 Task: Select Grocery. Add to cart, from Albertsons for 4287 Palmer Road, Westerville, Ohio 43081, Cell Number 614-742-1053, following items : Organic Celery (16 oz) - 2, Red Onion (each) - 5, Yellow Hot House Bell Peppers (1 ct) - 1, Value Corner Reduced Fat Milk (1 gal) - 2, Kellogg''s Special K Breakfast Cereal Chocolatey Delight (13.2 oz) - 5, Tyson Ribeye Burgers Patties (4 ct) - 2, Large Royal Gala Apples (each) - 1, Signature Select Paper Towels Vari-A-Size (8 ct) - 5, Birds Eye Voila! White Pearl Onions (14.4 oz) - 2, Signature Farms Maverick Mix Tomatoes (1 ct) - 5
Action: Mouse moved to (387, 121)
Screenshot: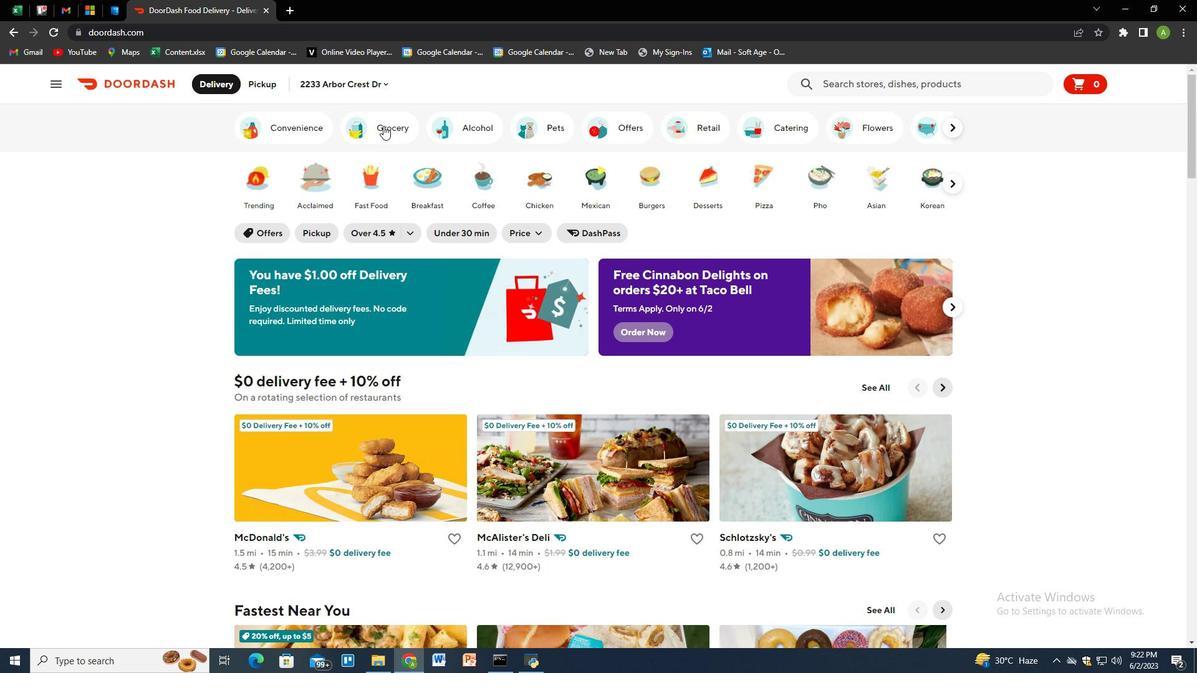 
Action: Mouse pressed left at (387, 121)
Screenshot: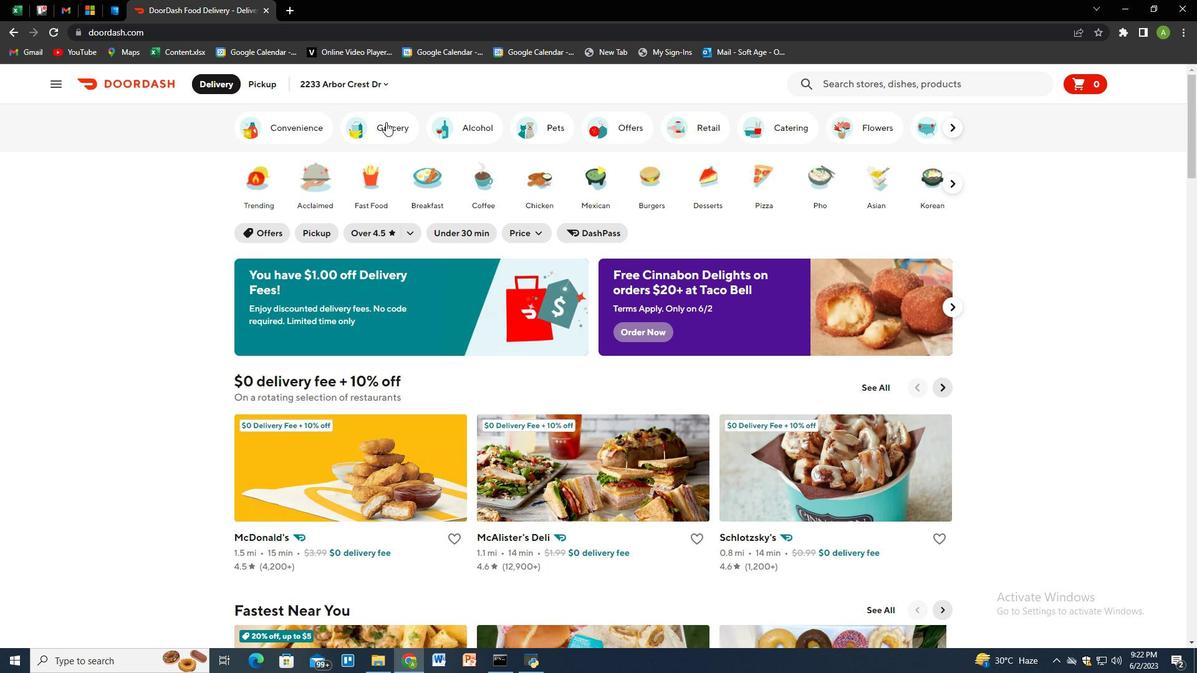 
Action: Mouse moved to (371, 393)
Screenshot: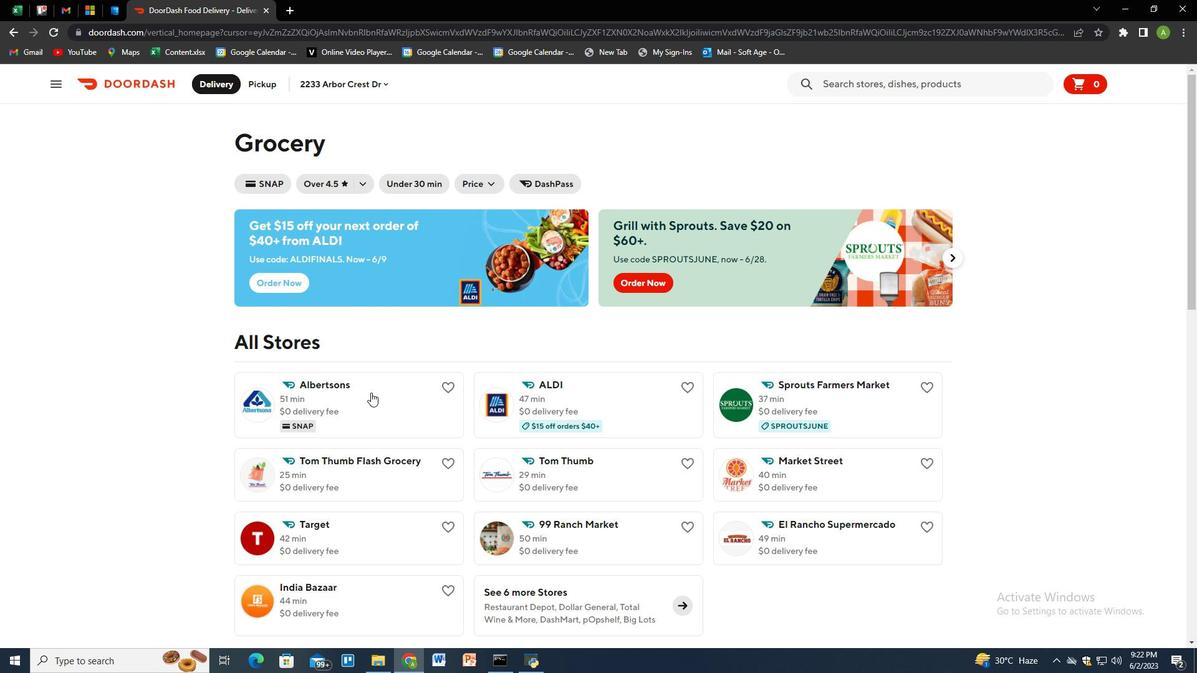 
Action: Mouse pressed left at (371, 393)
Screenshot: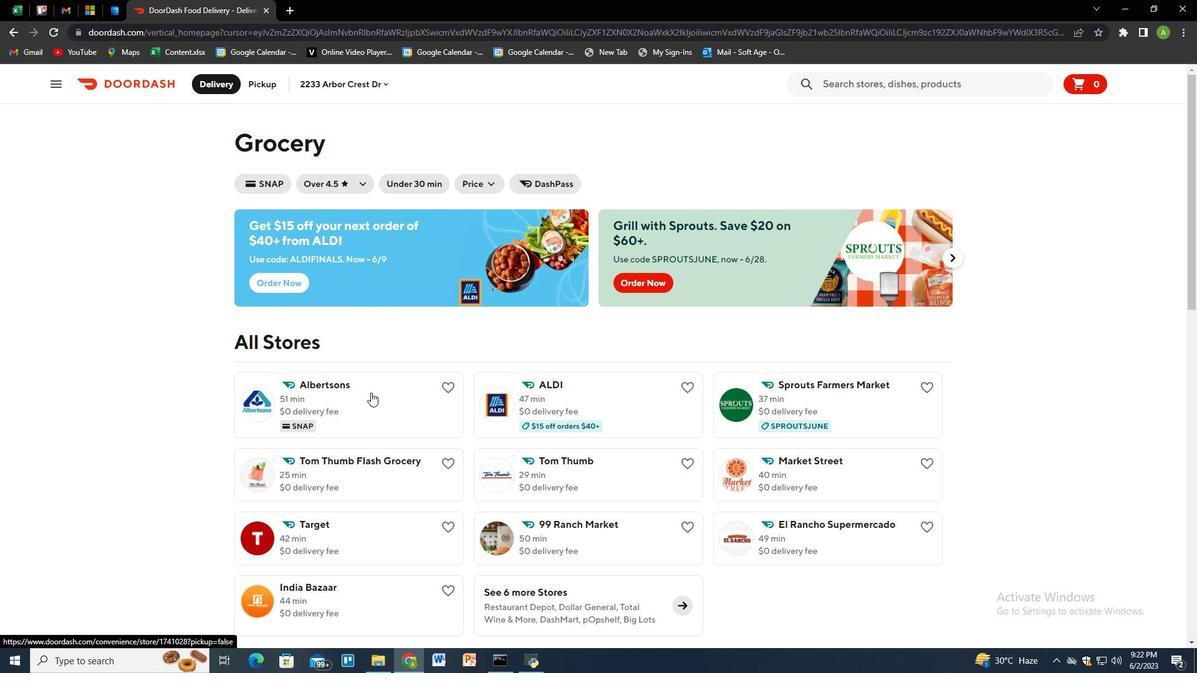 
Action: Mouse moved to (285, 81)
Screenshot: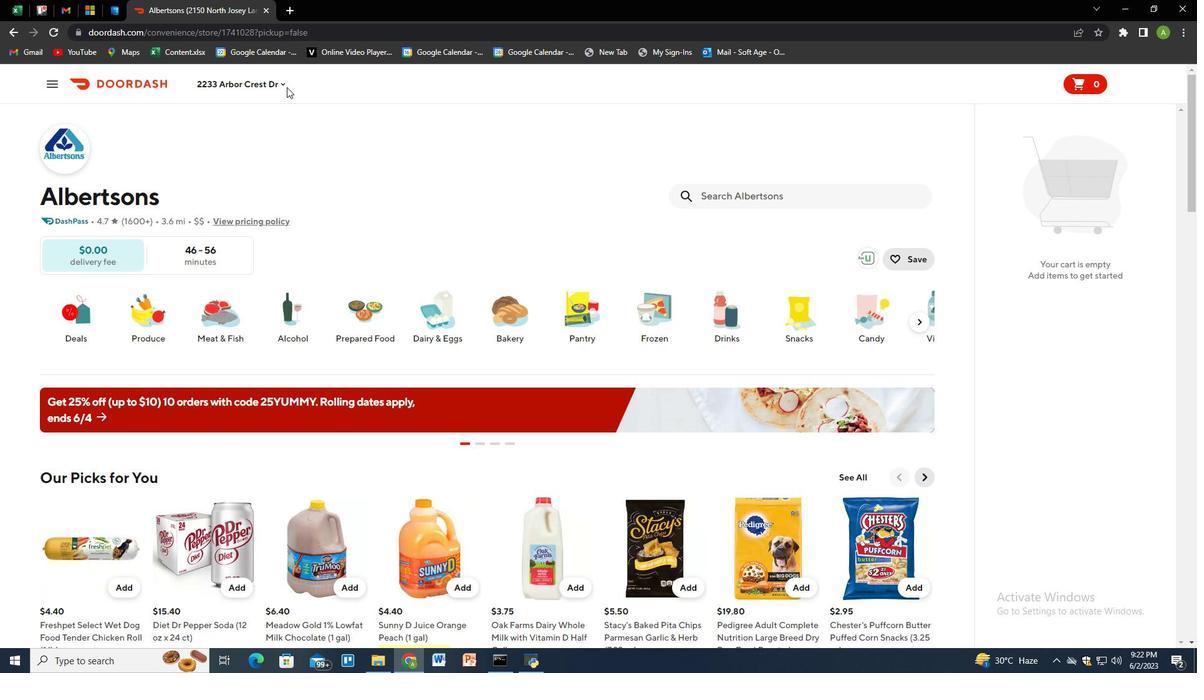 
Action: Mouse pressed left at (285, 81)
Screenshot: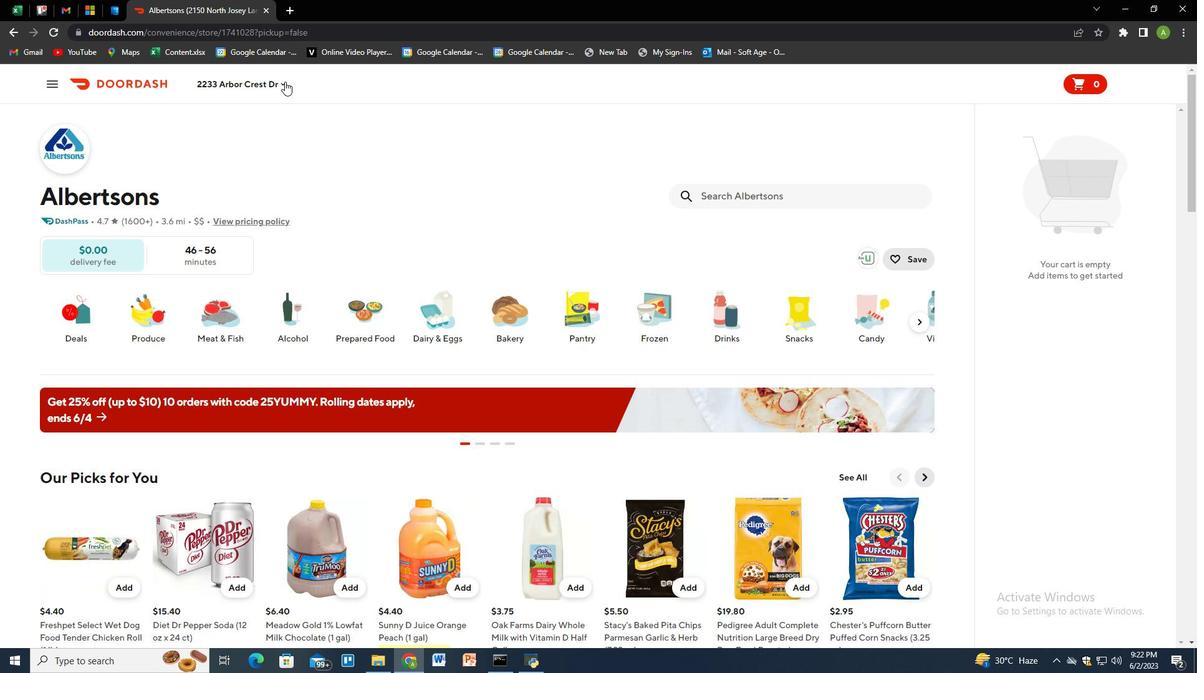 
Action: Mouse moved to (296, 142)
Screenshot: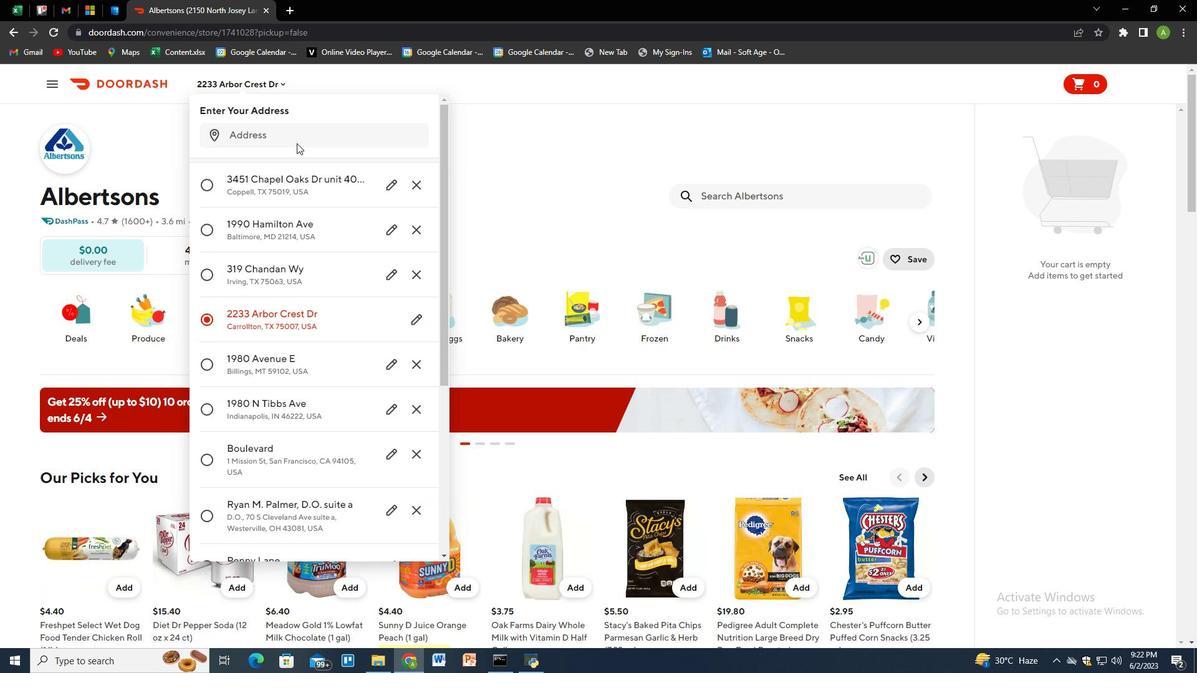 
Action: Mouse pressed left at (296, 142)
Screenshot: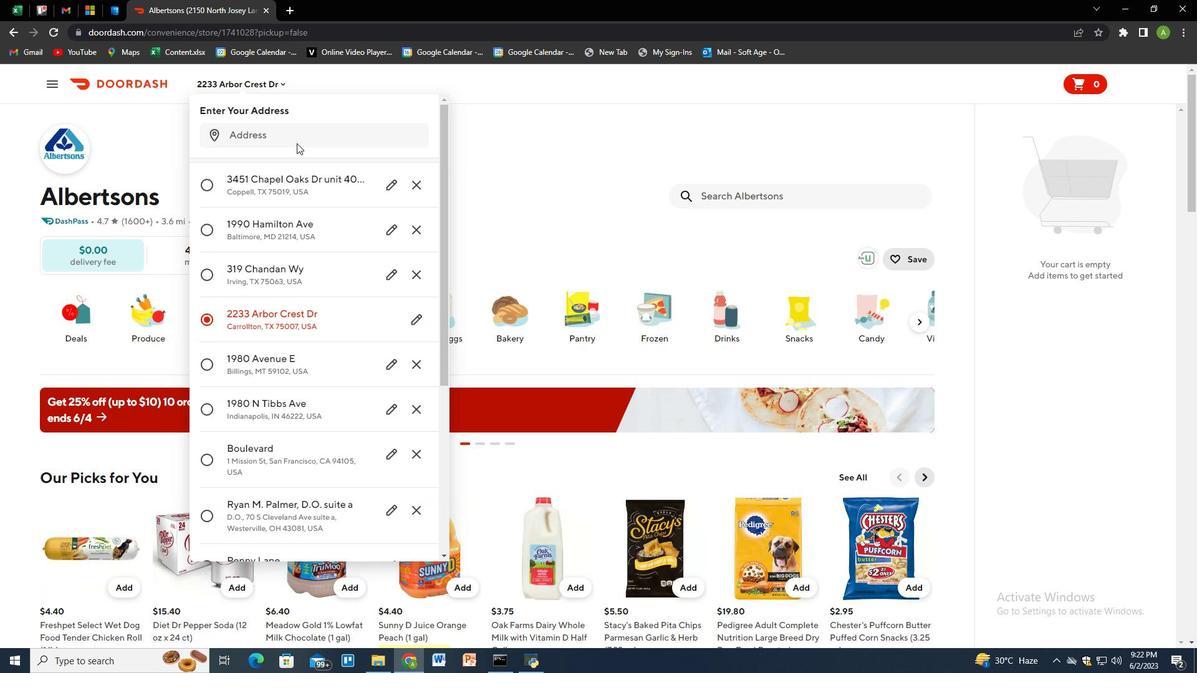 
Action: Mouse moved to (298, 142)
Screenshot: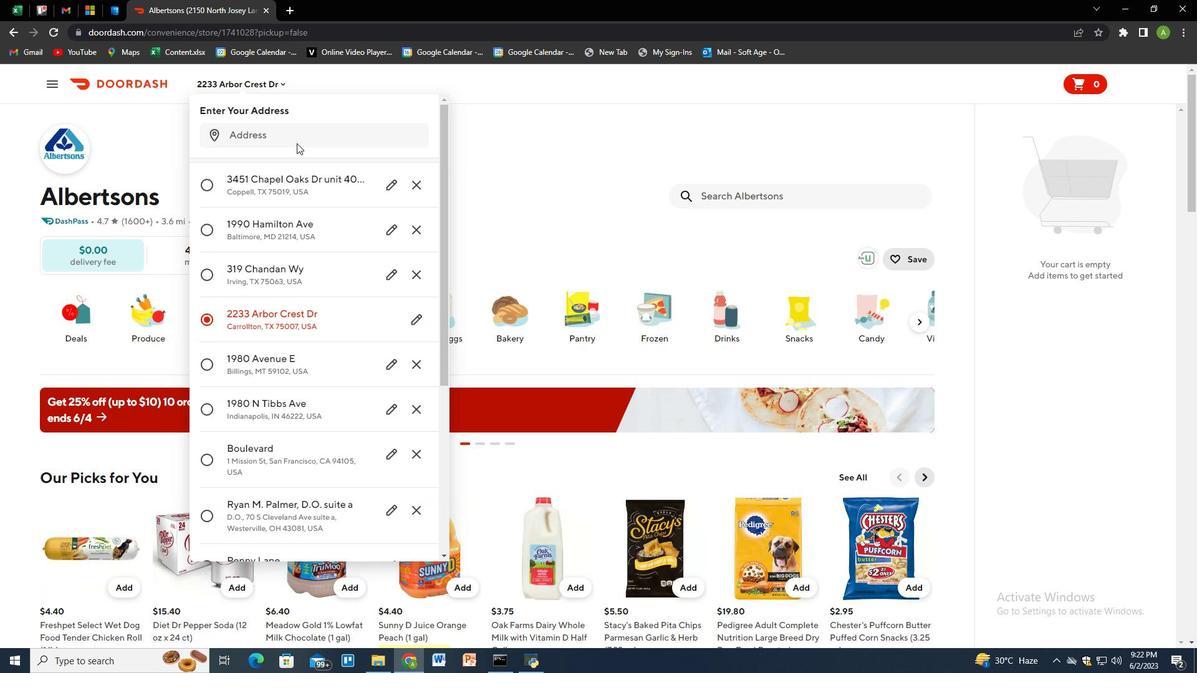 
Action: Key pressed 48<Key.backspace>287<Key.space>palmer<Key.space>road,<Key.space>westerville,<Key.space>ohio<Key.space>4308110<Key.backspace><Key.backspace><Key.enter>
Screenshot: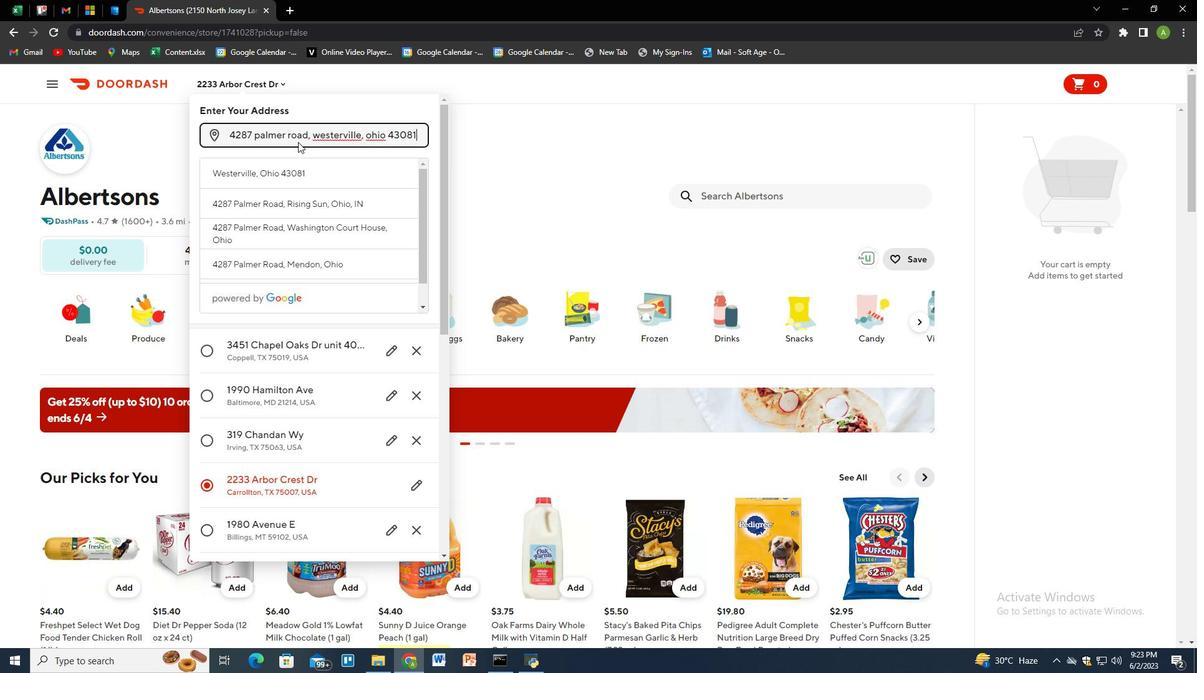 
Action: Mouse moved to (388, 479)
Screenshot: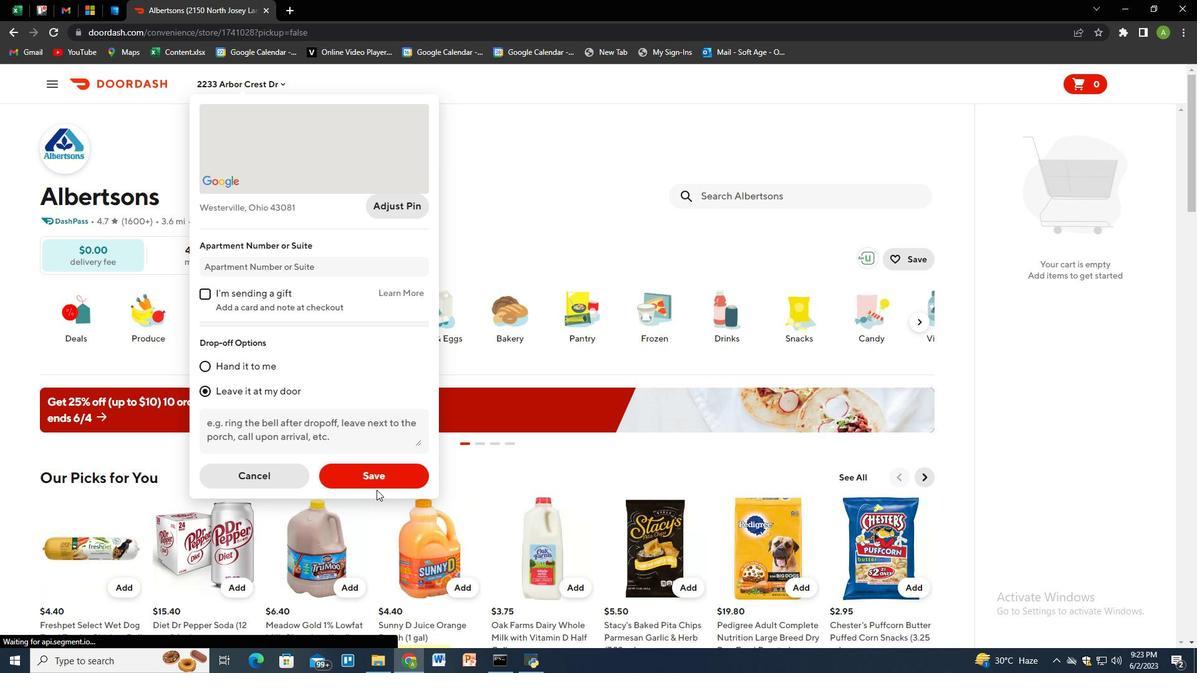
Action: Mouse pressed left at (388, 479)
Screenshot: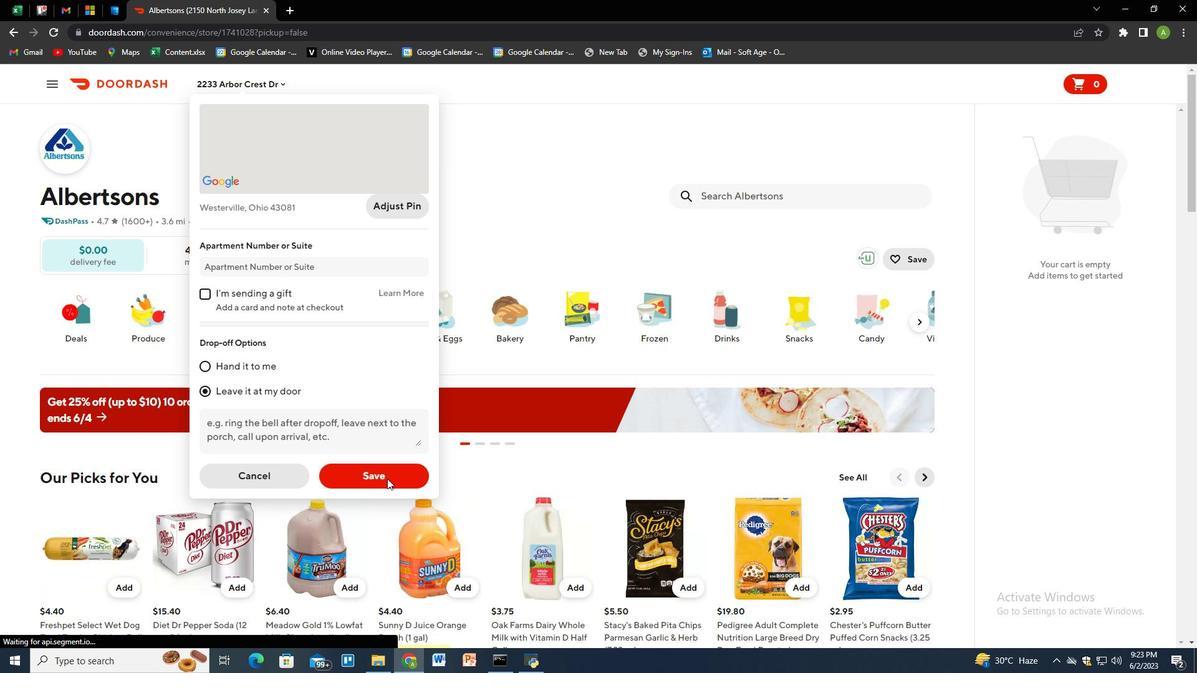 
Action: Mouse moved to (744, 192)
Screenshot: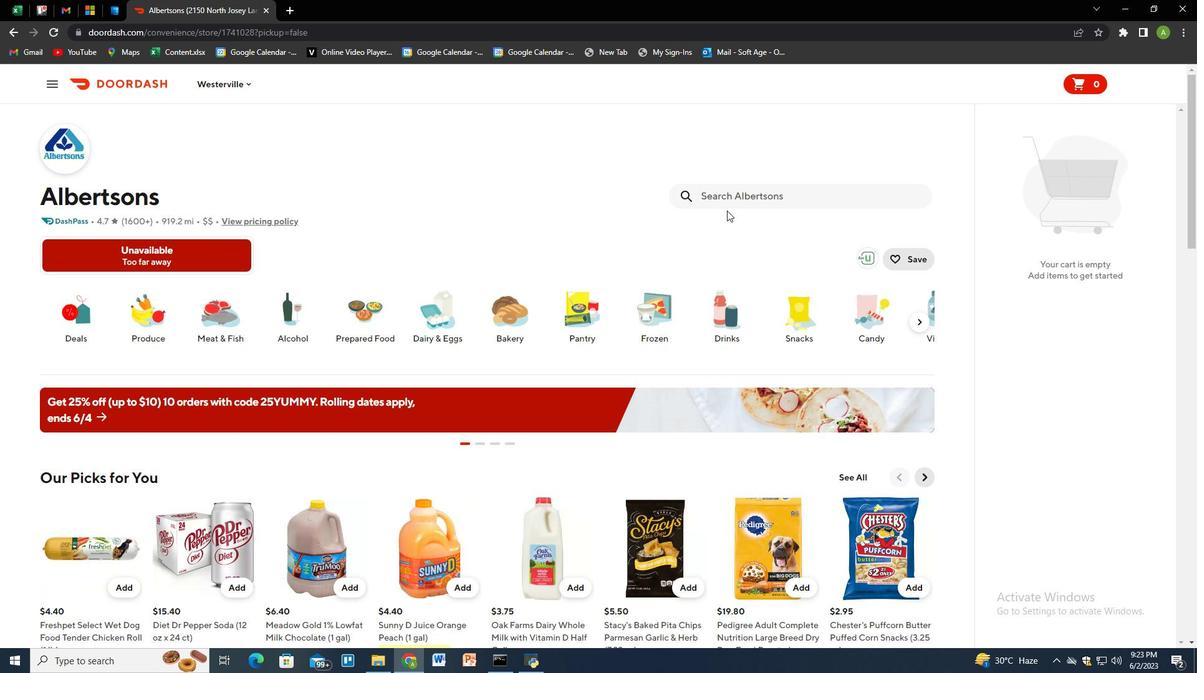 
Action: Mouse pressed left at (744, 192)
Screenshot: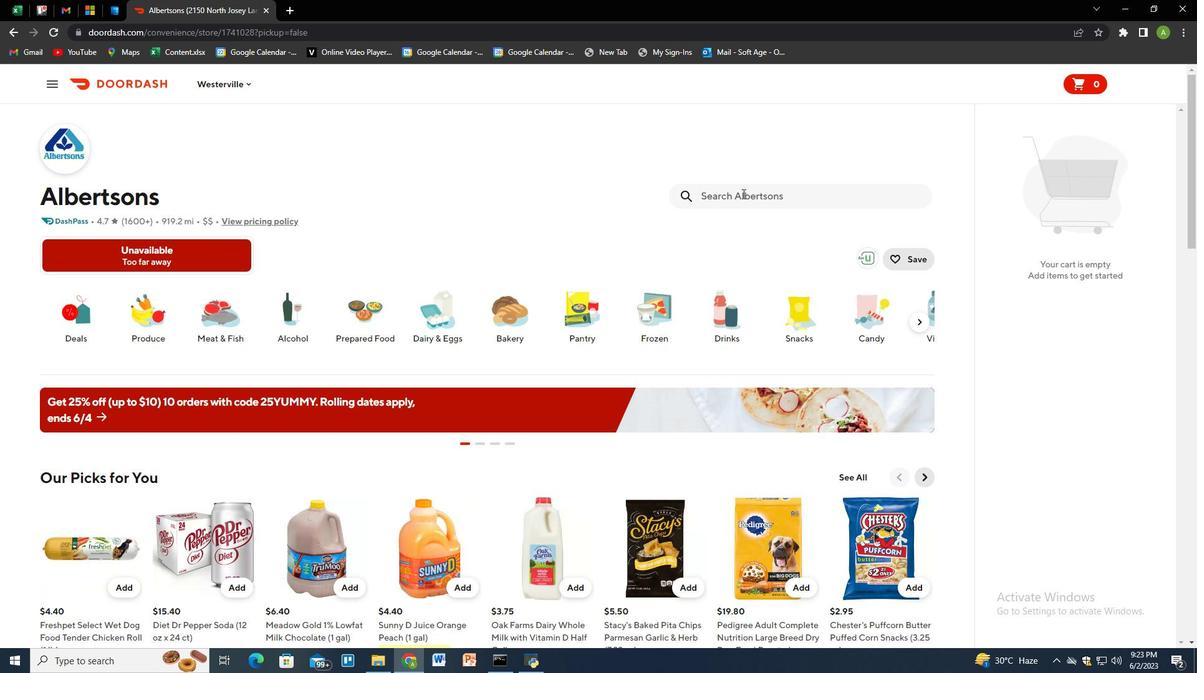 
Action: Key pressed orgnic<Key.left><Key.left><Key.left>a<Key.right><Key.right><Key.right><Key.space>celery<Key.space><Key.shift_r><Key.shift_r><Key.shift_r><Key.shift_r><Key.shift_r><Key.shift_r>(16<Key.space>oz<Key.shift_r>)
Screenshot: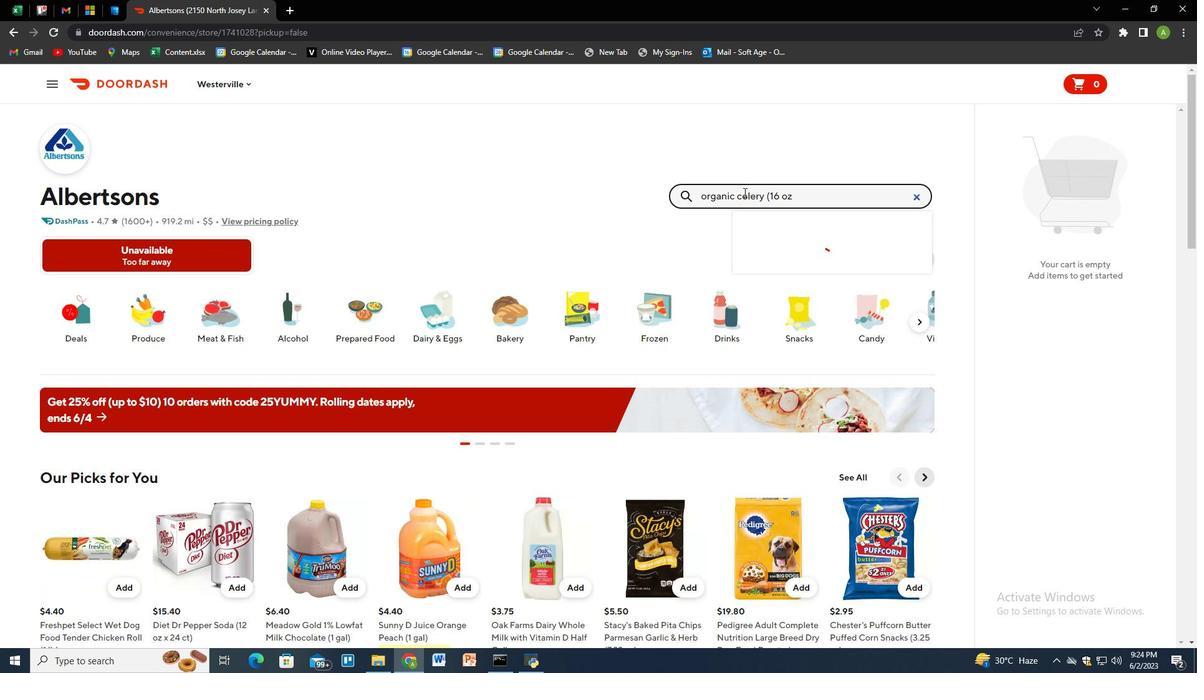 
Action: Mouse moved to (744, 192)
Screenshot: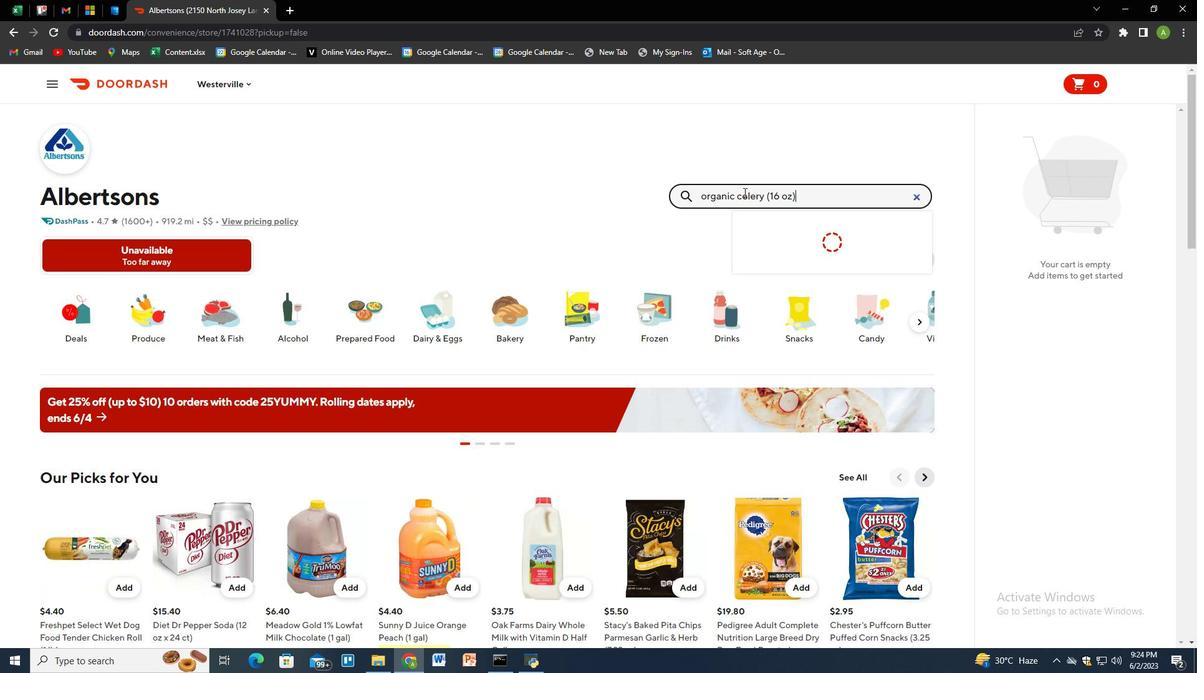 
Action: Key pressed <Key.enter>
Screenshot: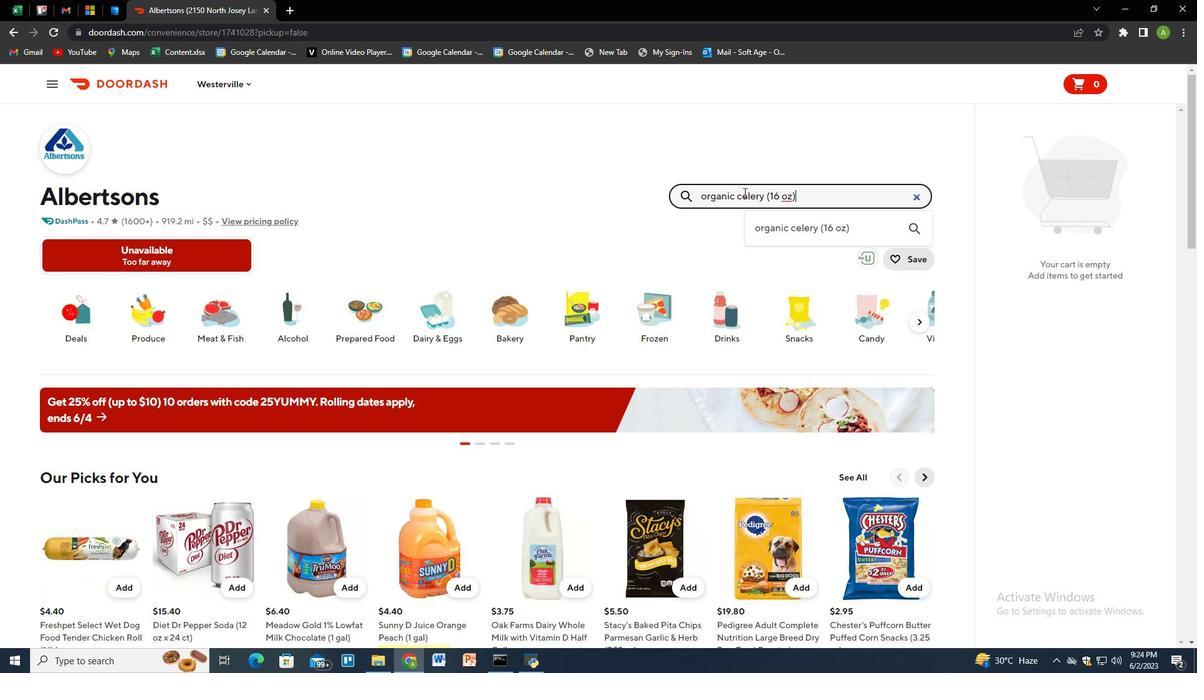 
Action: Mouse moved to (113, 325)
Screenshot: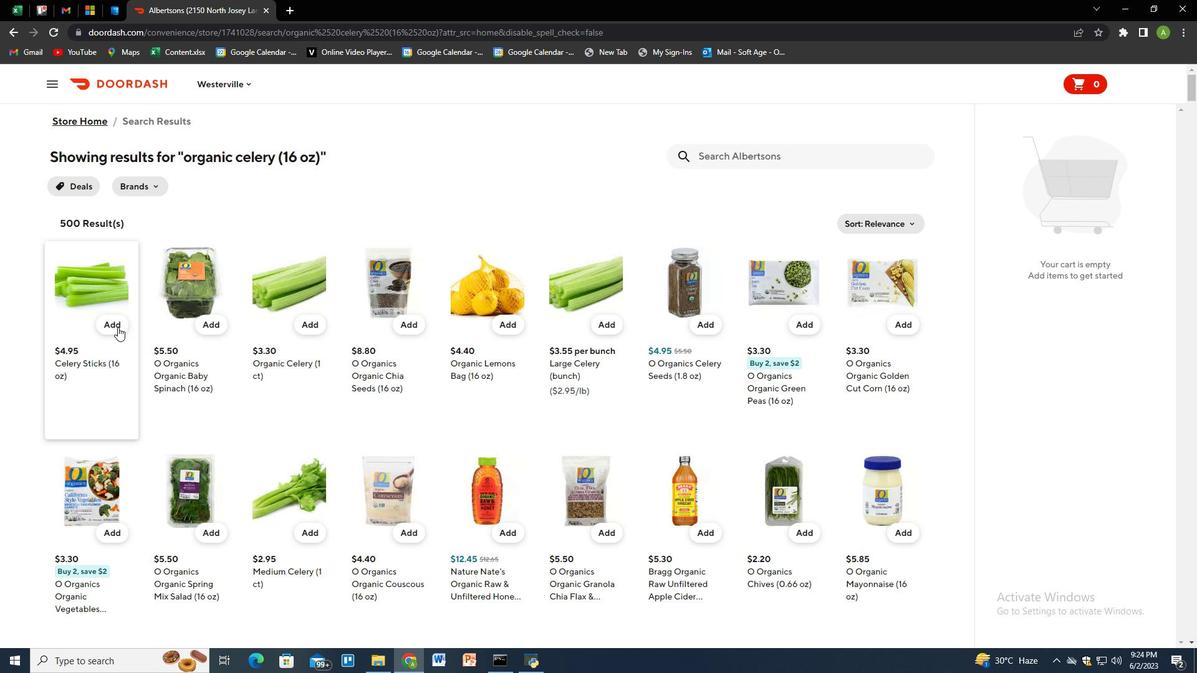 
Action: Mouse pressed left at (113, 325)
Screenshot: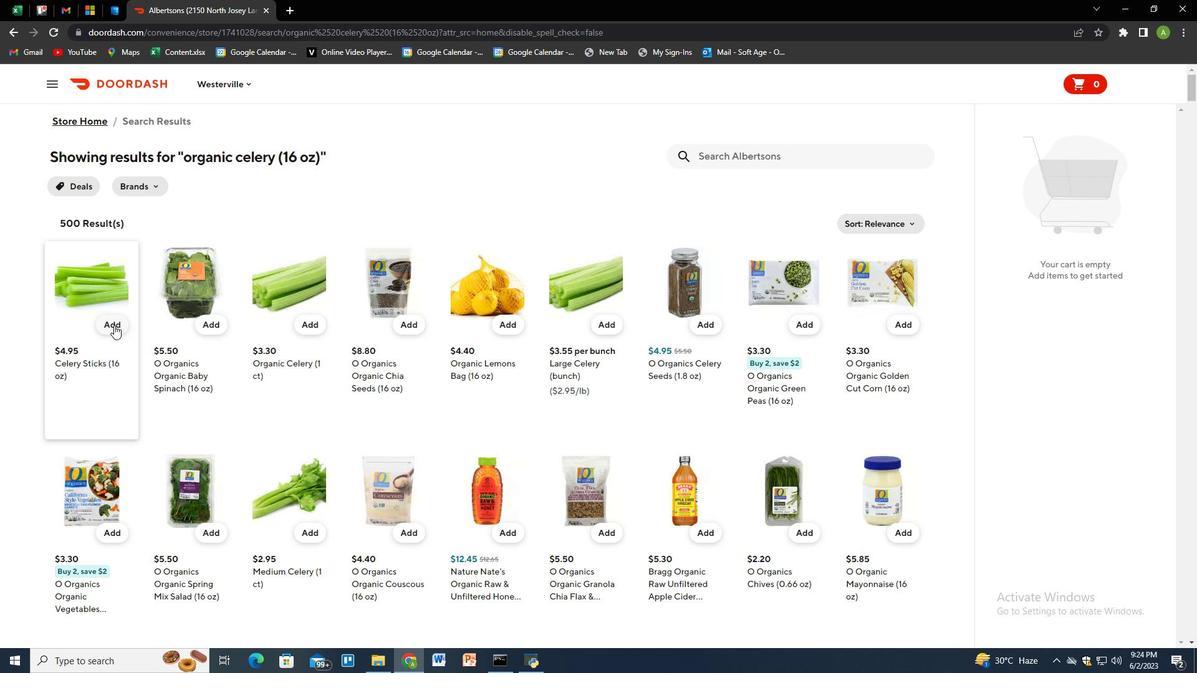 
Action: Mouse moved to (1151, 213)
Screenshot: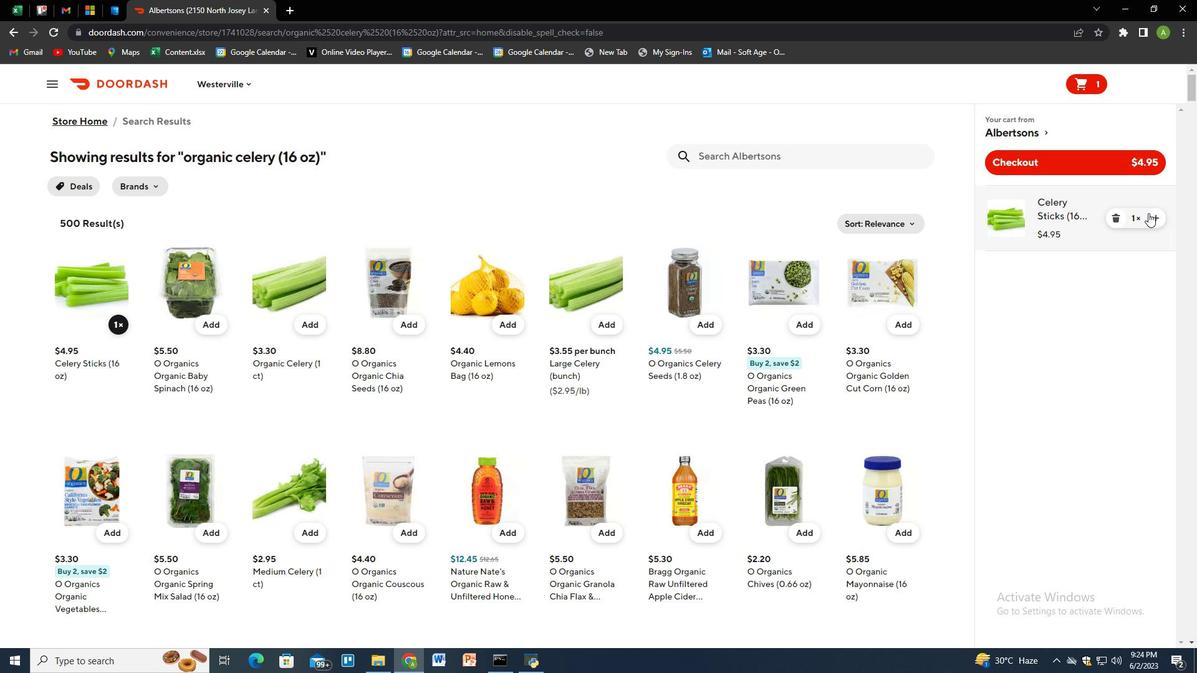 
Action: Mouse pressed left at (1151, 213)
Screenshot: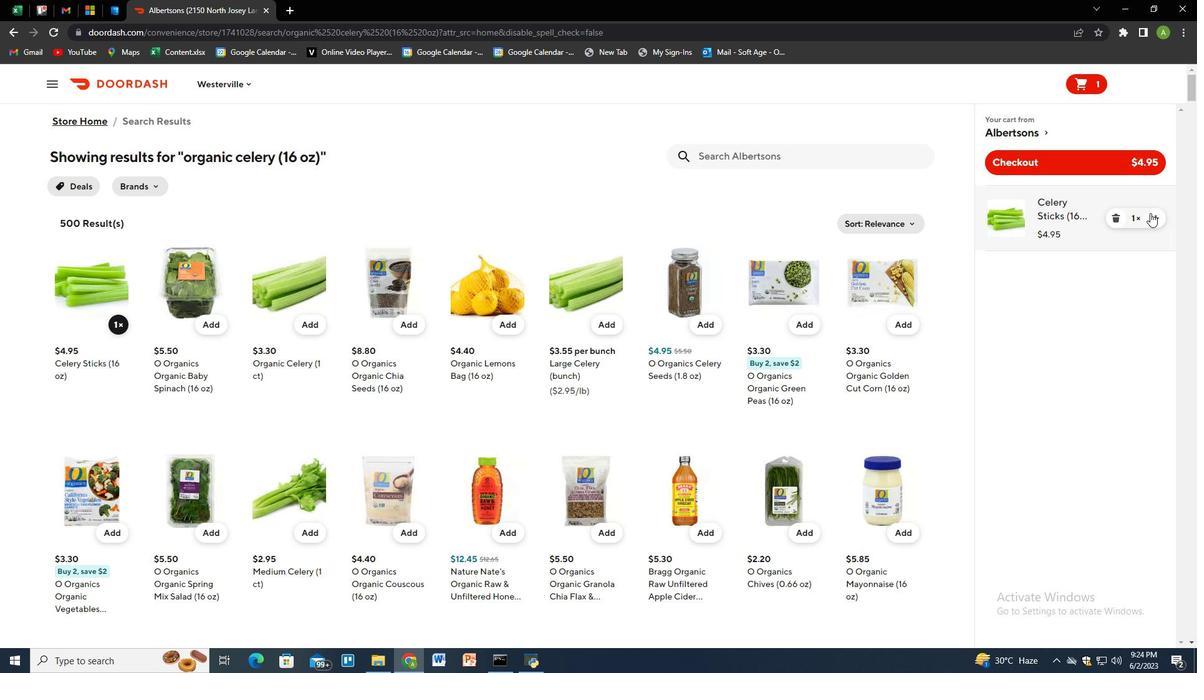
Action: Mouse moved to (757, 151)
Screenshot: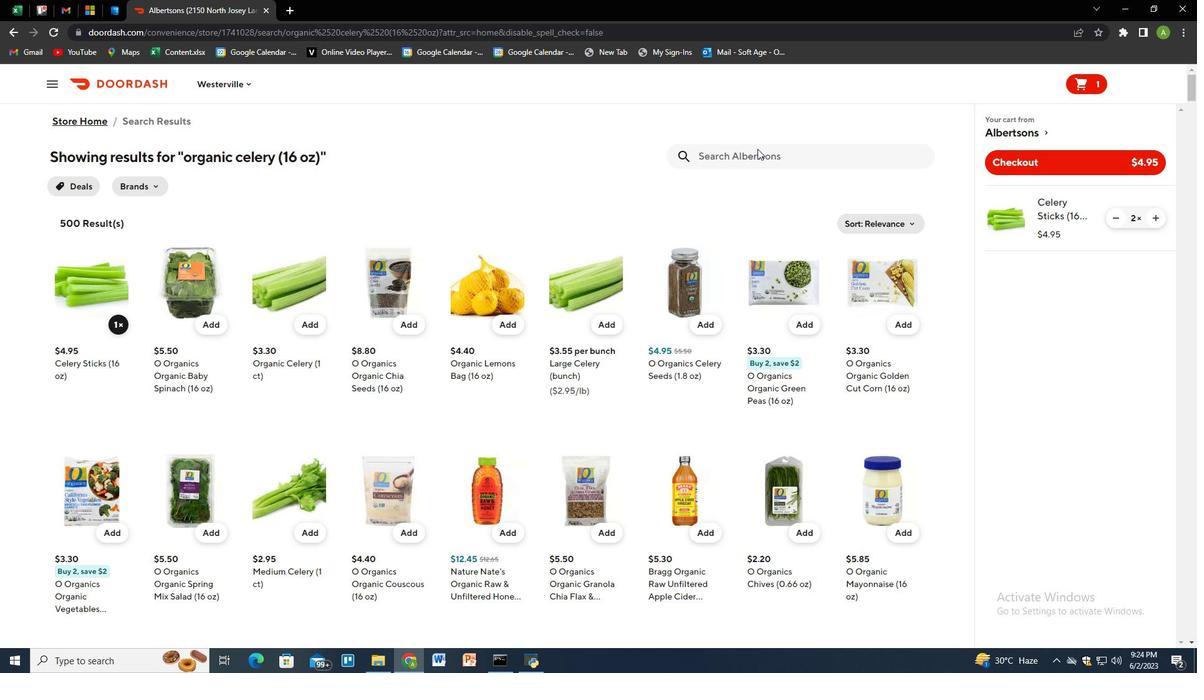 
Action: Mouse pressed left at (757, 151)
Screenshot: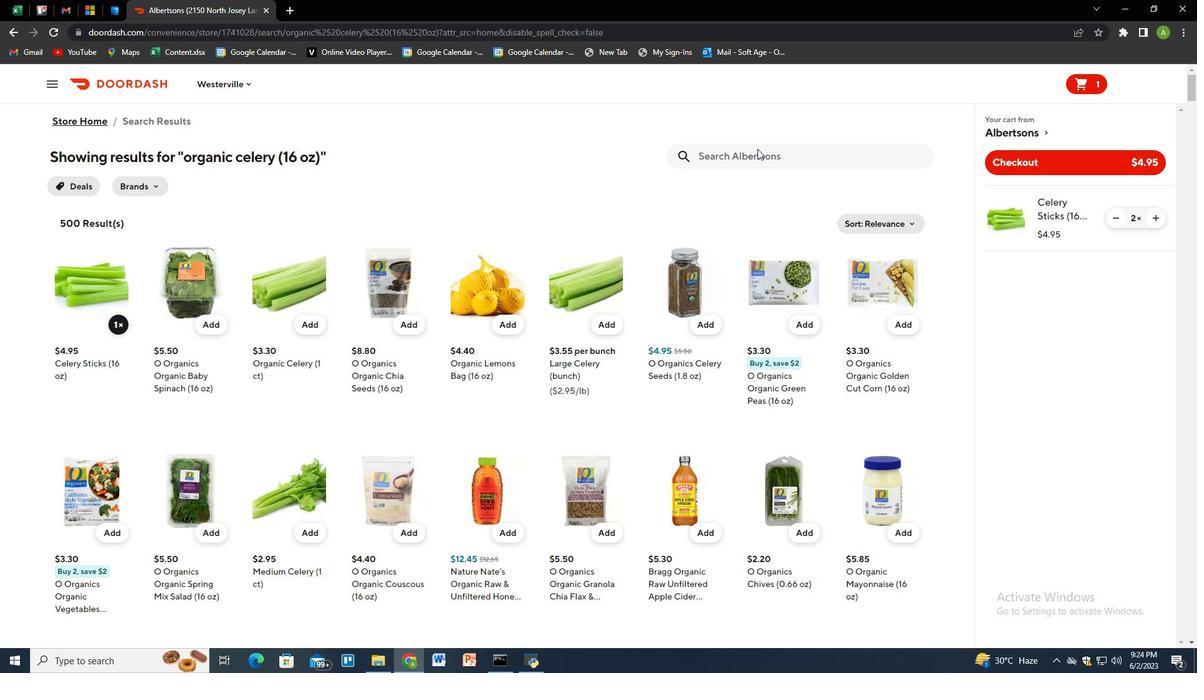 
Action: Key pressed red<Key.space>ono<Key.backspace>ion<Key.space><Key.shift_r>(each<Key.shift_r>)<Key.enter>
Screenshot: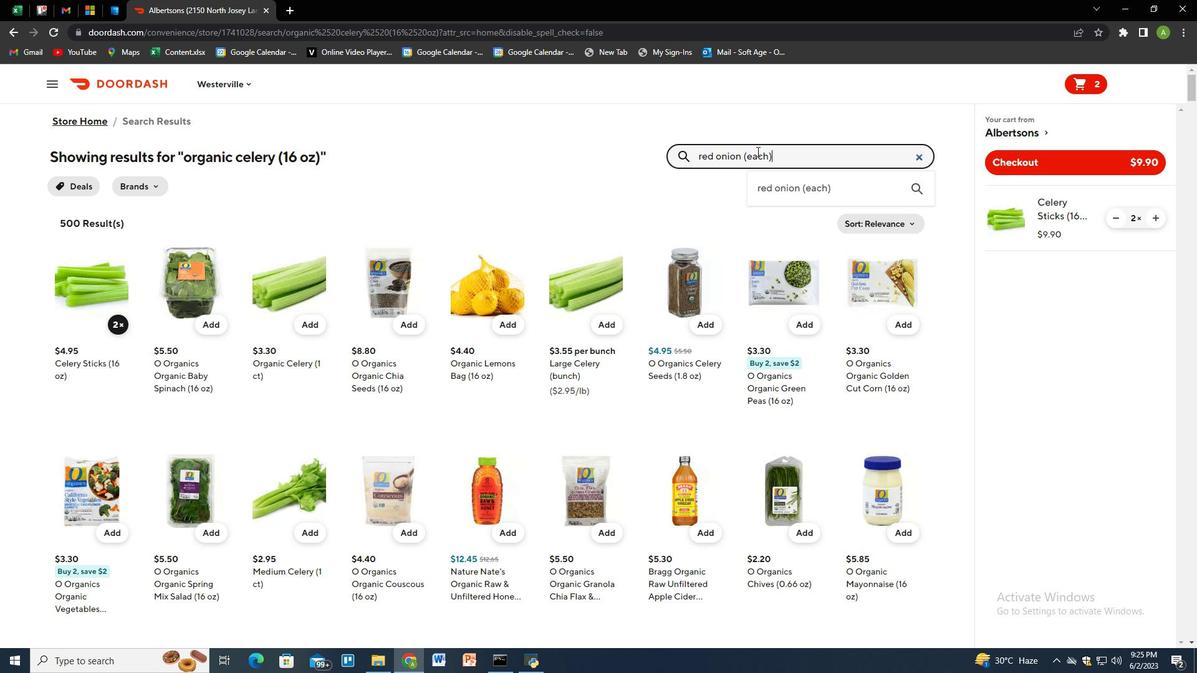 
Action: Mouse moved to (109, 326)
Screenshot: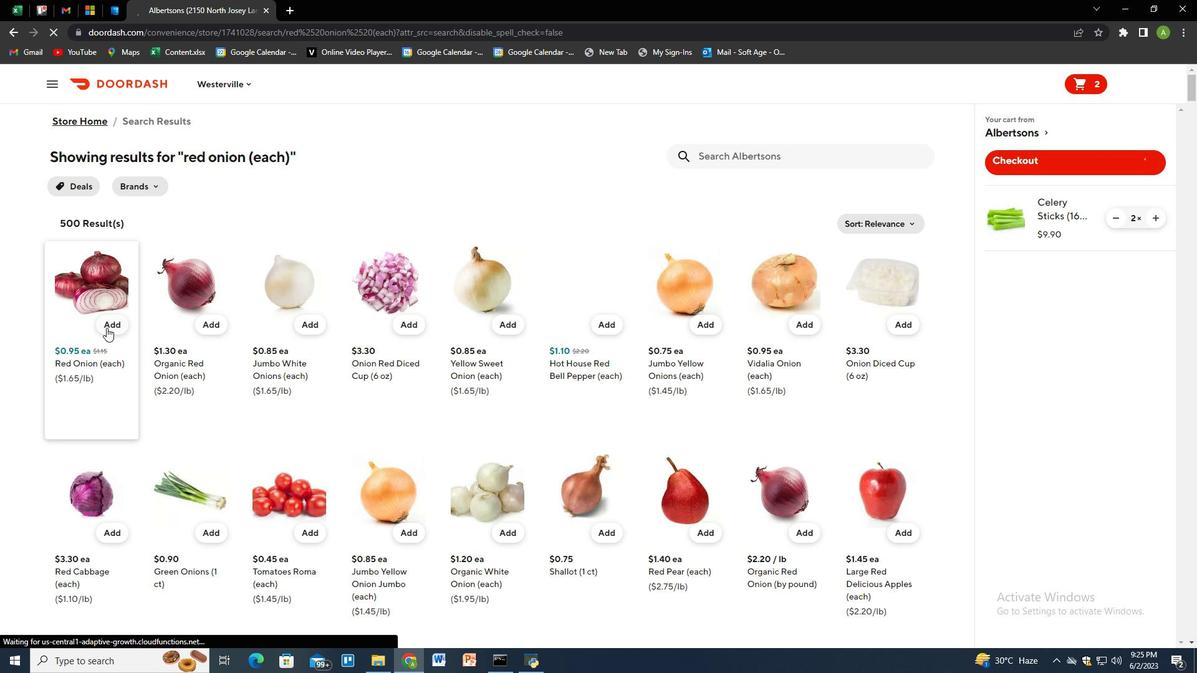 
Action: Mouse pressed left at (109, 326)
Screenshot: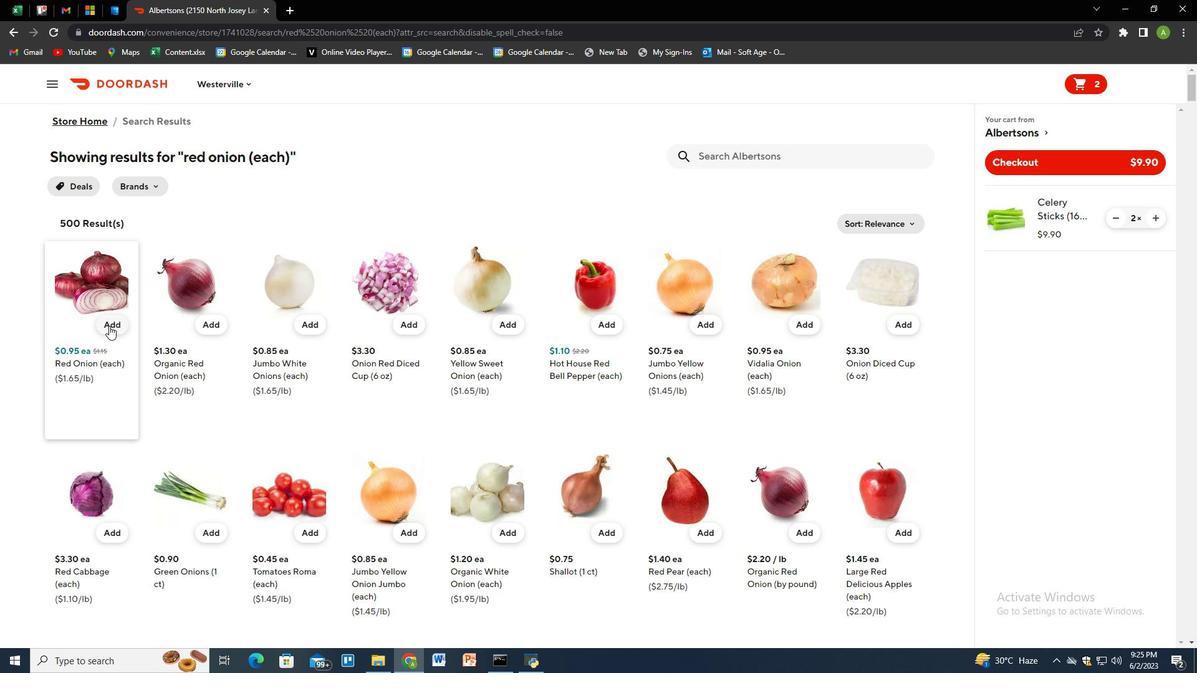 
Action: Mouse moved to (1153, 290)
Screenshot: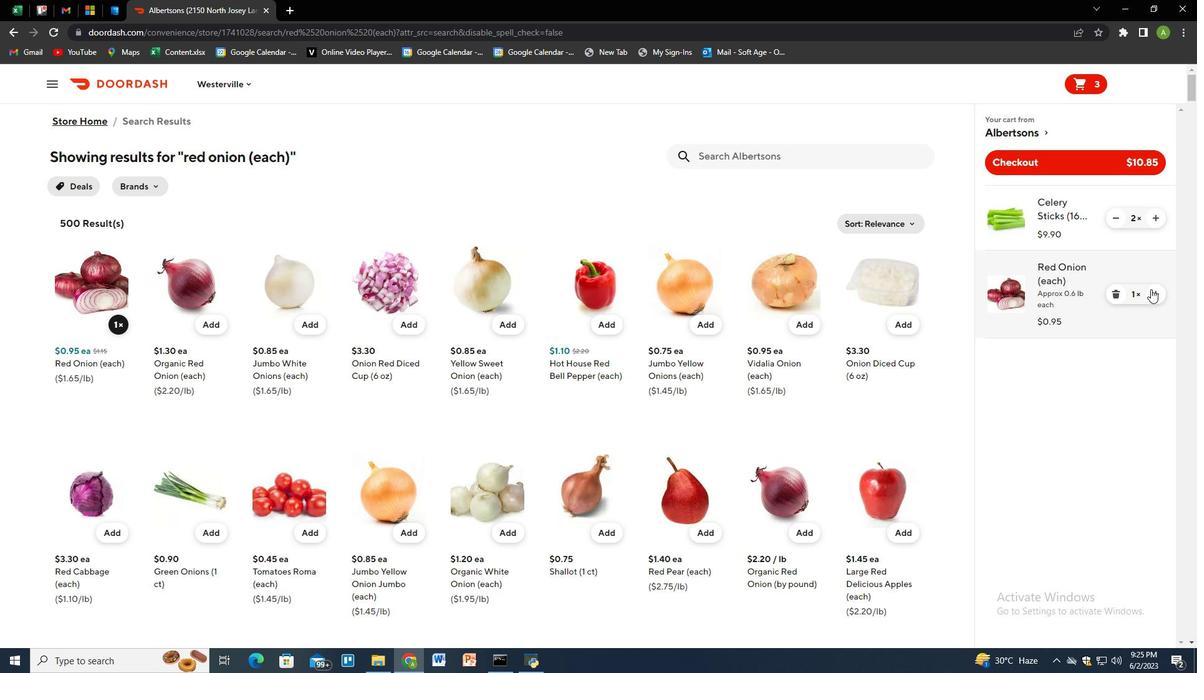 
Action: Mouse pressed left at (1153, 290)
Screenshot: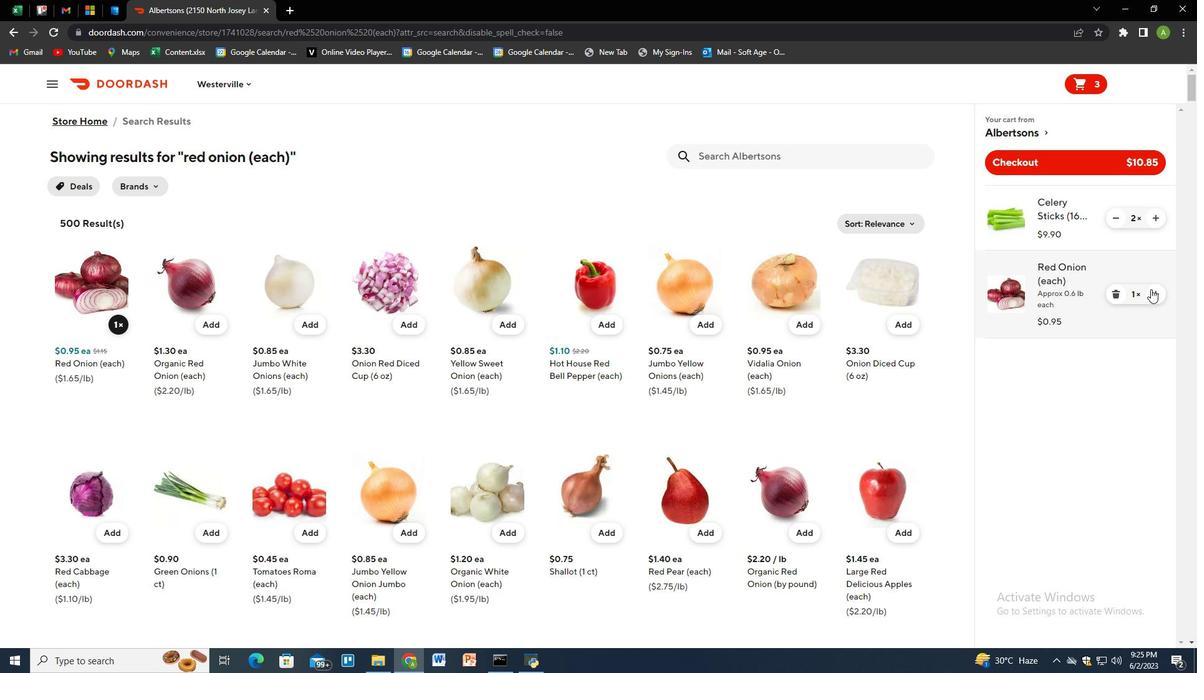 
Action: Mouse pressed left at (1153, 290)
Screenshot: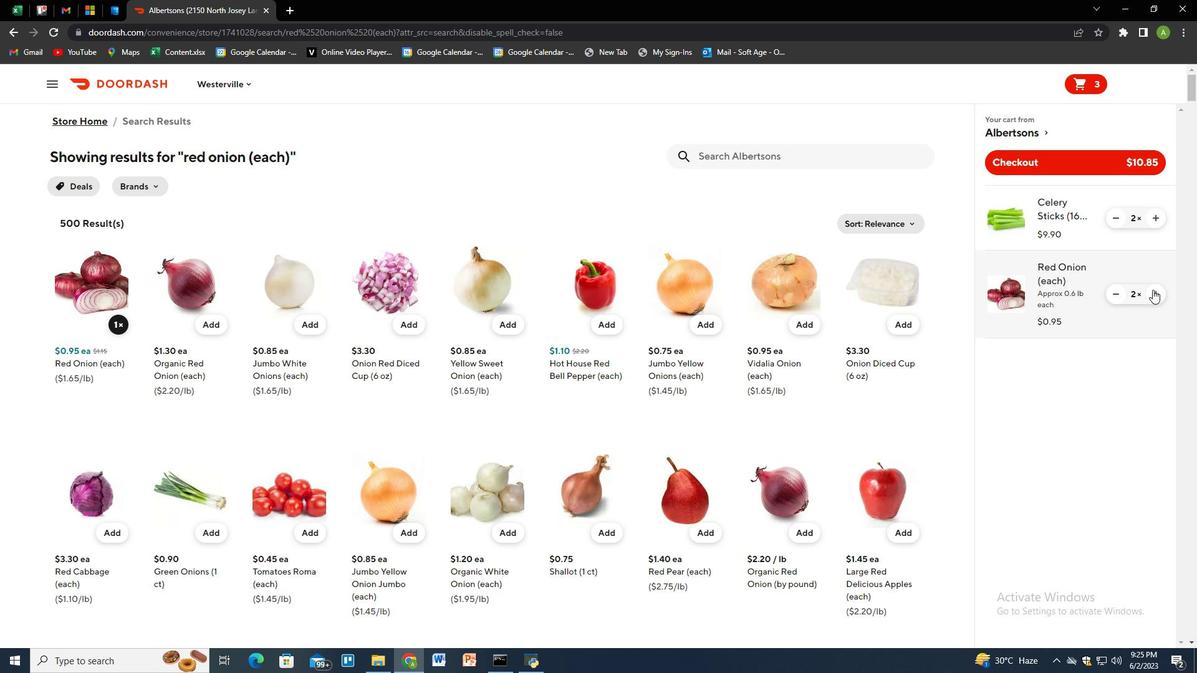 
Action: Mouse pressed left at (1153, 290)
Screenshot: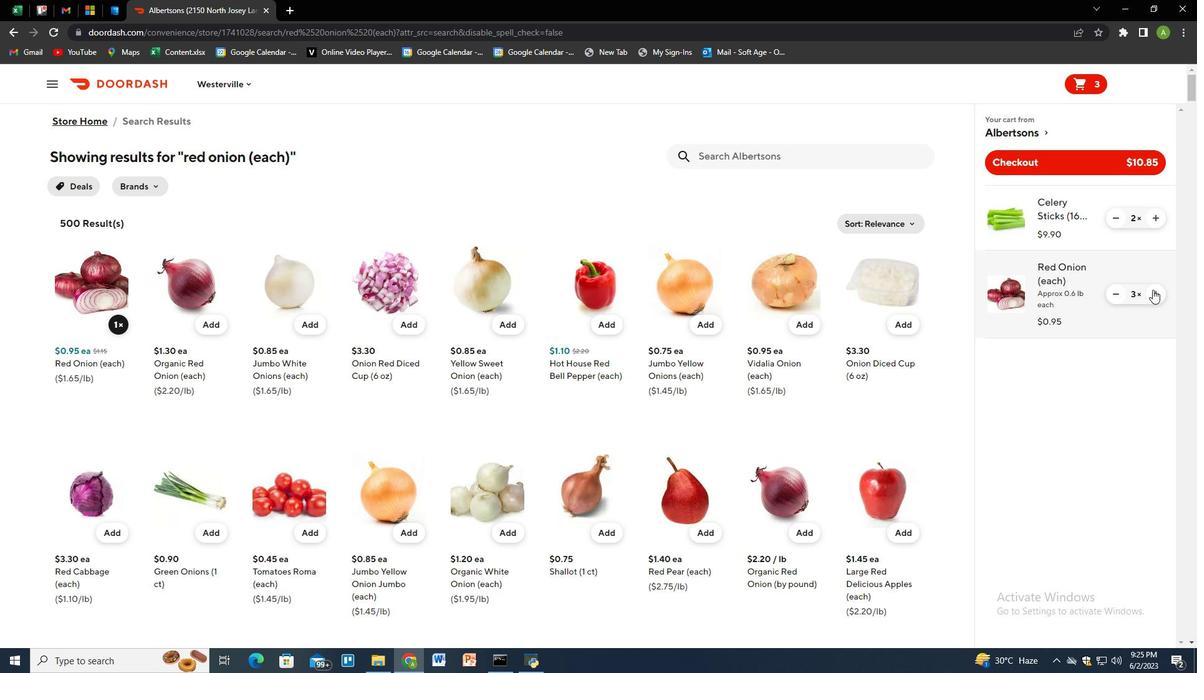 
Action: Mouse moved to (1153, 291)
Screenshot: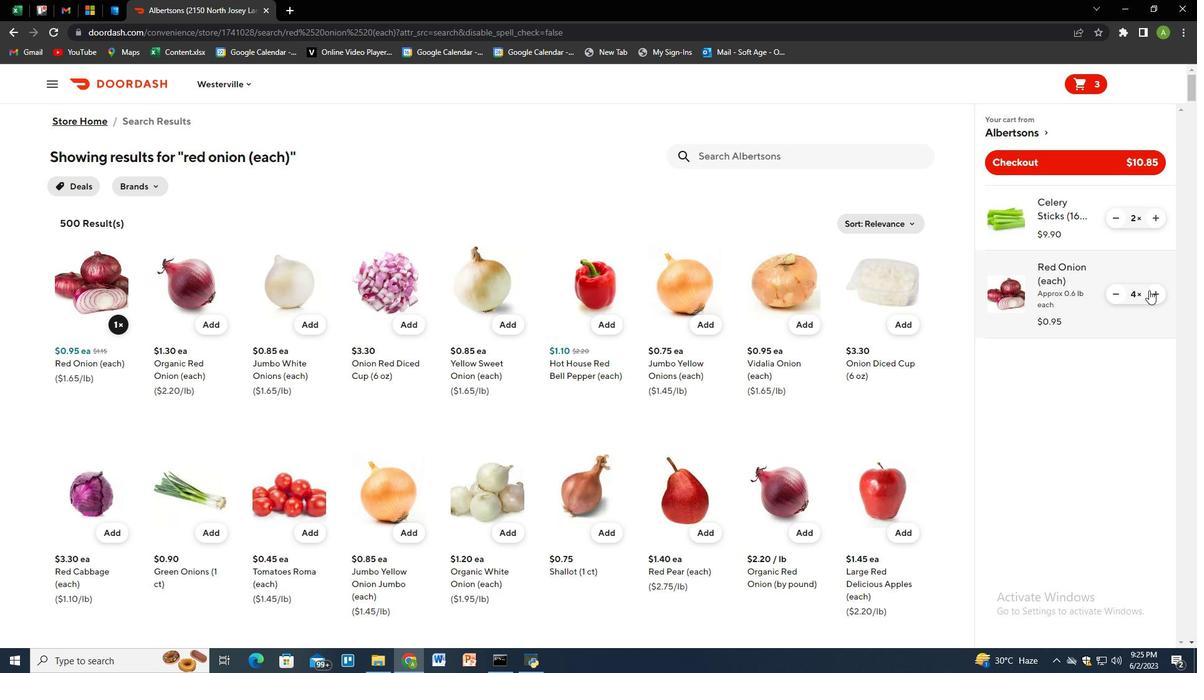 
Action: Mouse pressed left at (1153, 291)
Screenshot: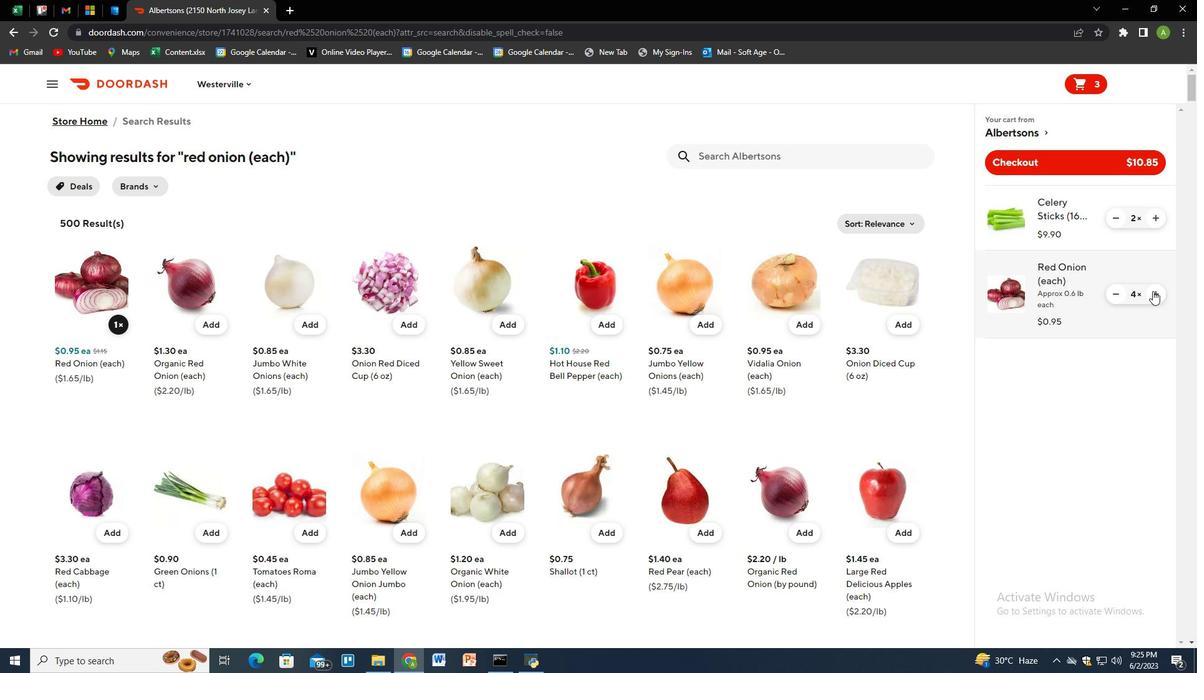 
Action: Mouse moved to (762, 162)
Screenshot: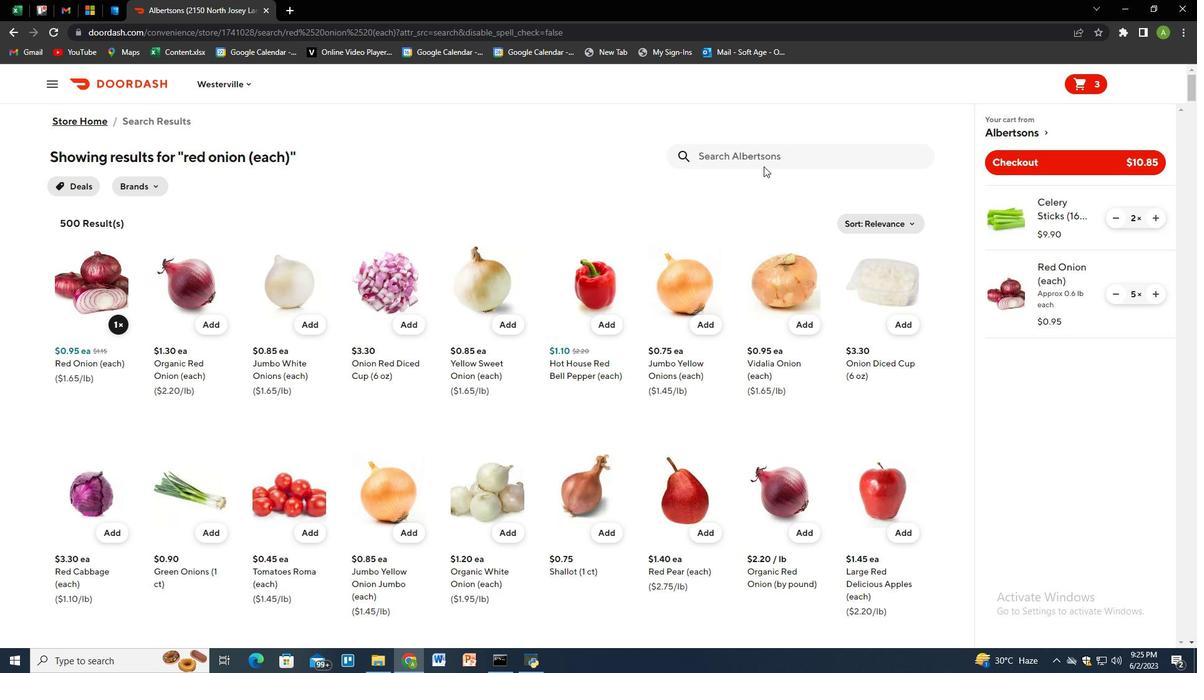 
Action: Mouse pressed left at (762, 162)
Screenshot: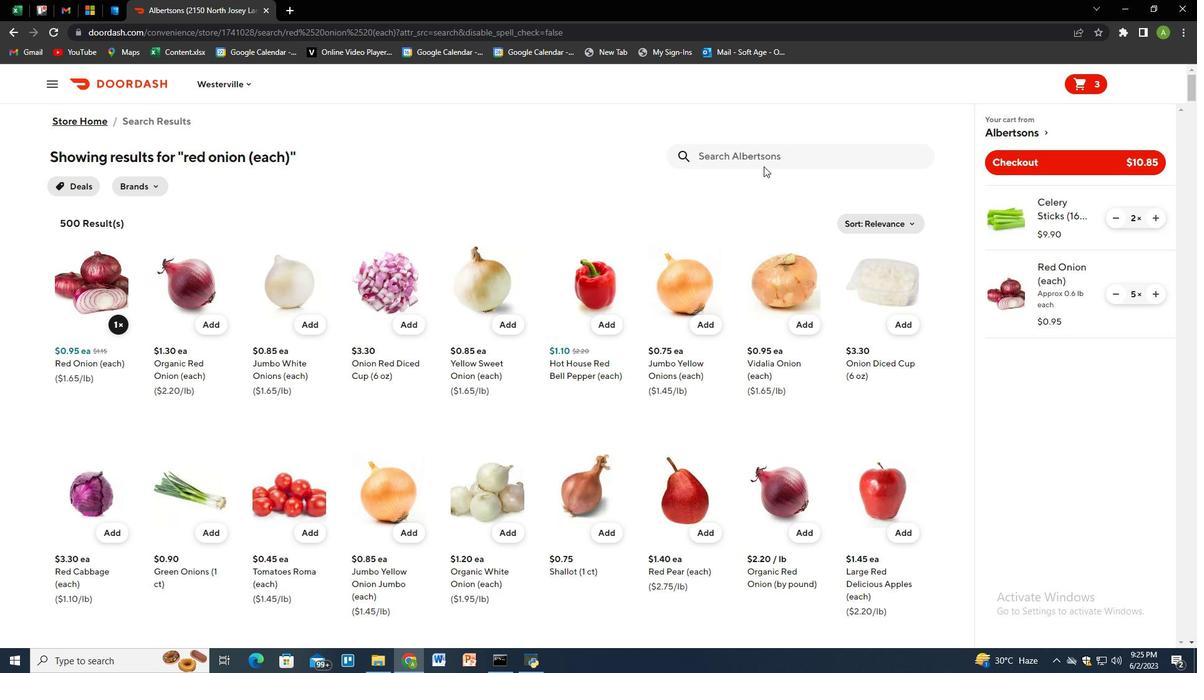 
Action: Key pressed yellow<Key.space>hot<Key.space>house<Key.space>bell<Key.space>peppers<Key.space><Key.shift_r>(1<Key.space>ct<Key.shift_r>)<Key.enter>
Screenshot: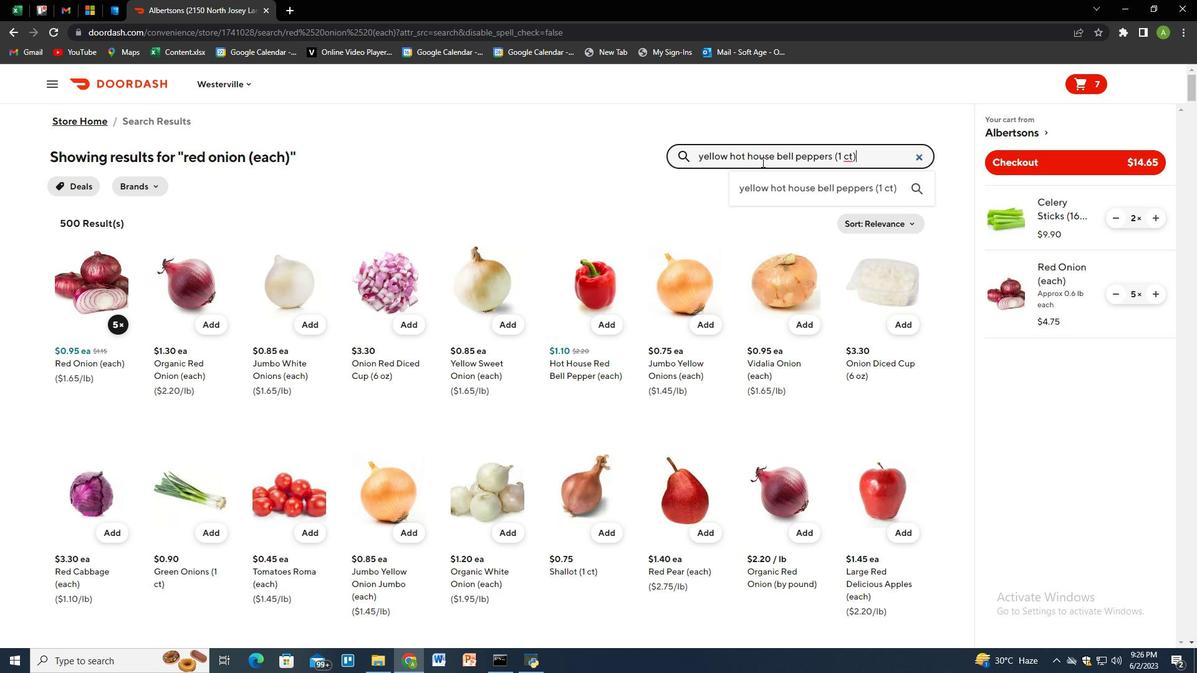 
Action: Mouse moved to (112, 336)
Screenshot: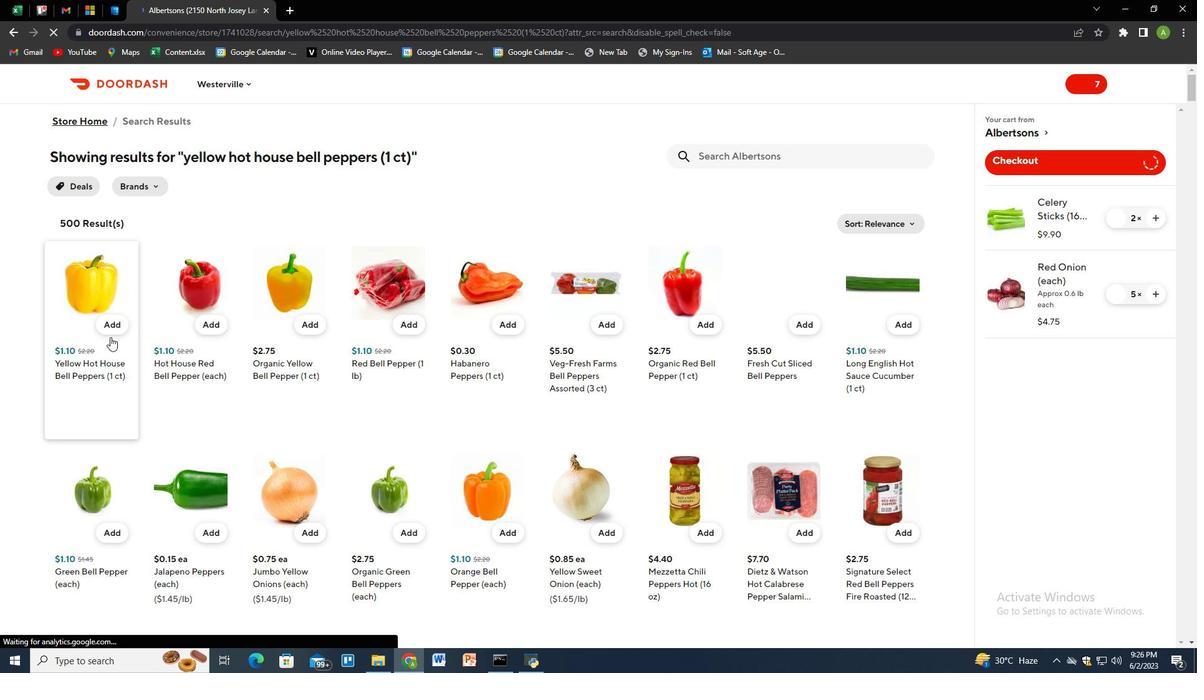 
Action: Mouse pressed left at (112, 336)
Screenshot: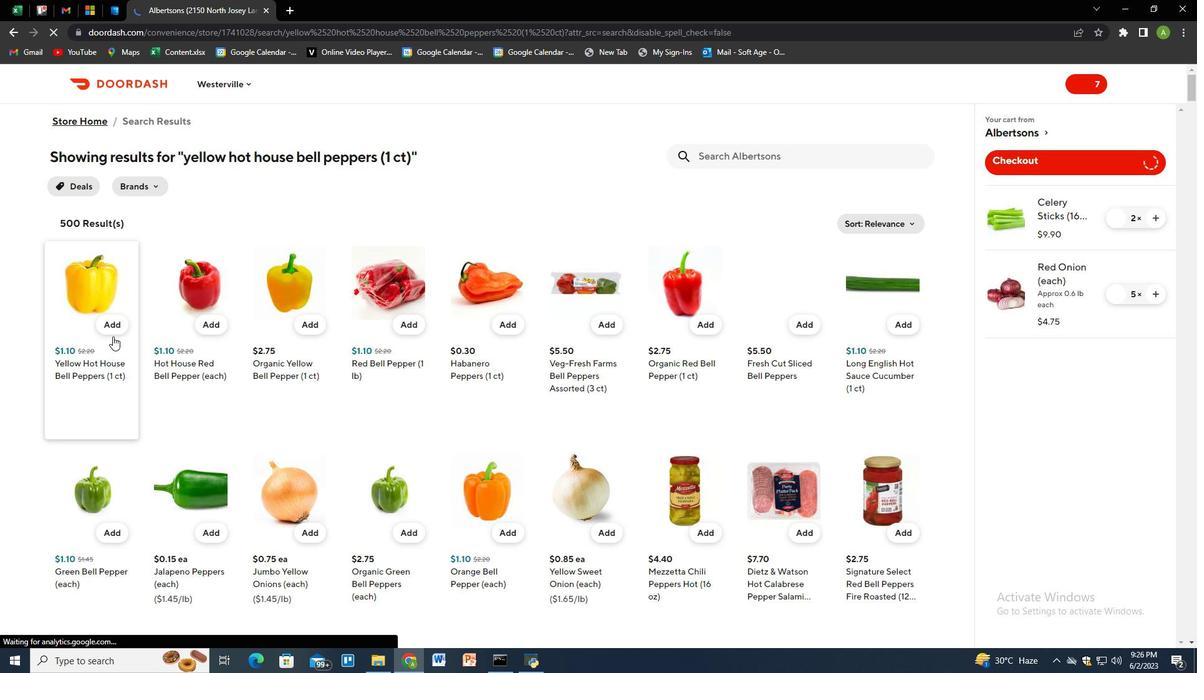 
Action: Mouse moved to (807, 616)
Screenshot: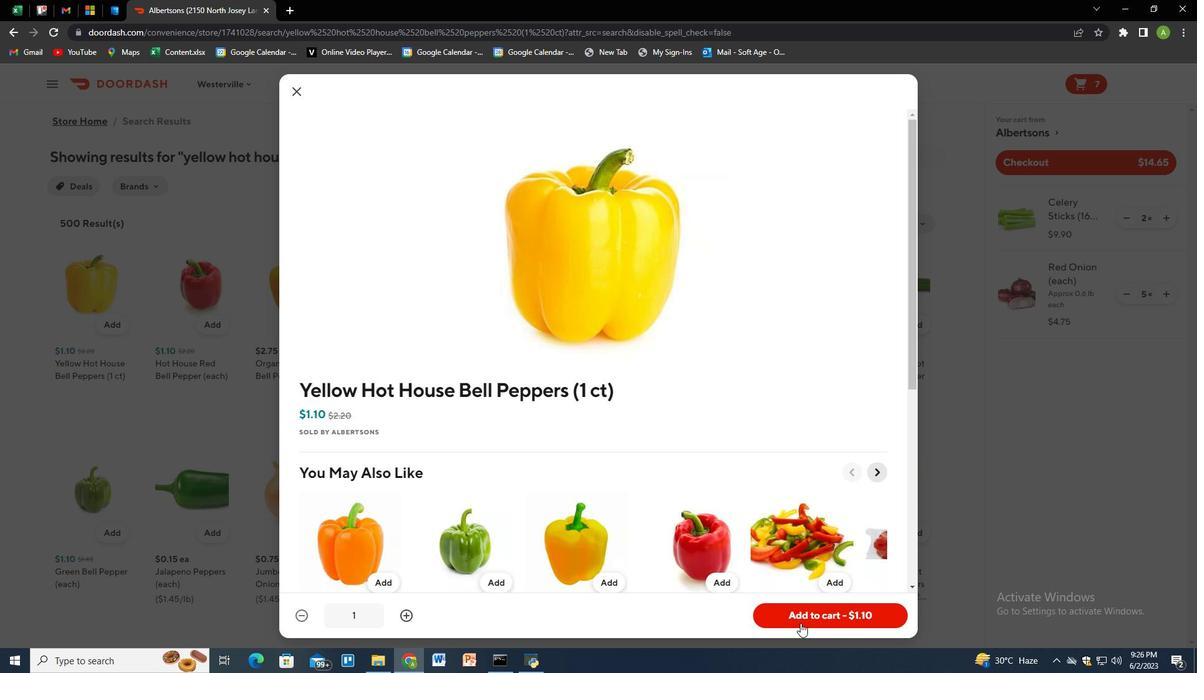 
Action: Mouse pressed left at (807, 616)
Screenshot: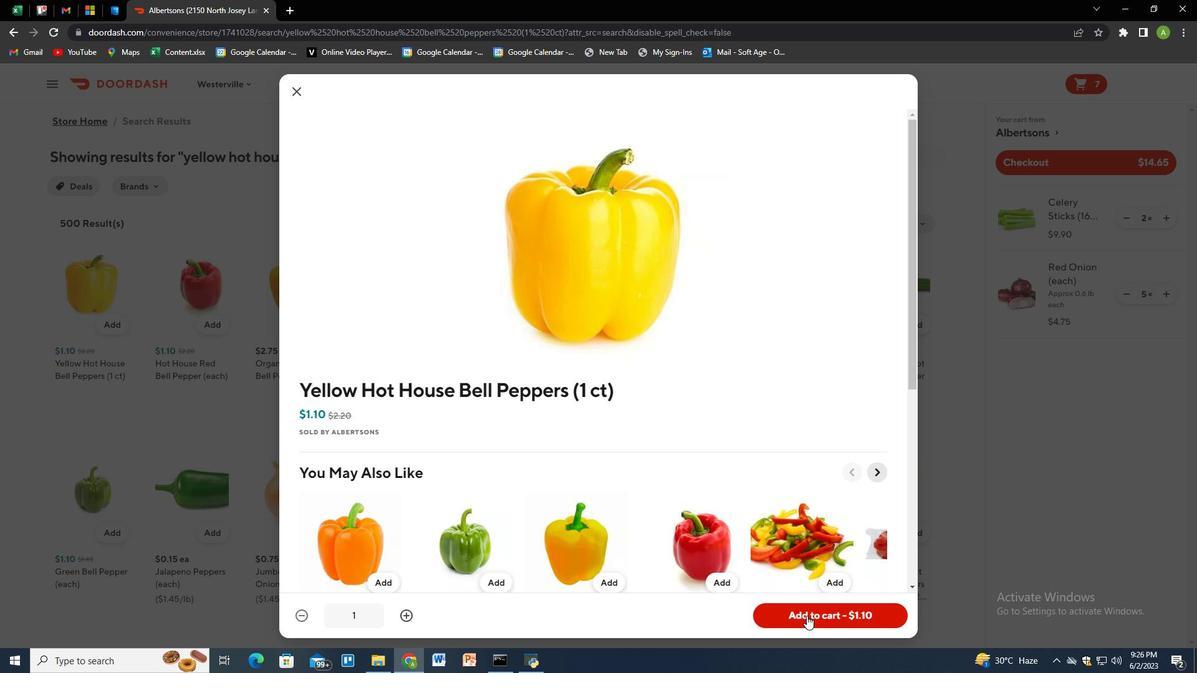 
Action: Mouse moved to (803, 159)
Screenshot: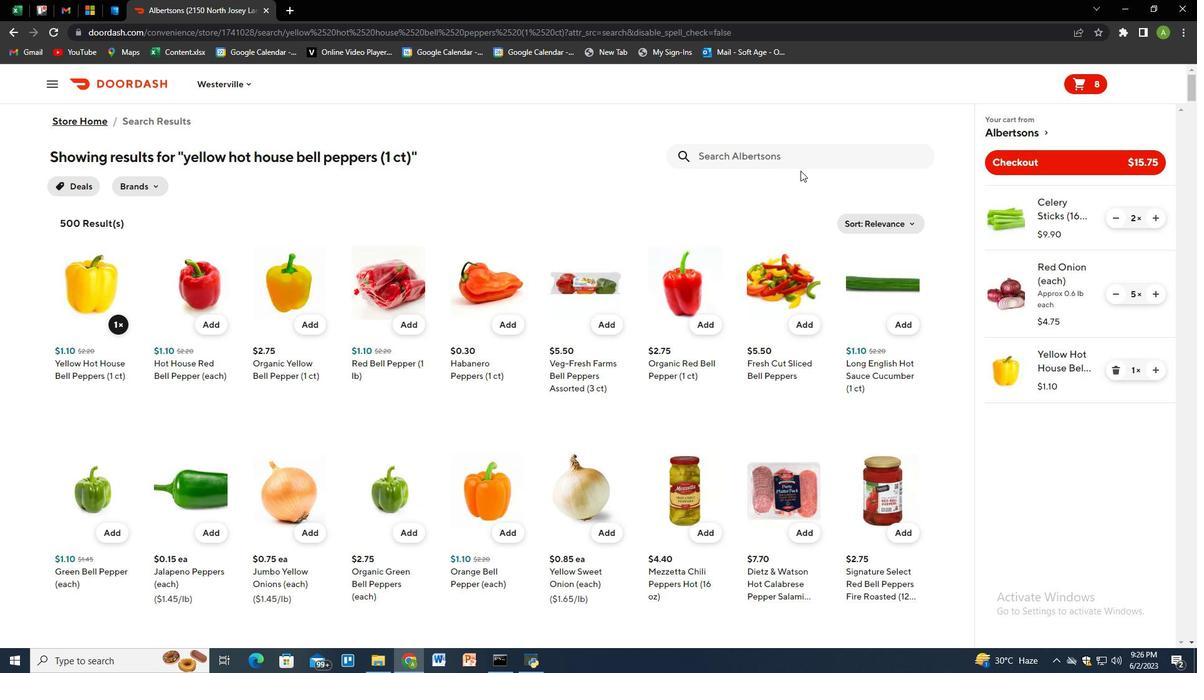 
Action: Mouse pressed left at (803, 159)
Screenshot: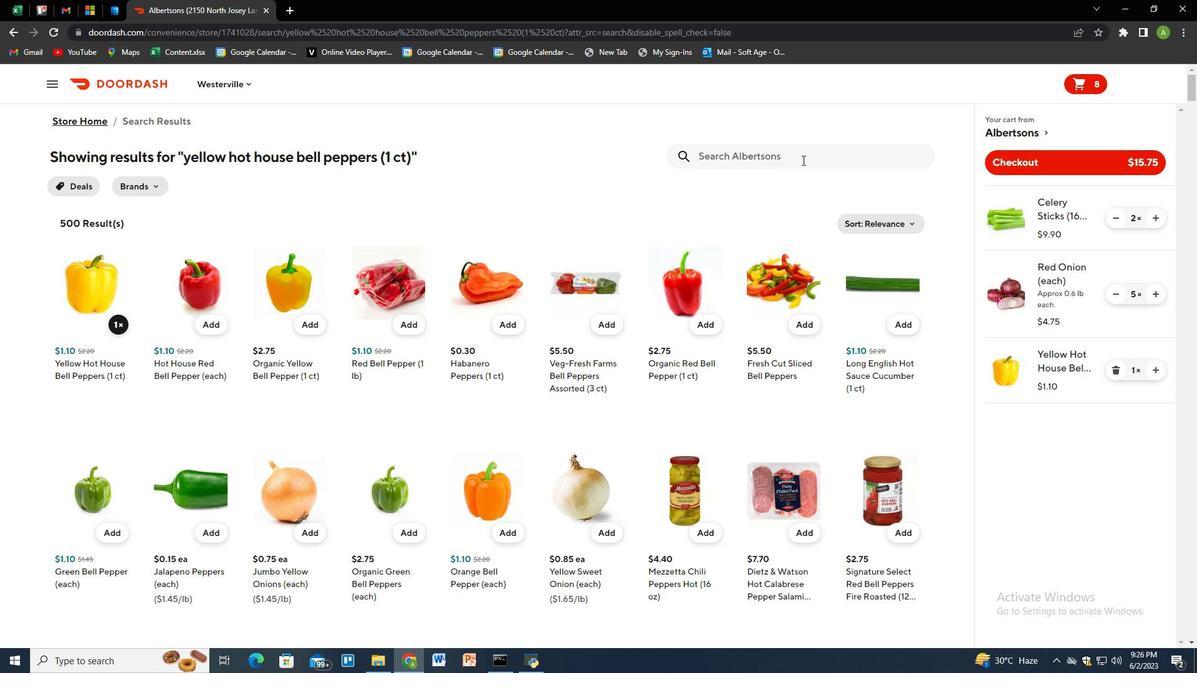 
Action: Key pressed value<Key.space>corner<Key.space>reduced<Key.space>fat<Key.space>milk<Key.space><Key.shift_r><Key.shift_r><Key.shift_r><Key.shift_r><Key.shift_r>(1<Key.space>gal<Key.shift_r><Key.shift_r>)<Key.enter>
Screenshot: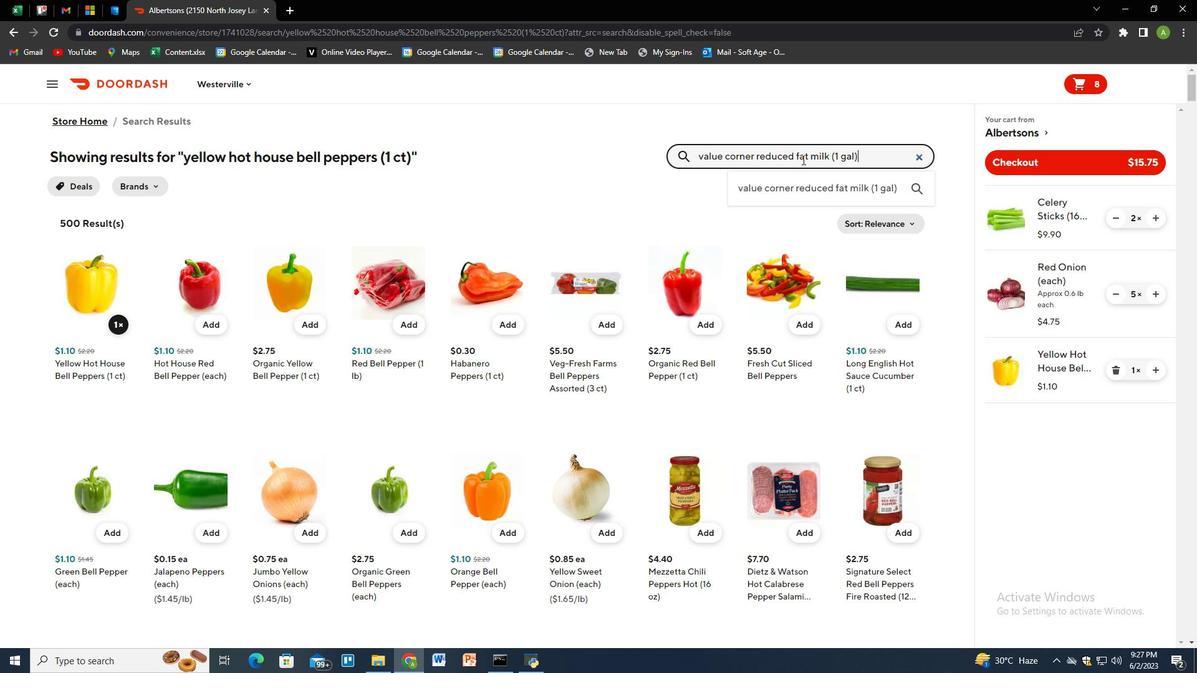 
Action: Mouse moved to (114, 331)
Screenshot: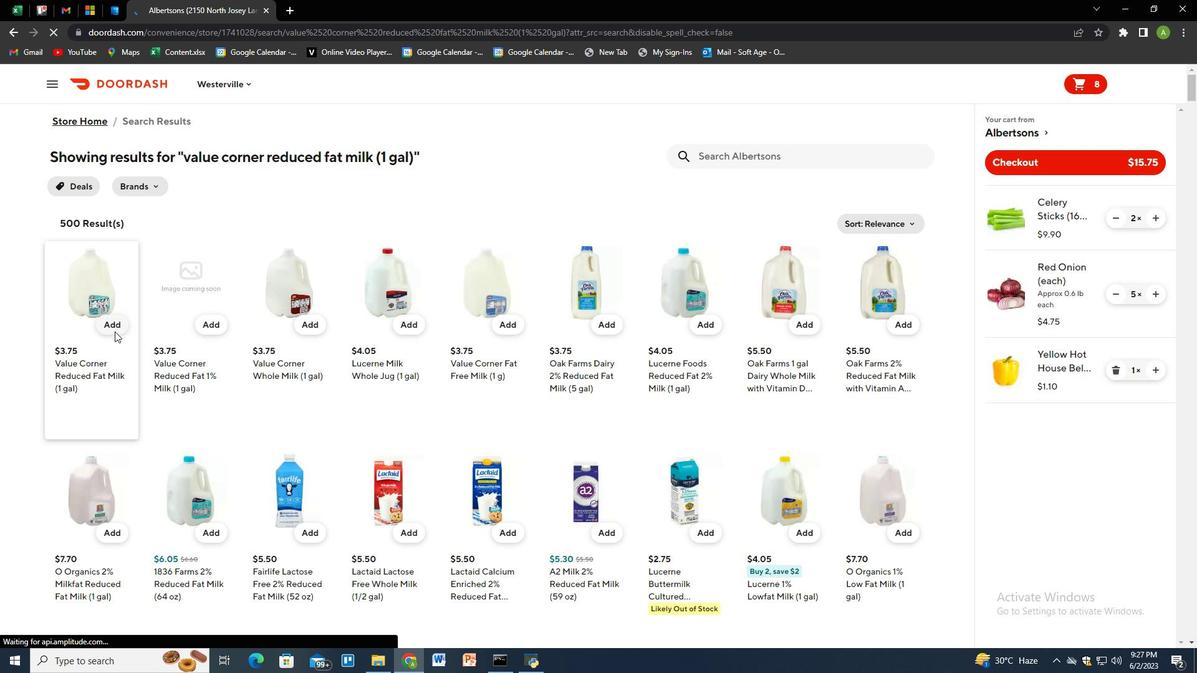 
Action: Mouse pressed left at (114, 331)
Screenshot: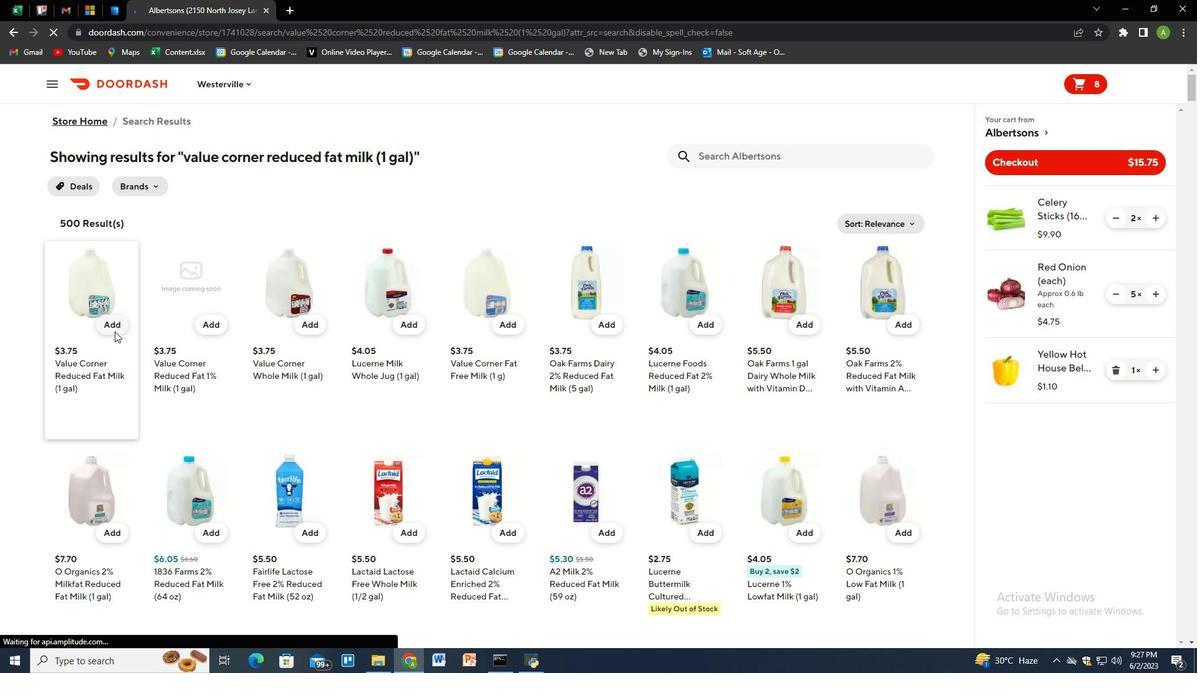 
Action: Mouse moved to (1158, 435)
Screenshot: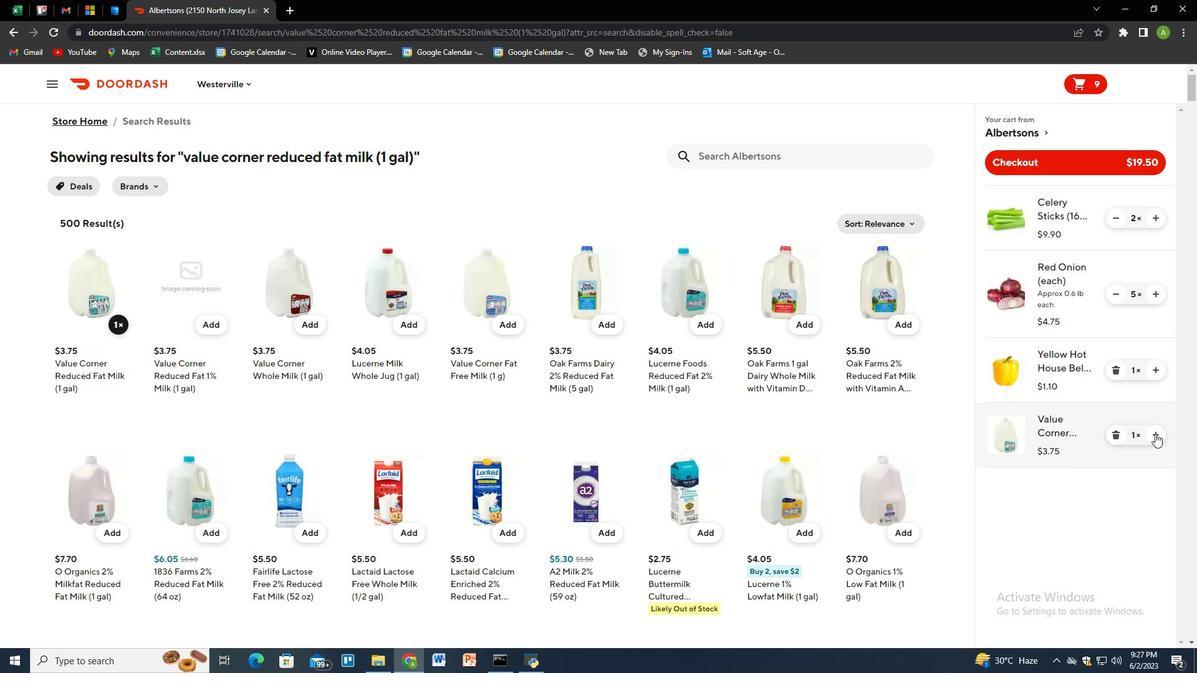 
Action: Mouse pressed left at (1158, 435)
Screenshot: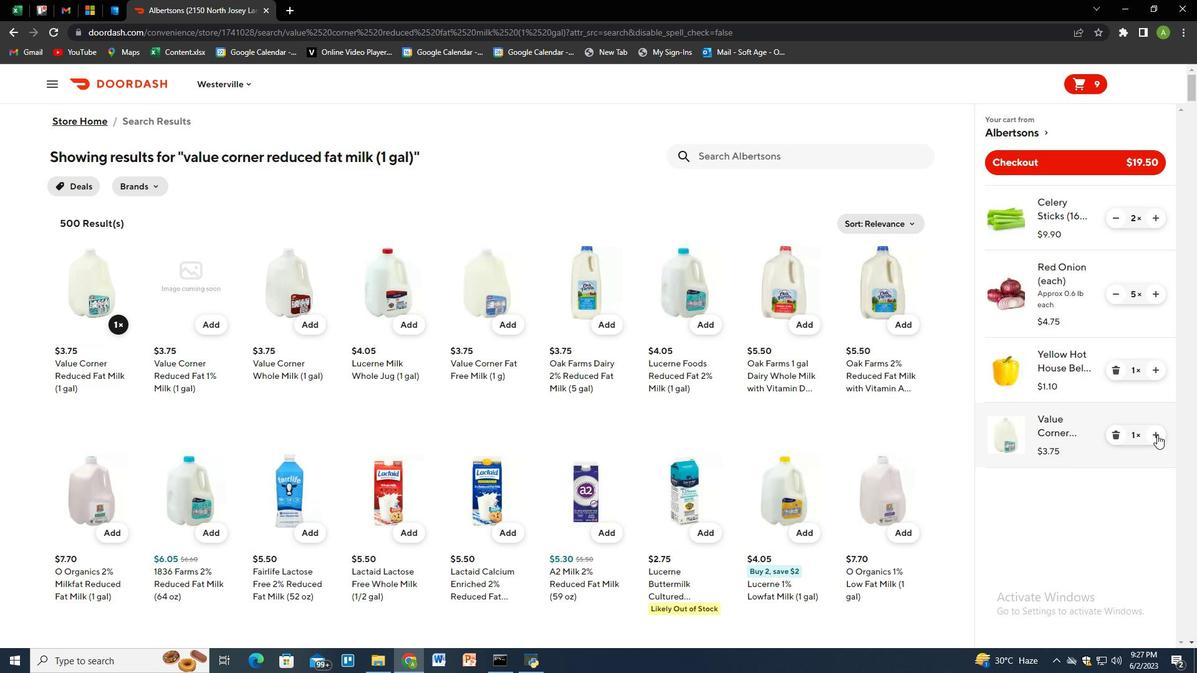 
Action: Mouse moved to (746, 162)
Screenshot: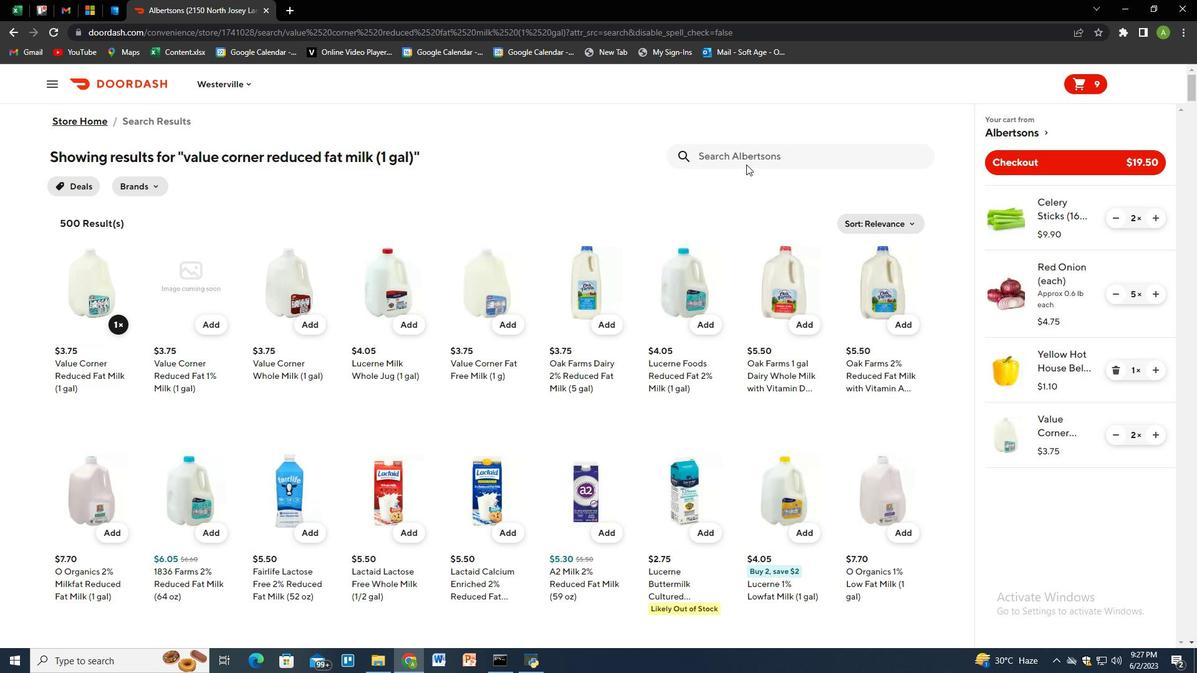
Action: Mouse pressed left at (746, 162)
Screenshot: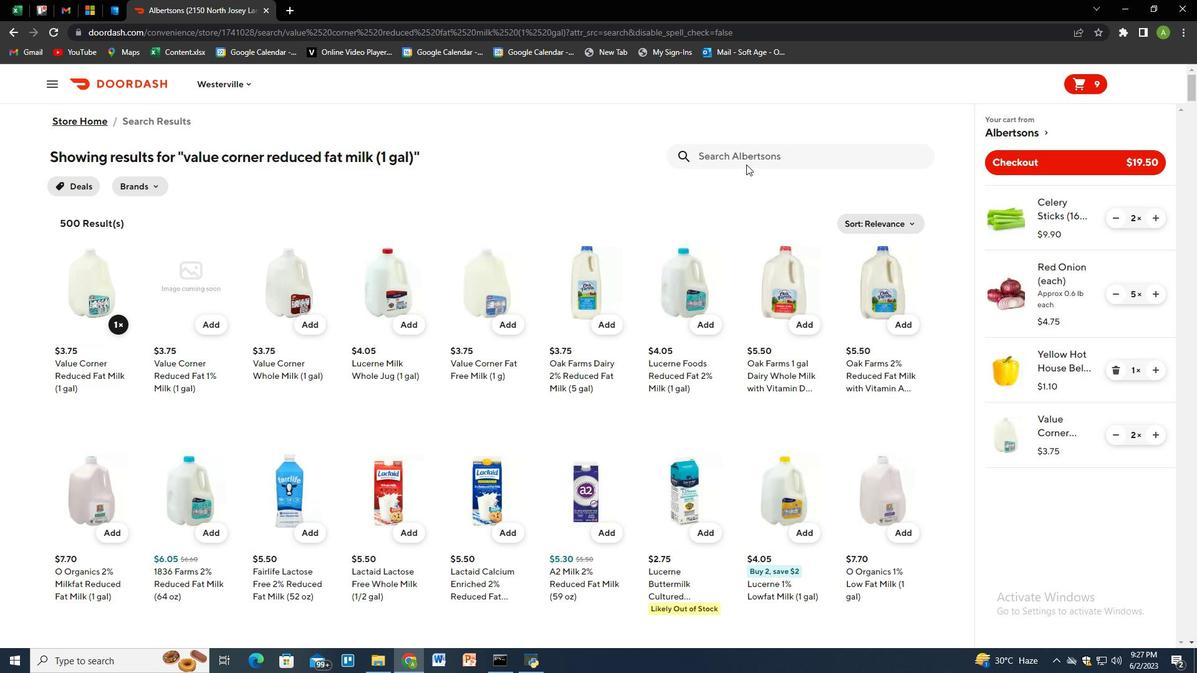 
Action: Key pressed kellogg<Key.shift_r>"s<Key.space>special<Key.space>k<Key.space>breakfast<Key.space>cereal<Key.space>chocolateet<Key.backspace><Key.backspace>y<Key.space>delight<Key.space><Key.shift_r><Key.shift_r><Key.shift_r><Key.shift_r>(13.2<Key.space>oz<Key.shift_r>)<Key.enter>
Screenshot: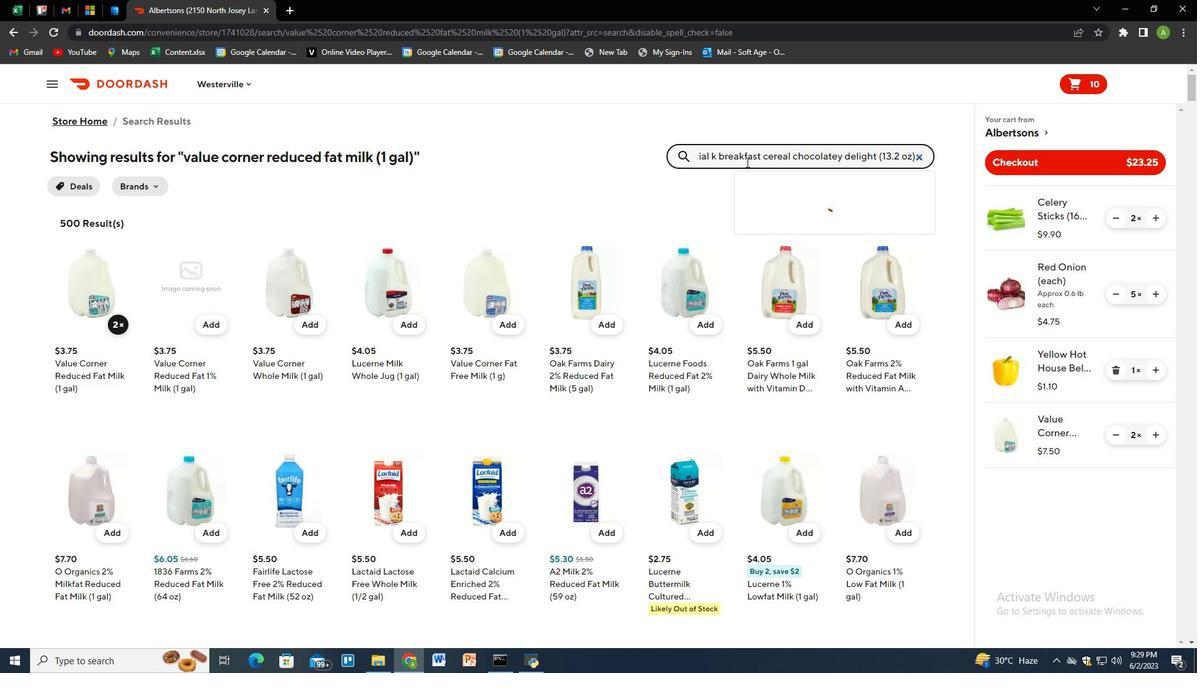 
Action: Mouse moved to (118, 330)
Screenshot: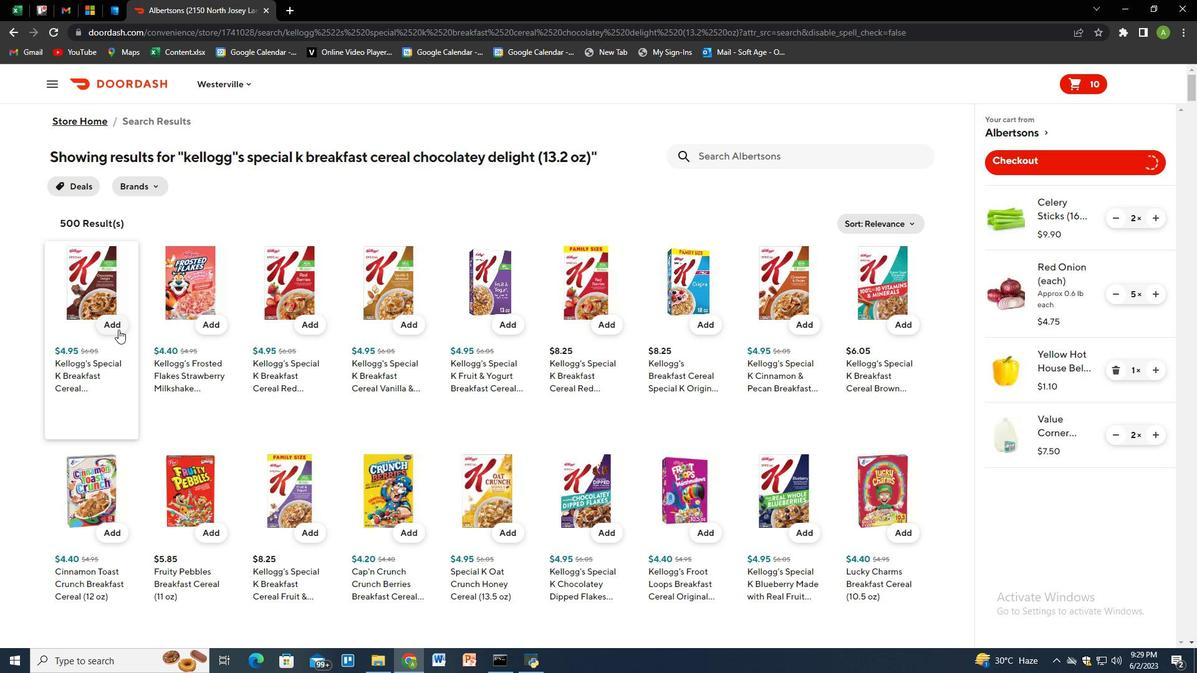 
Action: Mouse pressed left at (118, 330)
Screenshot: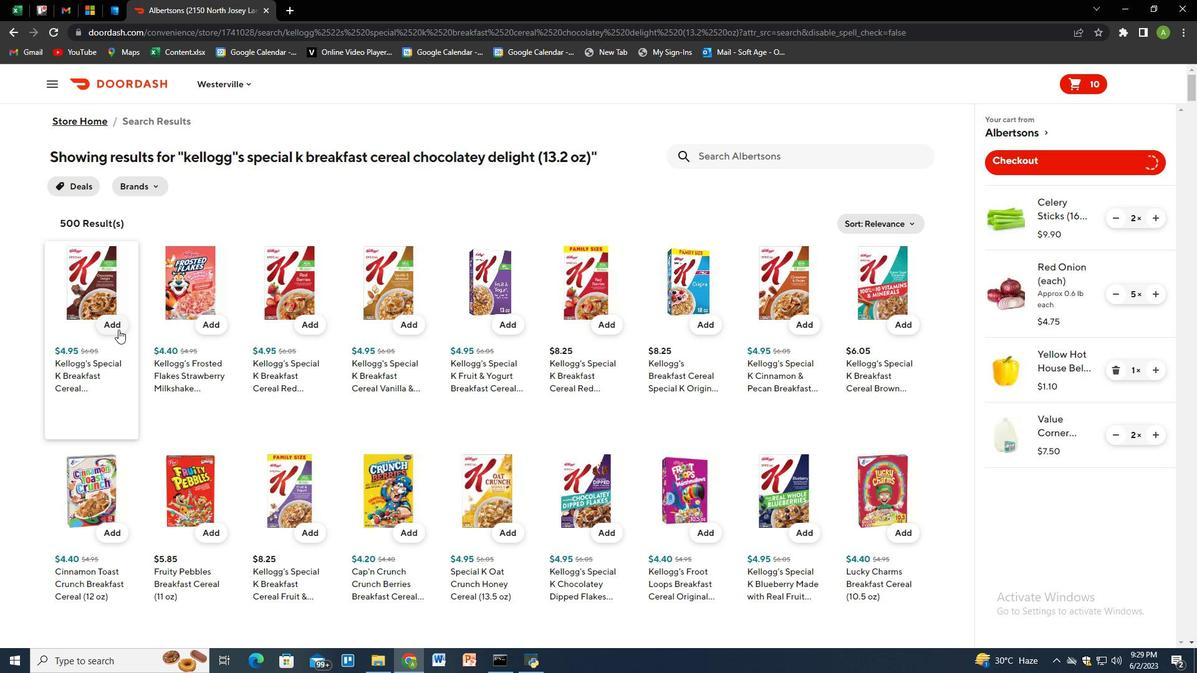 
Action: Mouse moved to (1151, 499)
Screenshot: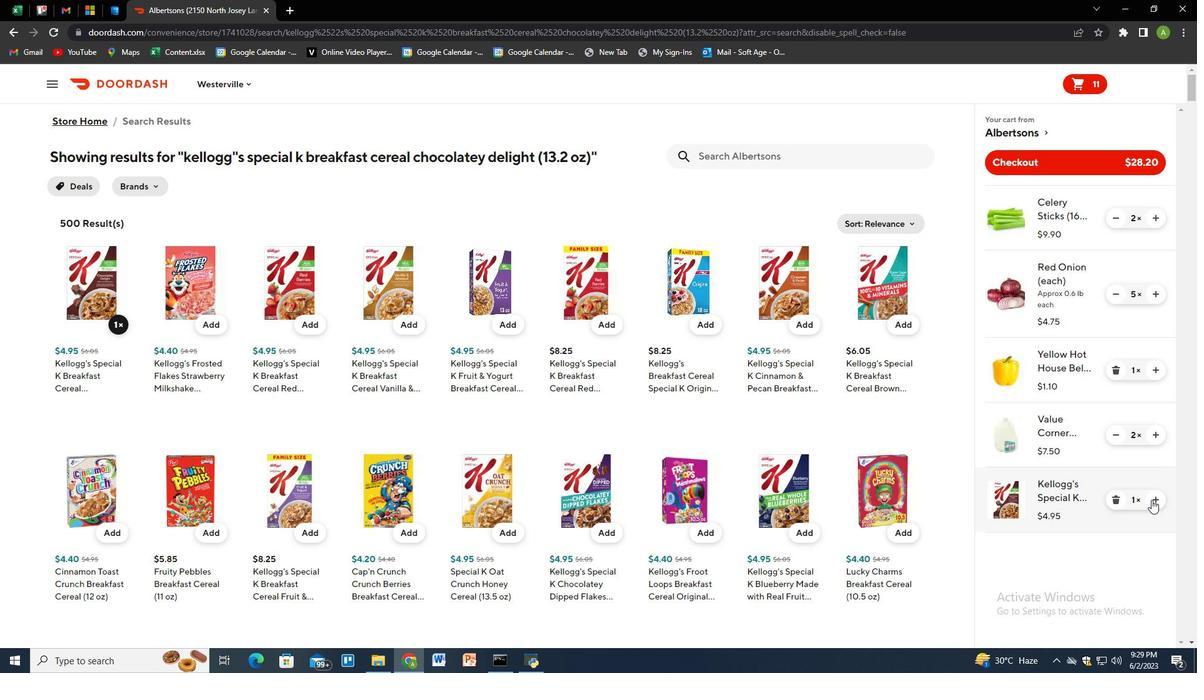 
Action: Mouse pressed left at (1151, 499)
Screenshot: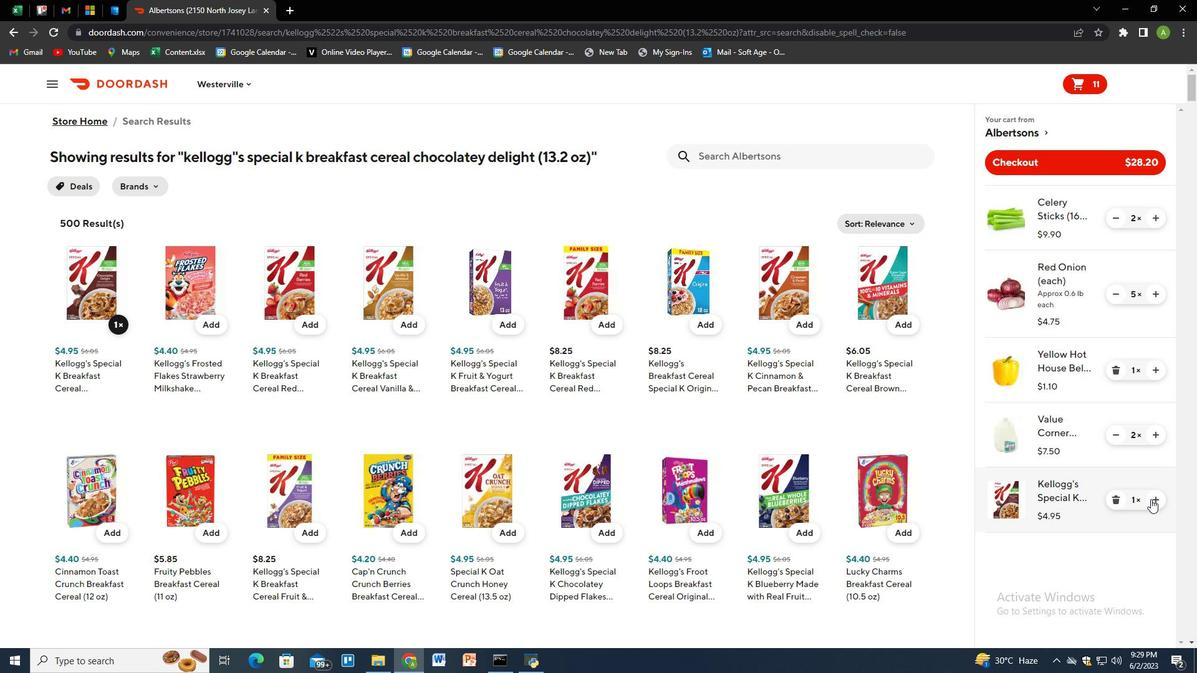 
Action: Mouse pressed left at (1151, 499)
Screenshot: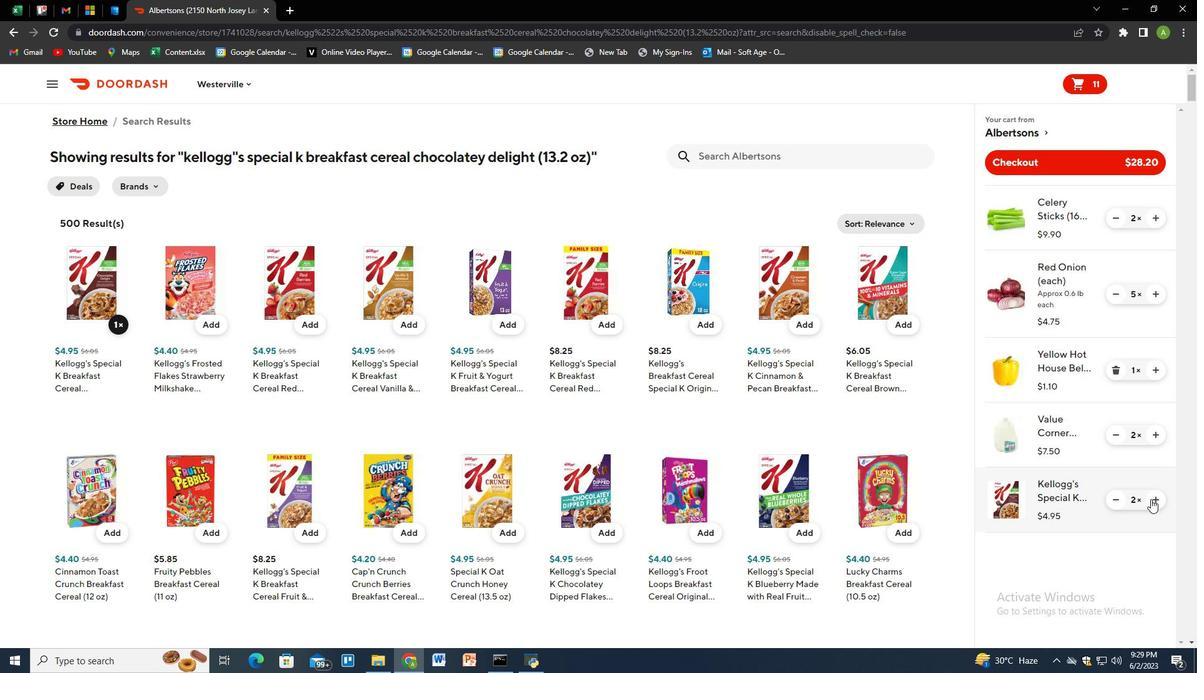 
Action: Mouse pressed left at (1151, 499)
Screenshot: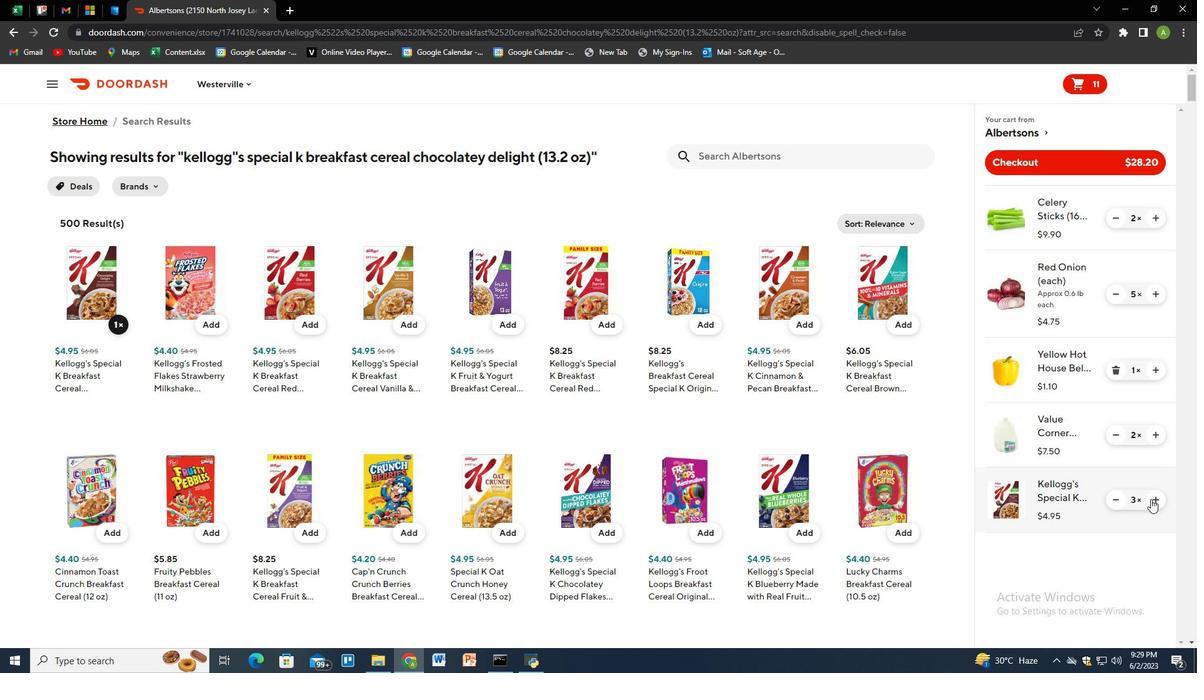 
Action: Mouse pressed left at (1151, 499)
Screenshot: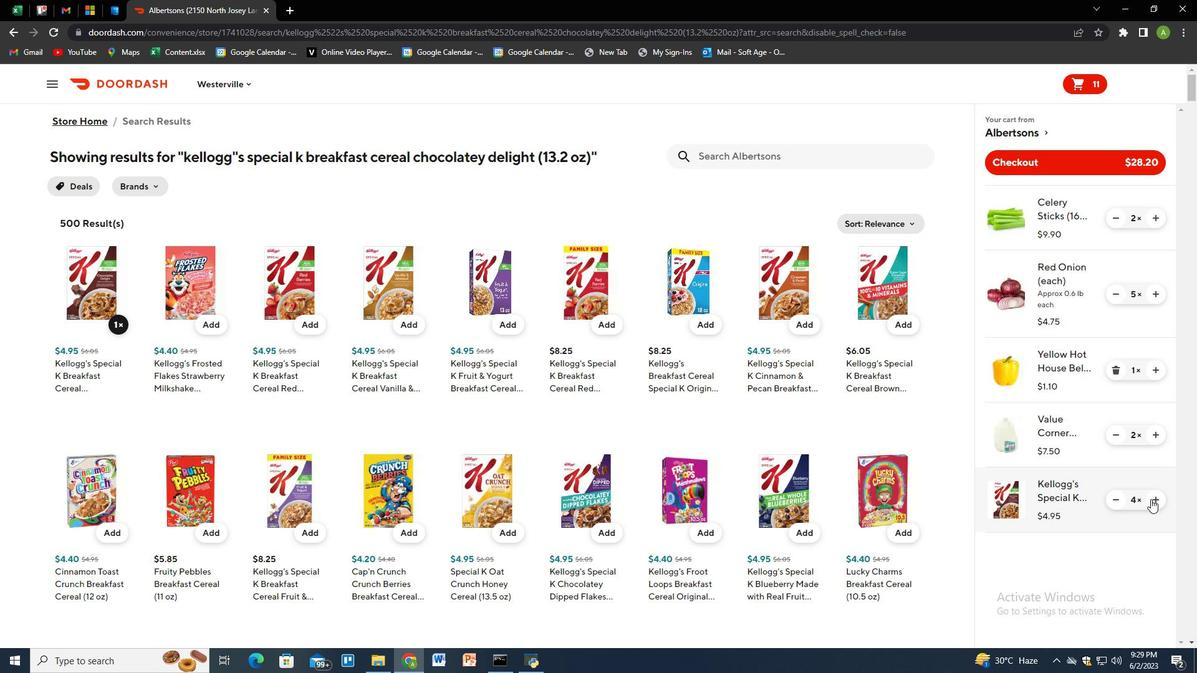 
Action: Mouse moved to (799, 159)
Screenshot: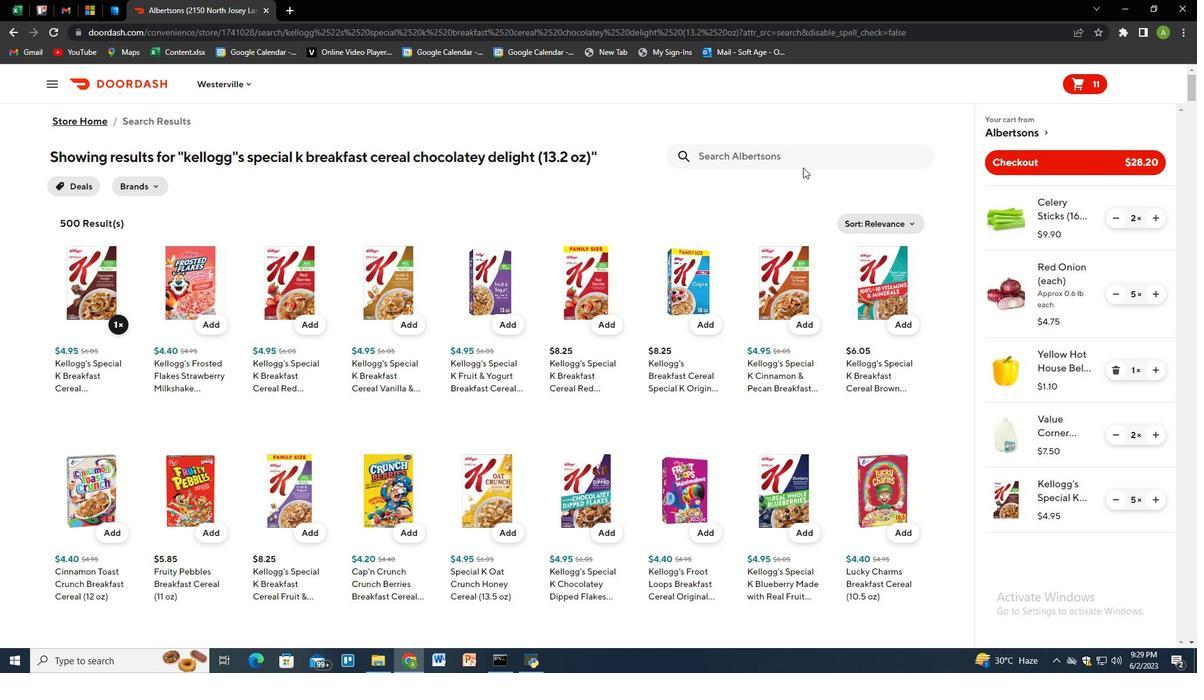 
Action: Mouse pressed left at (799, 159)
Screenshot: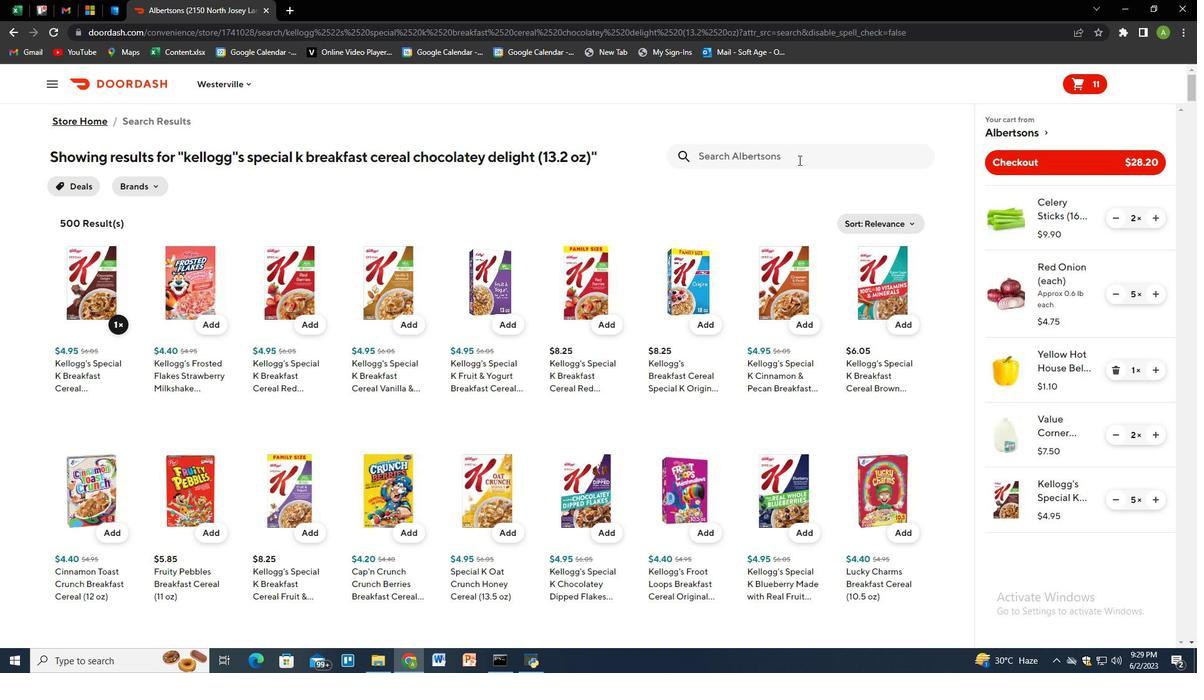 
Action: Mouse moved to (798, 158)
Screenshot: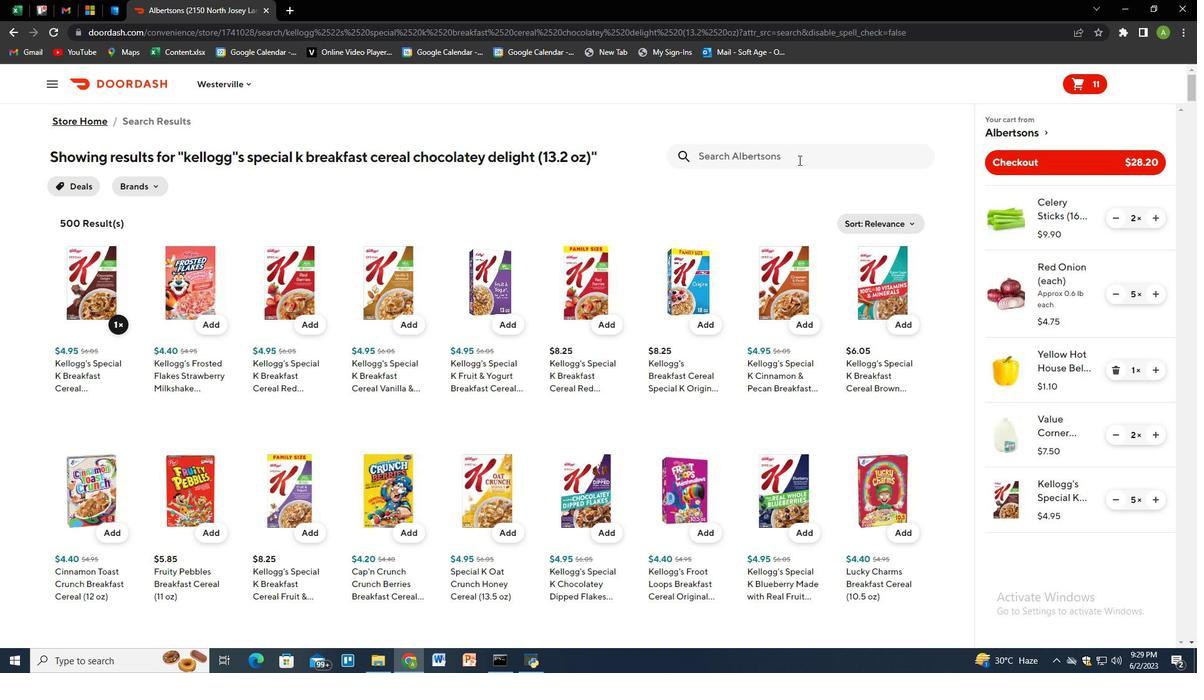 
Action: Key pressed tyson<Key.space>ribeye<Key.space>burgers<Key.space>patties<Key.space><Key.shift_r>(4<Key.space>ct<Key.shift_r>)<Key.enter>
Screenshot: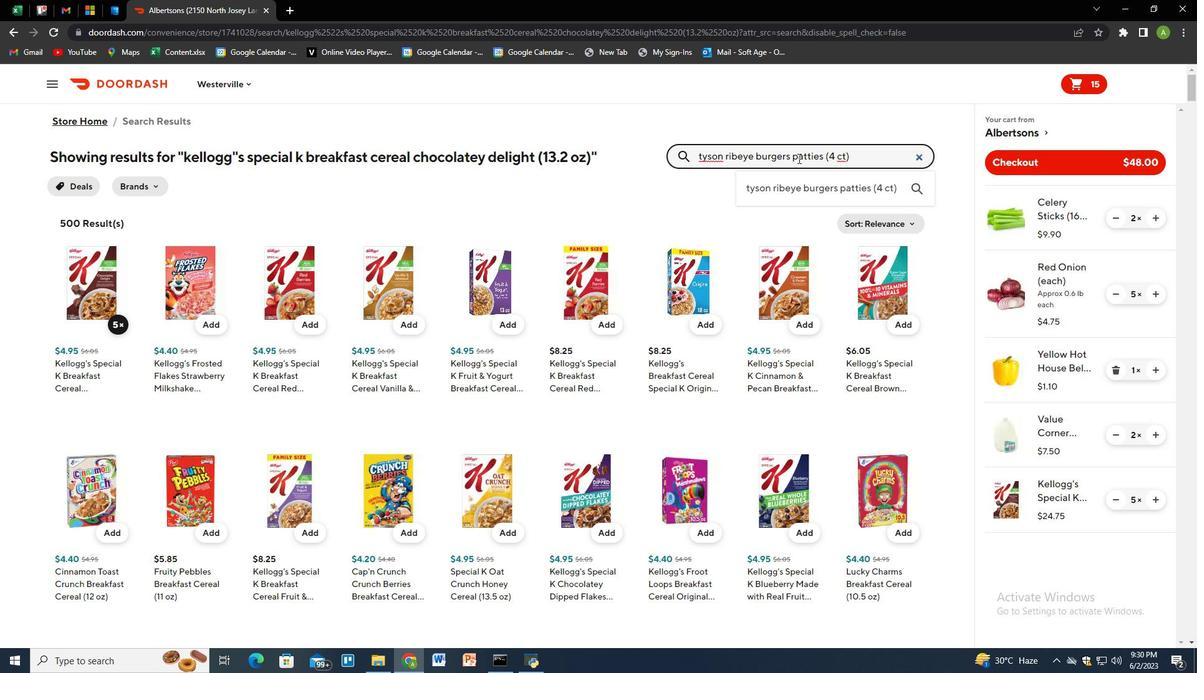 
Action: Mouse moved to (112, 328)
Screenshot: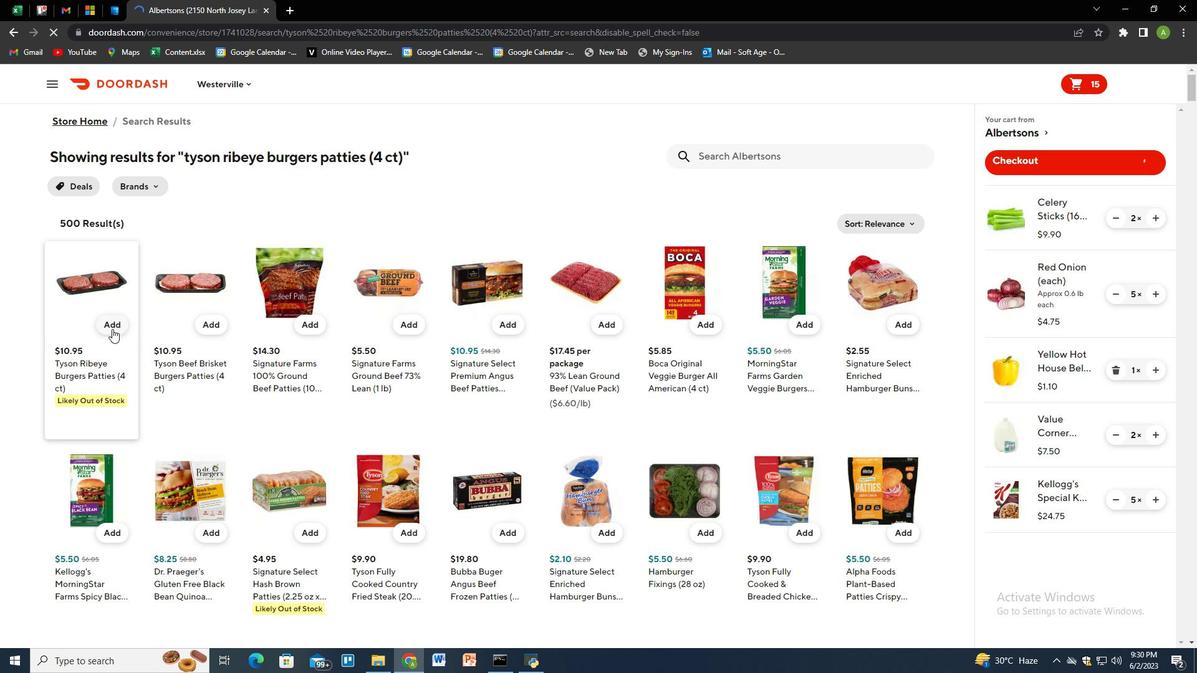 
Action: Mouse pressed left at (112, 328)
Screenshot: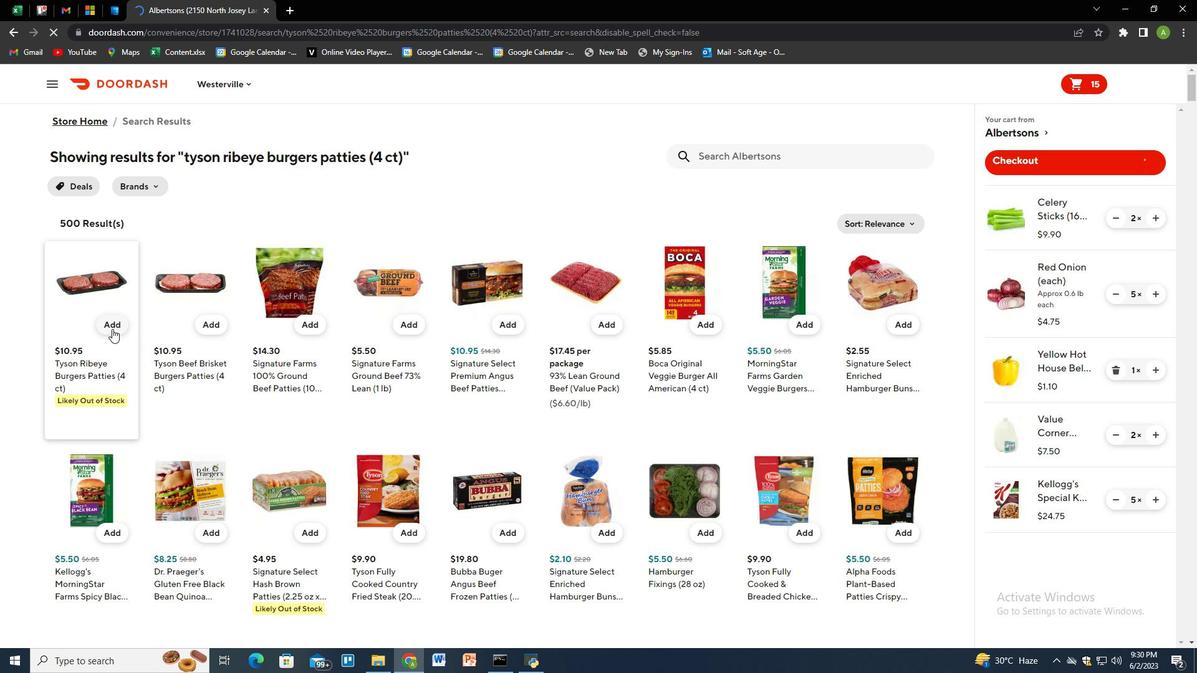 
Action: Mouse moved to (1153, 561)
Screenshot: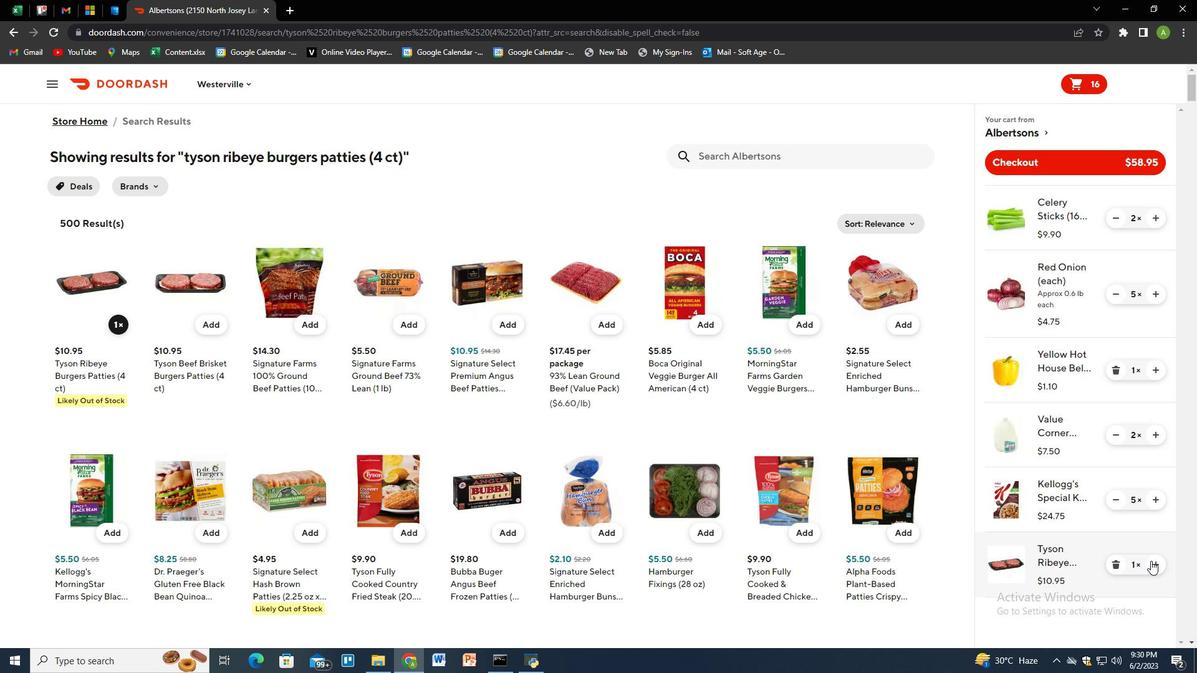
Action: Mouse pressed left at (1153, 561)
Screenshot: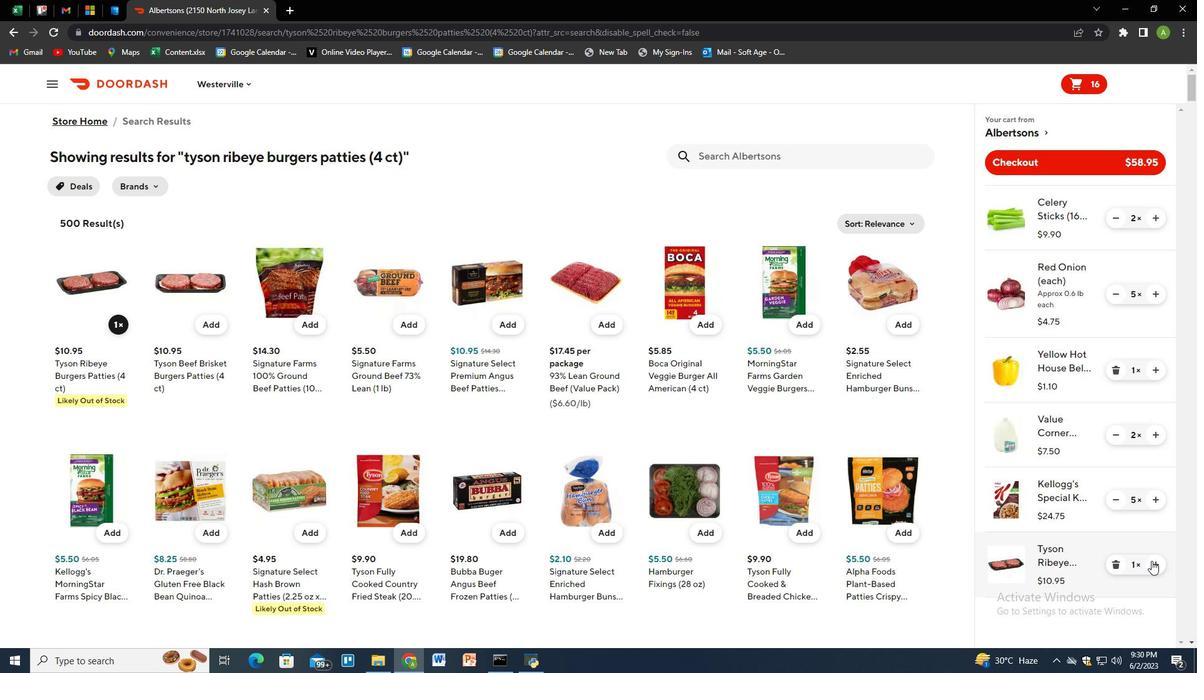 
Action: Mouse moved to (713, 160)
Screenshot: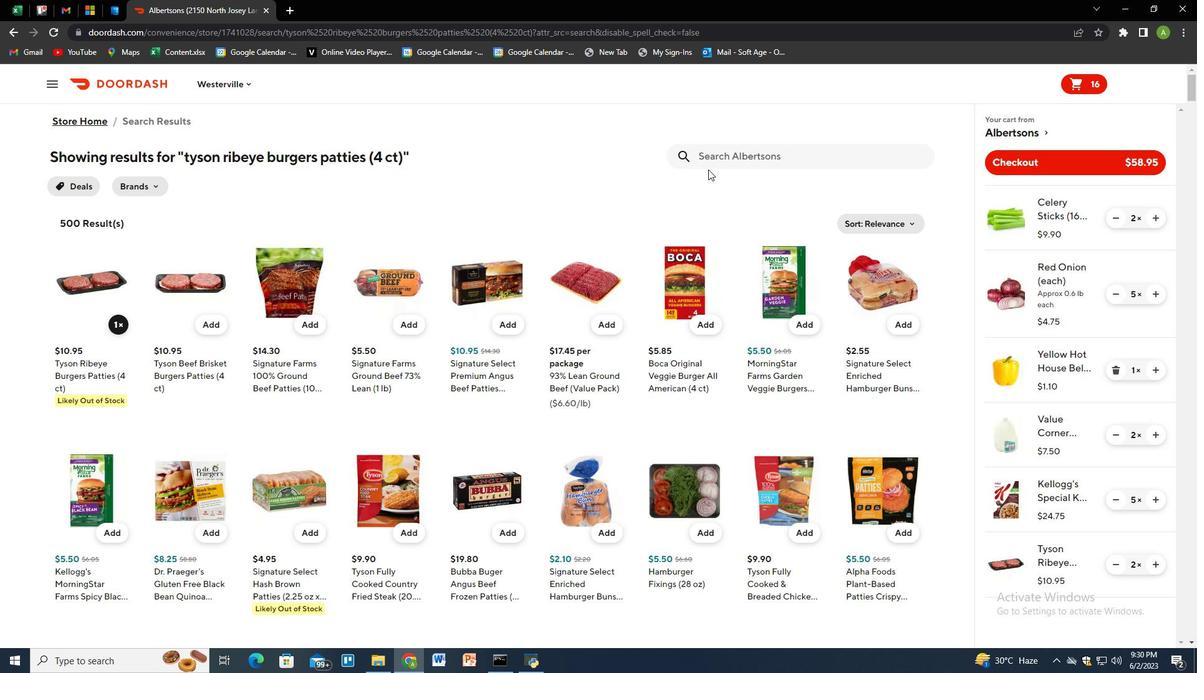 
Action: Mouse pressed left at (713, 160)
Screenshot: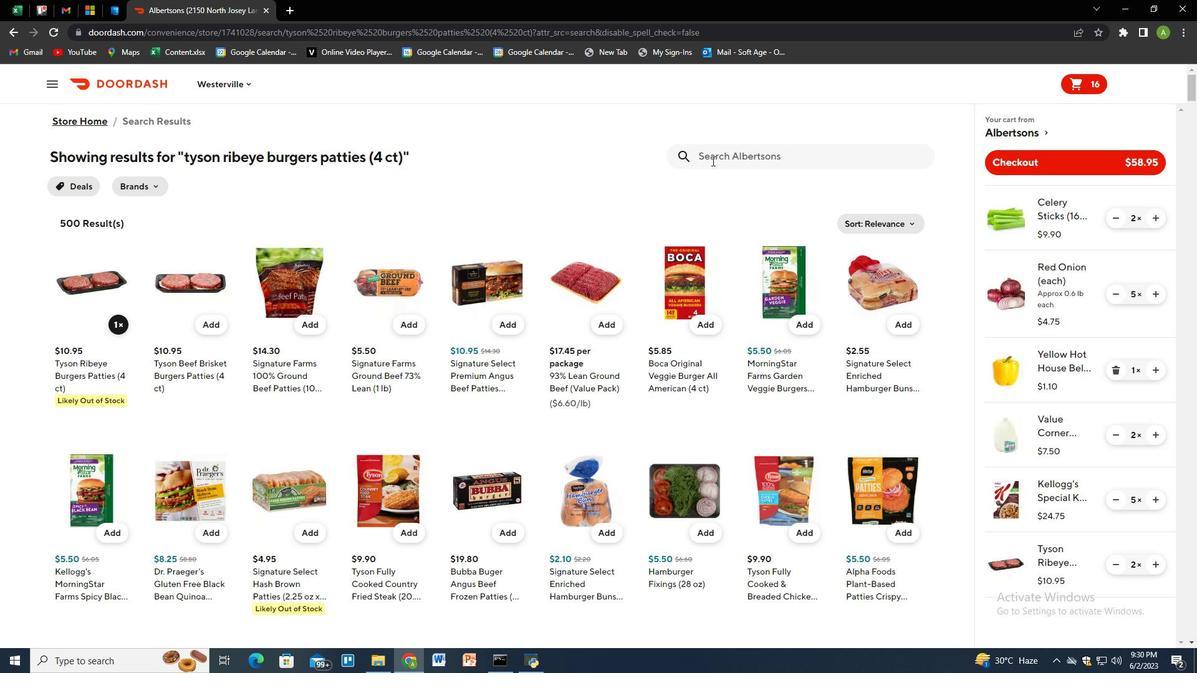 
Action: Key pressed large<Key.space>royal<Key.space>gala<Key.space>apples<Key.space><Key.shift_r>(eacg<Key.backspace>h<Key.shift_r>)<Key.enter>
Screenshot: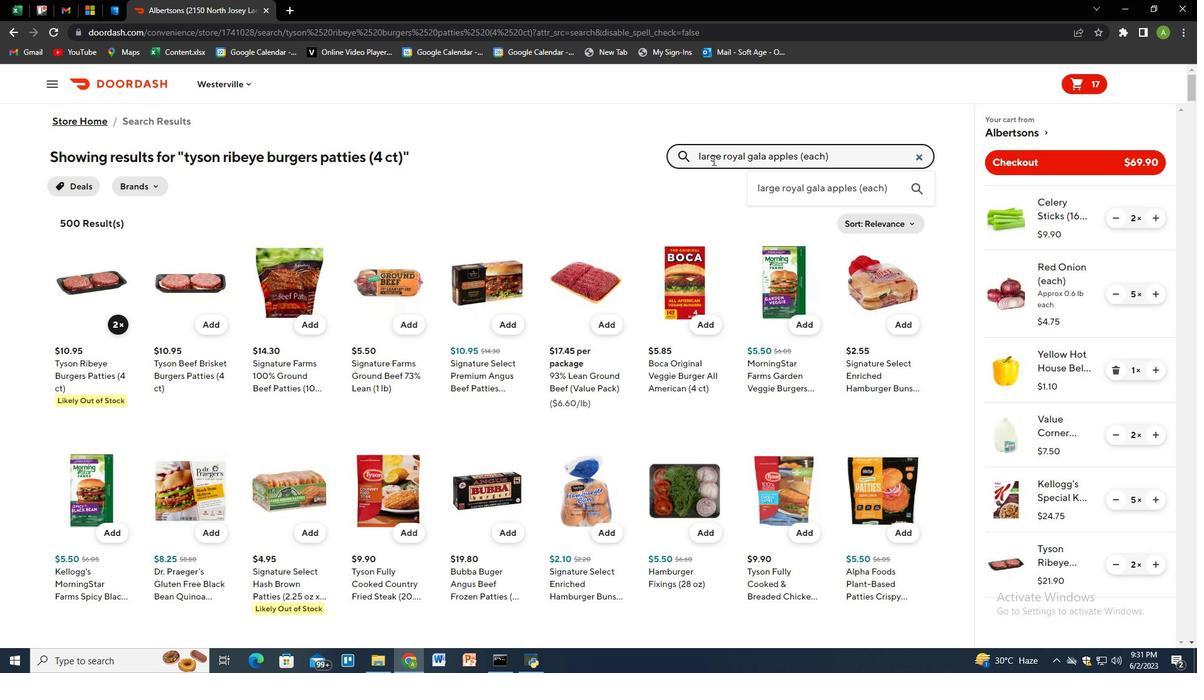 
Action: Mouse moved to (111, 321)
Screenshot: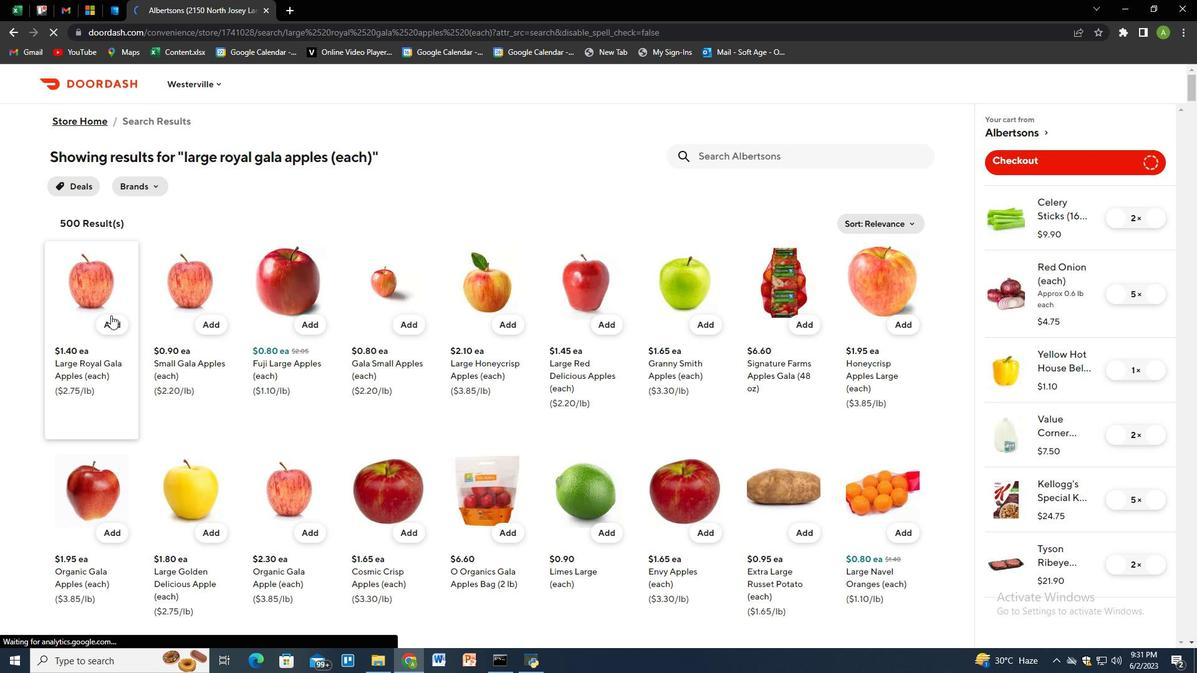 
Action: Mouse pressed left at (111, 321)
Screenshot: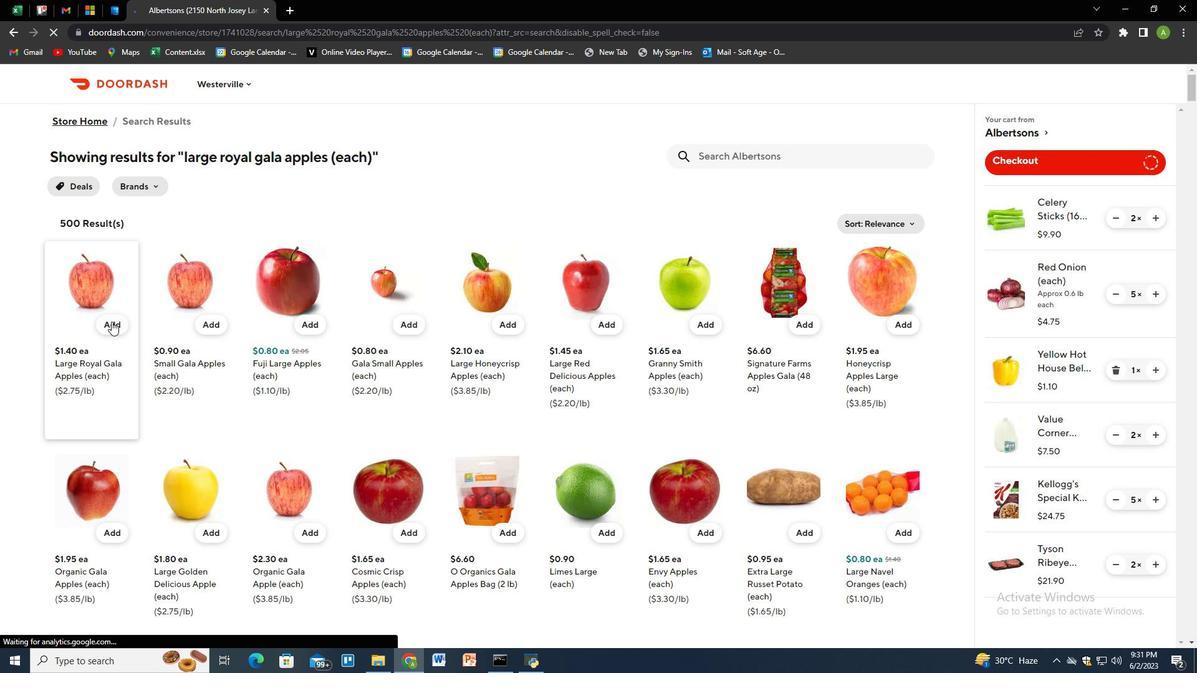 
Action: Mouse moved to (698, 154)
Screenshot: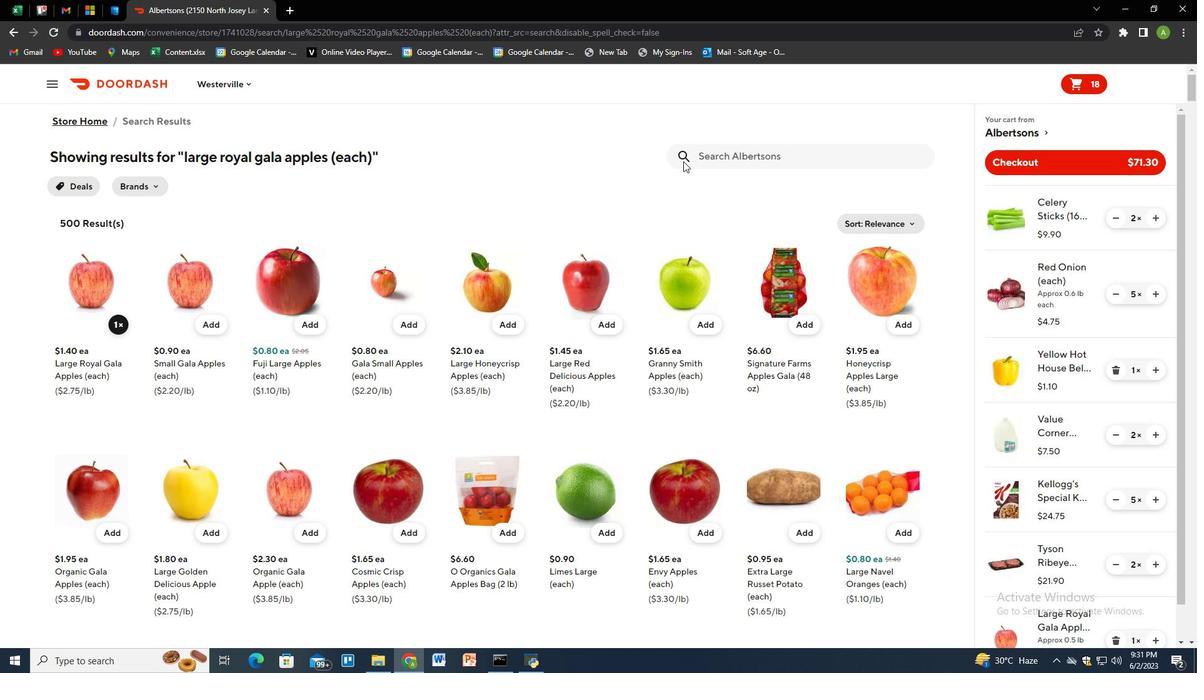 
Action: Mouse pressed left at (698, 154)
Screenshot: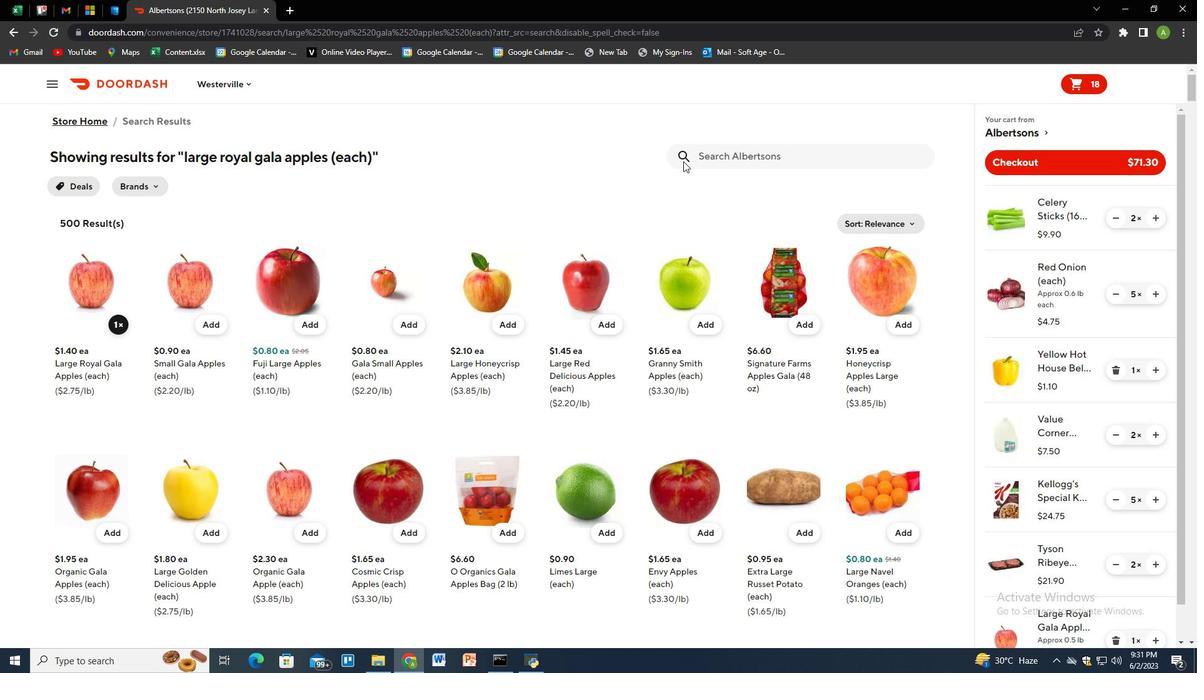 
Action: Key pressed singnature<Key.space>select<Key.space>paper<Key.space>towels<Key.space>vari-a-size<Key.space><Key.shift_r>(8<Key.space>ct<Key.shift_r><Key.shift_r><Key.shift_r><Key.shift_r><Key.shift_r><Key.shift_r><Key.shift_r><Key.shift_r><Key.shift_r><Key.shift_r><Key.shift_r><Key.shift_r><Key.shift_r><Key.shift_r><Key.shift_r><Key.shift_r><Key.shift_r><Key.shift_r><Key.shift_r><Key.shift_r><Key.shift_r><Key.shift_r>)<Key.enter>
Screenshot: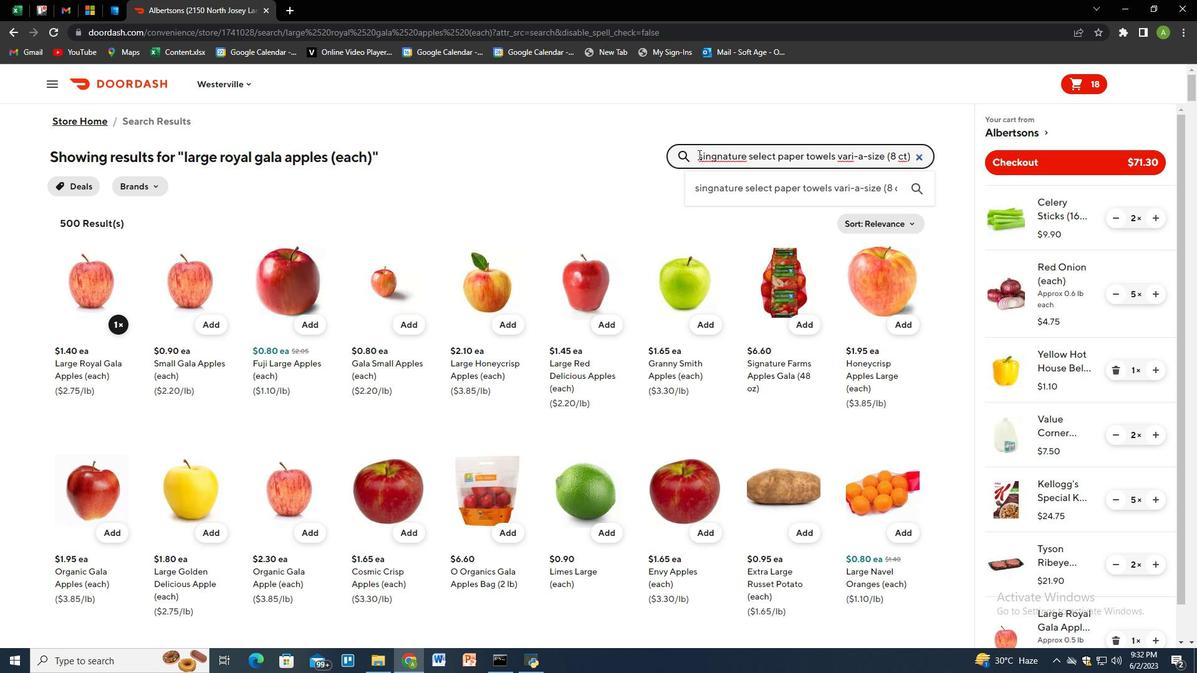 
Action: Mouse moved to (111, 318)
Screenshot: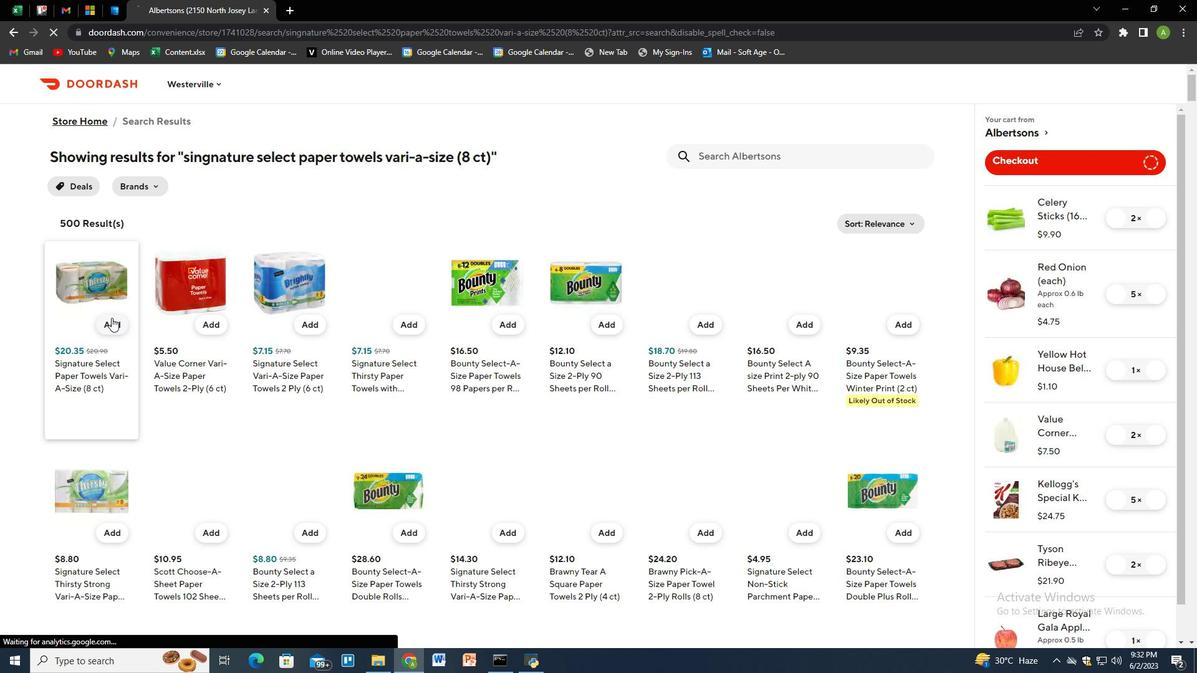 
Action: Mouse pressed left at (111, 318)
Screenshot: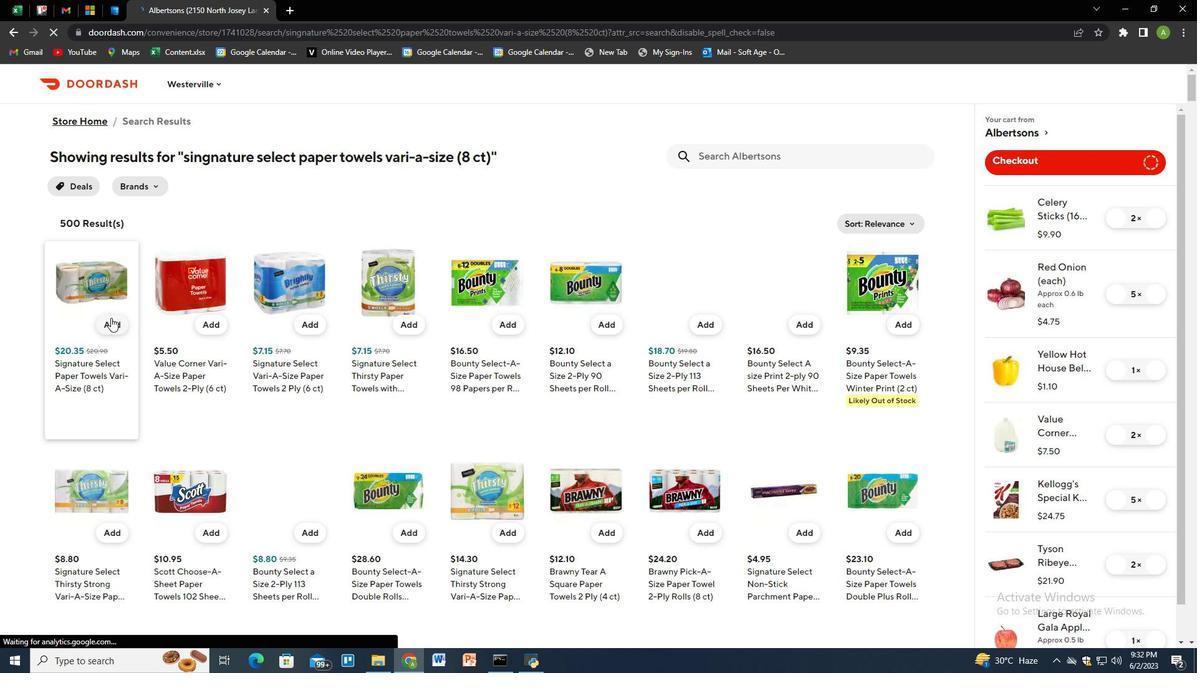 
Action: Mouse moved to (1073, 506)
Screenshot: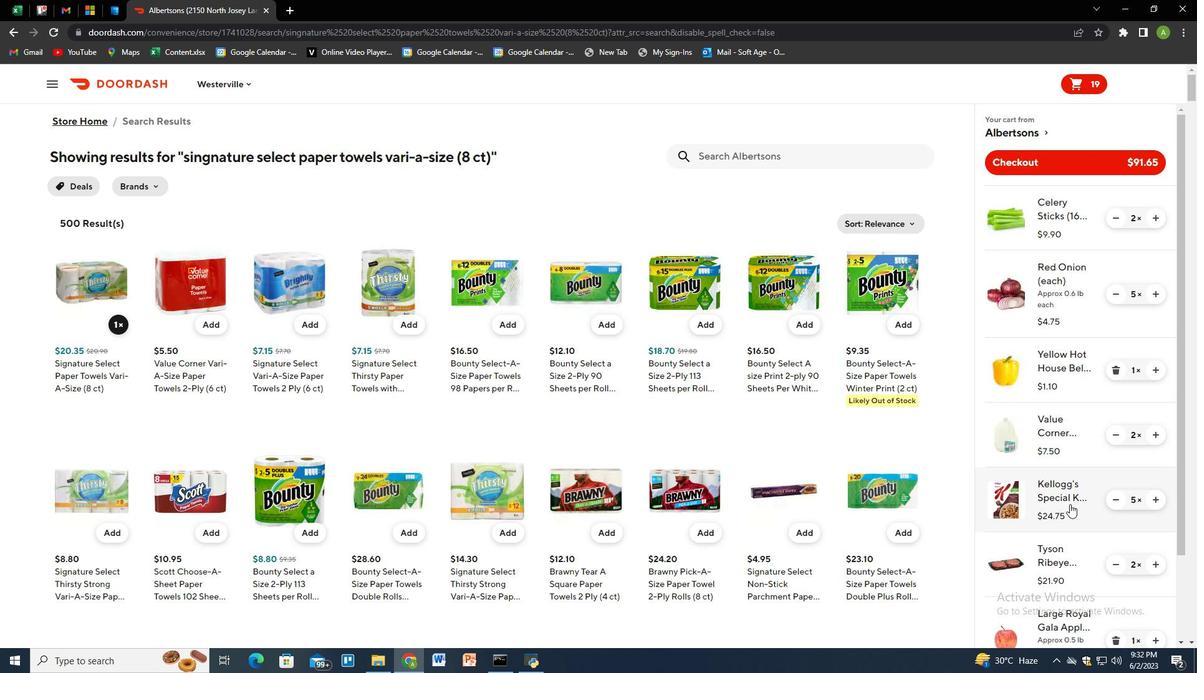 
Action: Mouse scrolled (1073, 506) with delta (0, 0)
Screenshot: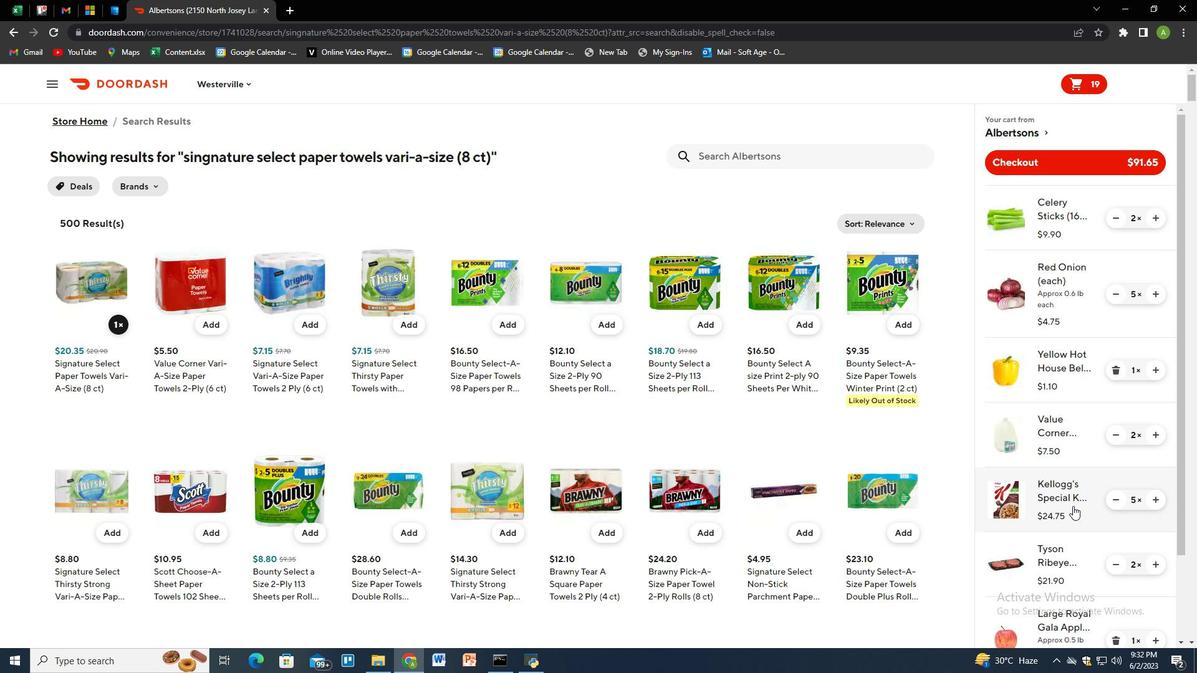 
Action: Mouse scrolled (1073, 506) with delta (0, 0)
Screenshot: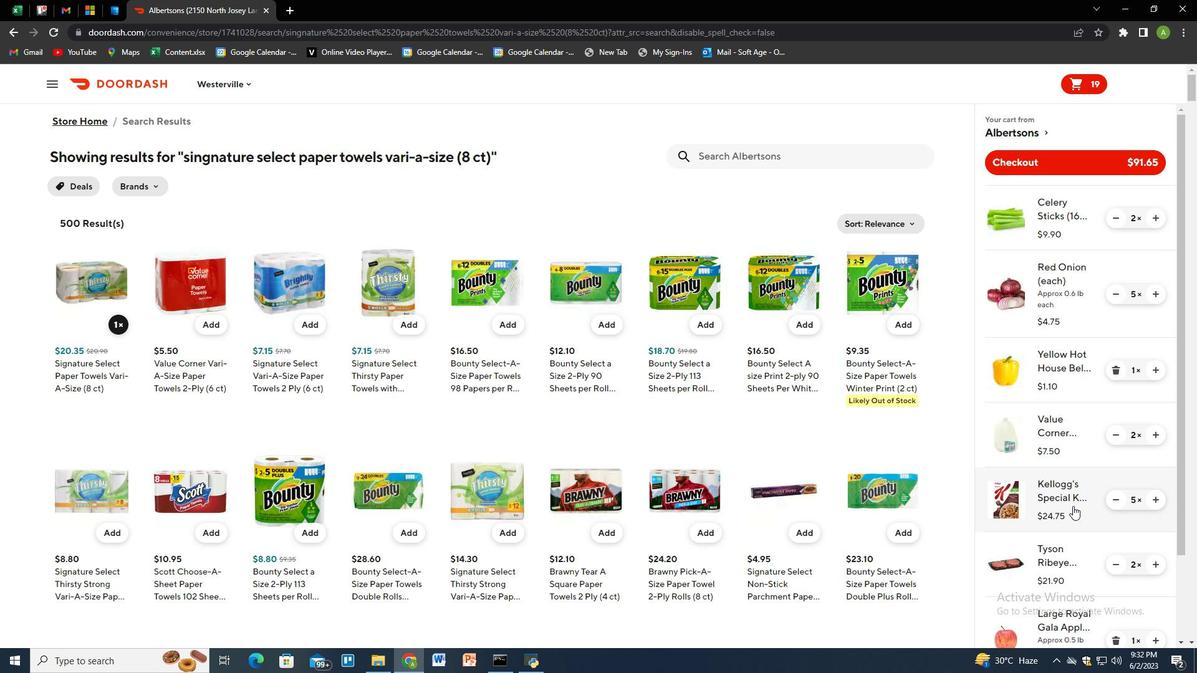 
Action: Mouse scrolled (1073, 506) with delta (0, 0)
Screenshot: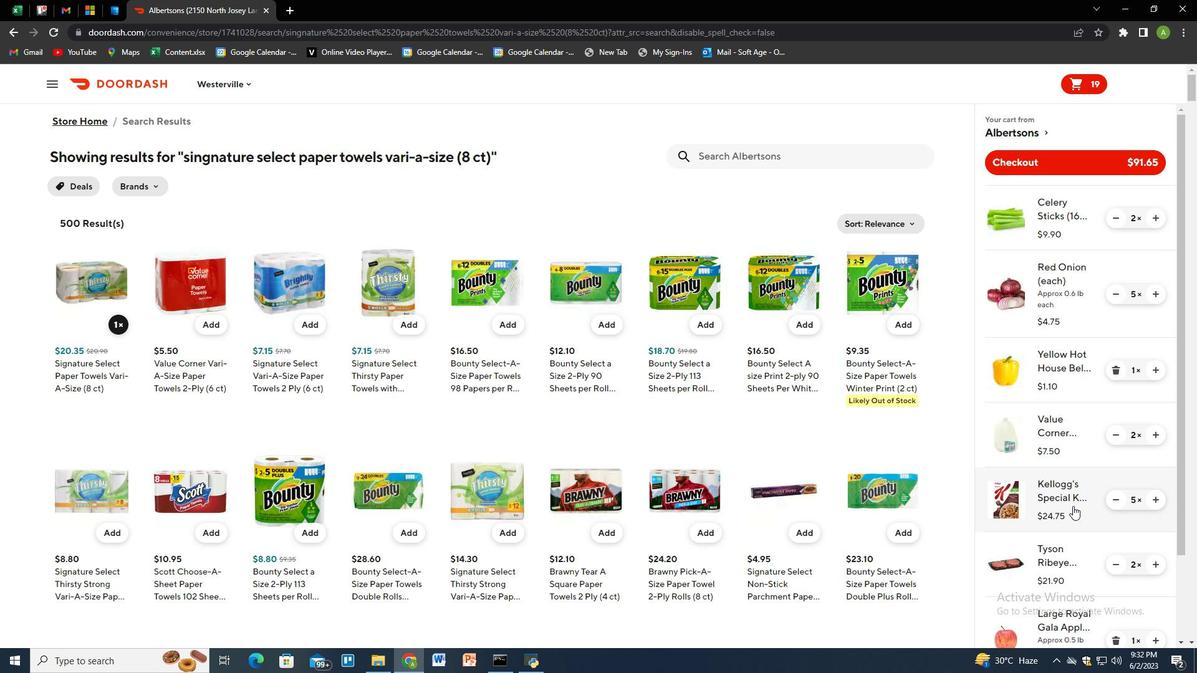 
Action: Mouse scrolled (1073, 506) with delta (0, 0)
Screenshot: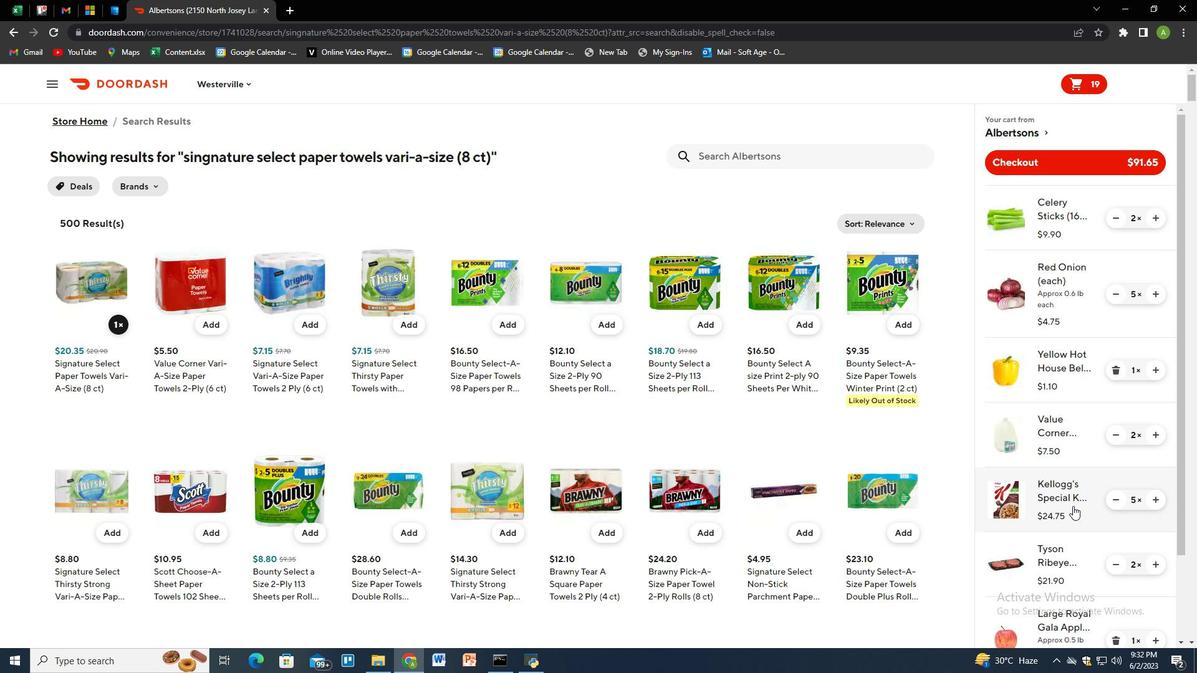 
Action: Mouse moved to (1074, 509)
Screenshot: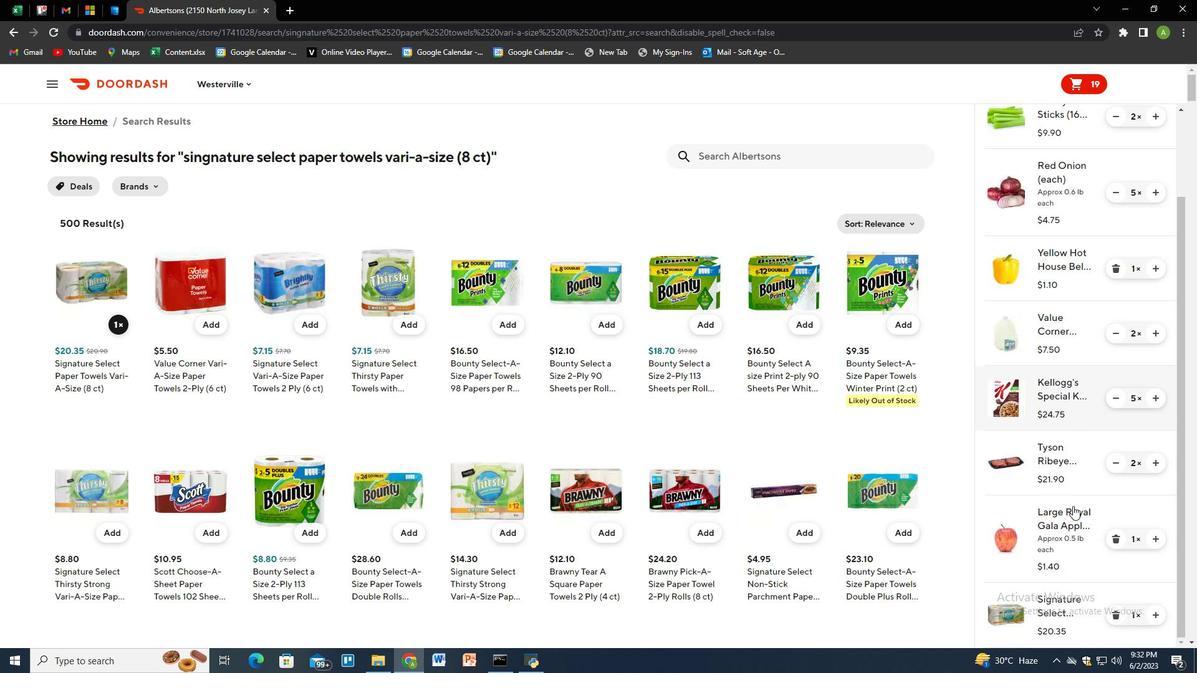 
Action: Mouse scrolled (1074, 508) with delta (0, 0)
Screenshot: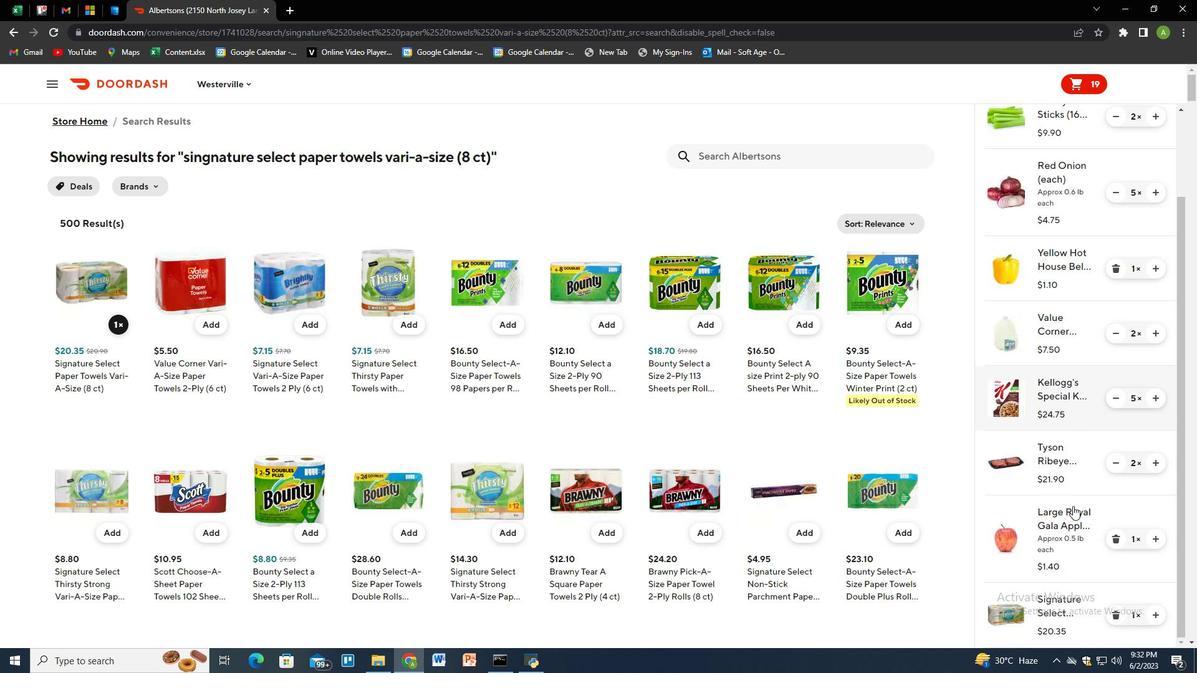 
Action: Mouse moved to (1076, 519)
Screenshot: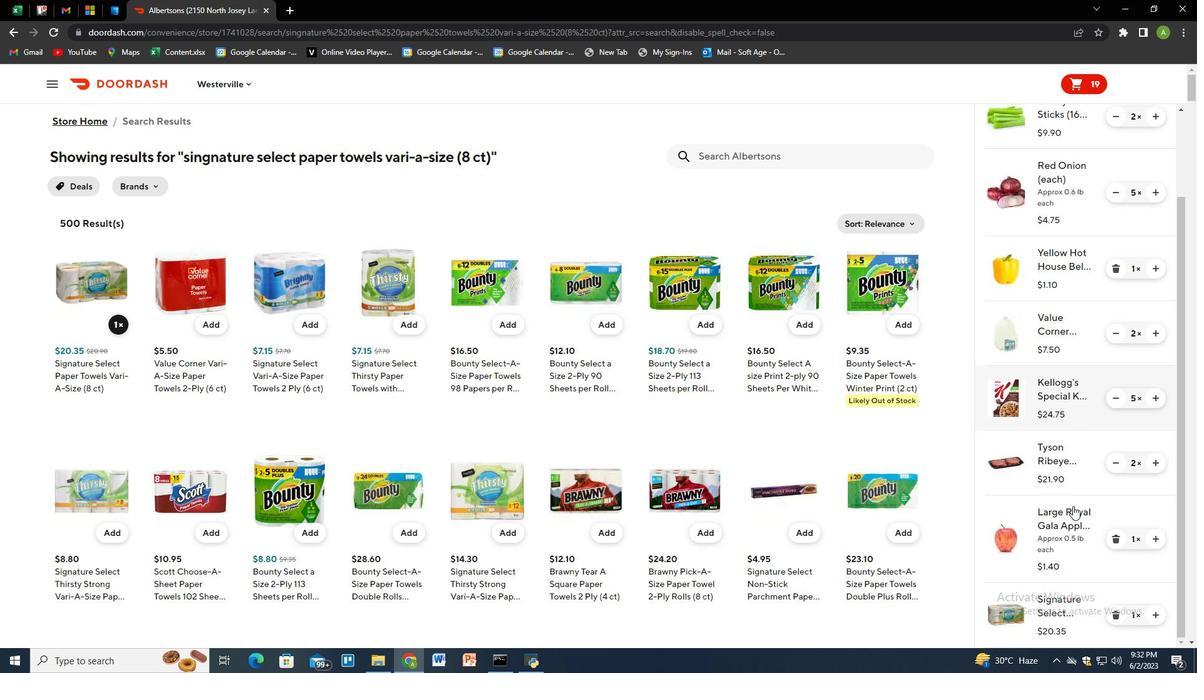 
Action: Mouse scrolled (1076, 519) with delta (0, 0)
Screenshot: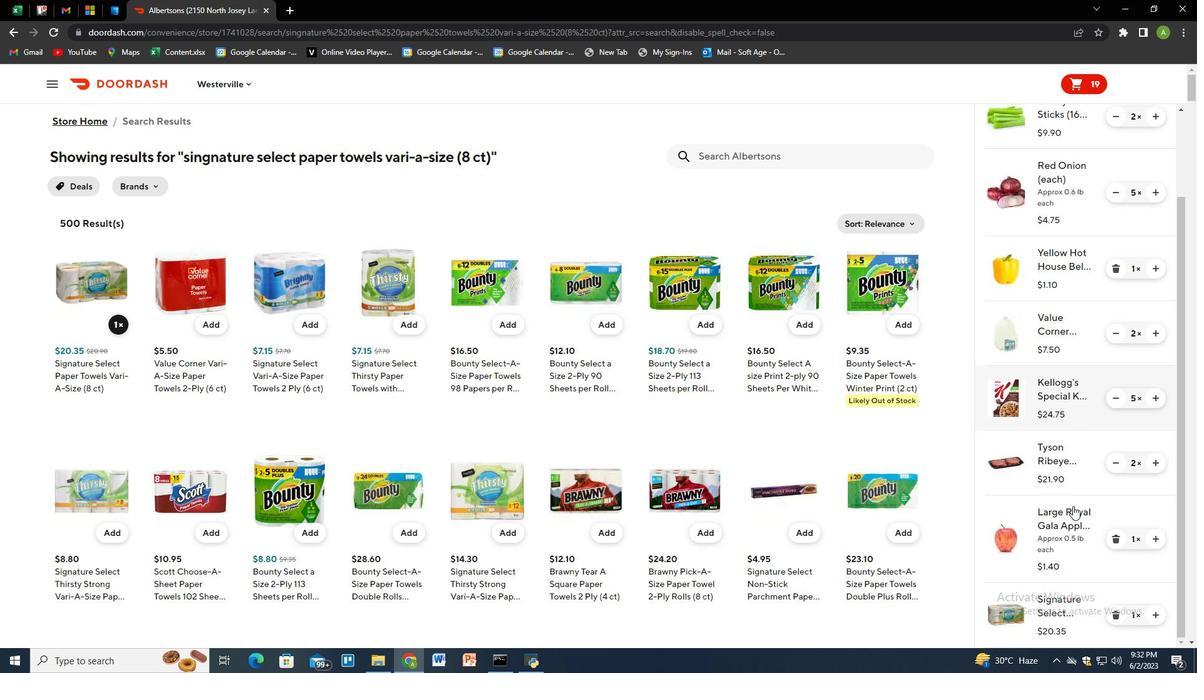 
Action: Mouse moved to (1156, 611)
Screenshot: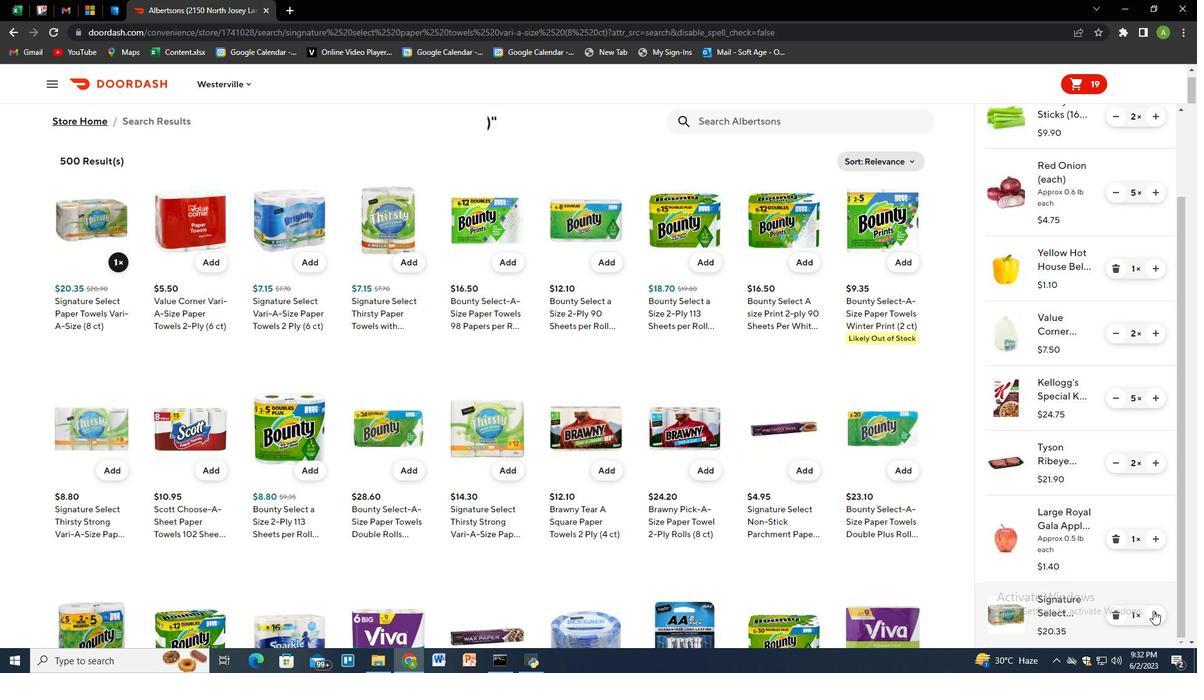 
Action: Mouse pressed left at (1156, 611)
Screenshot: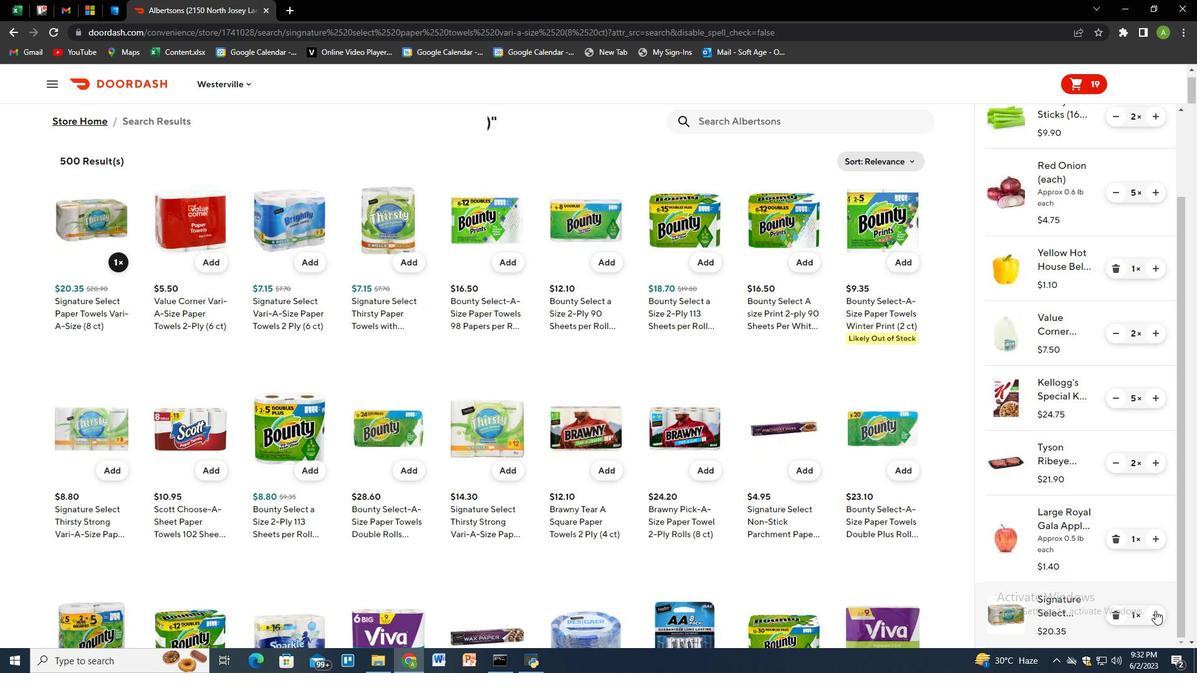 
Action: Mouse pressed left at (1156, 611)
Screenshot: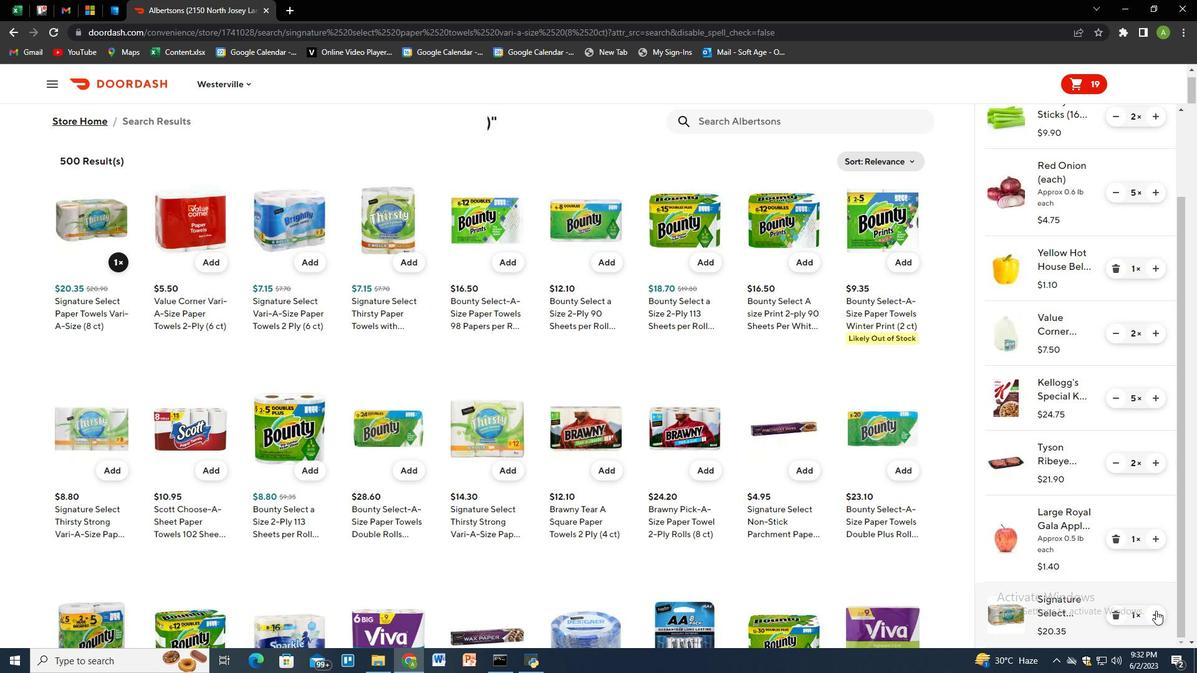 
Action: Mouse pressed left at (1156, 611)
Screenshot: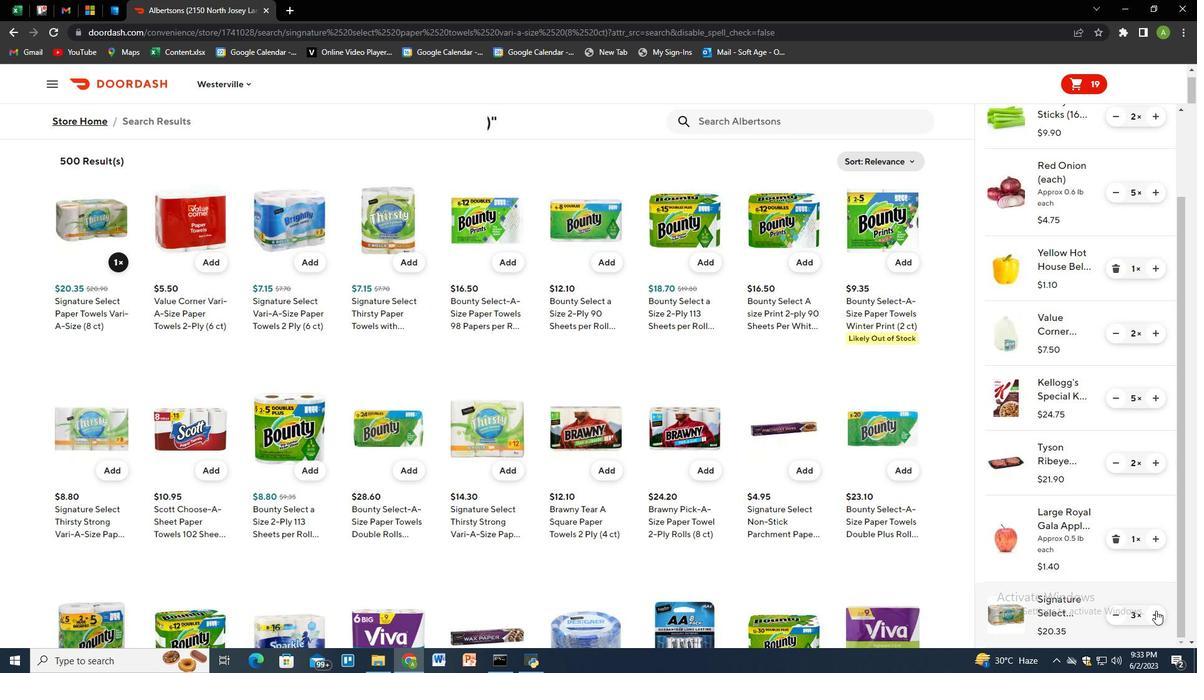 
Action: Mouse pressed left at (1156, 611)
Screenshot: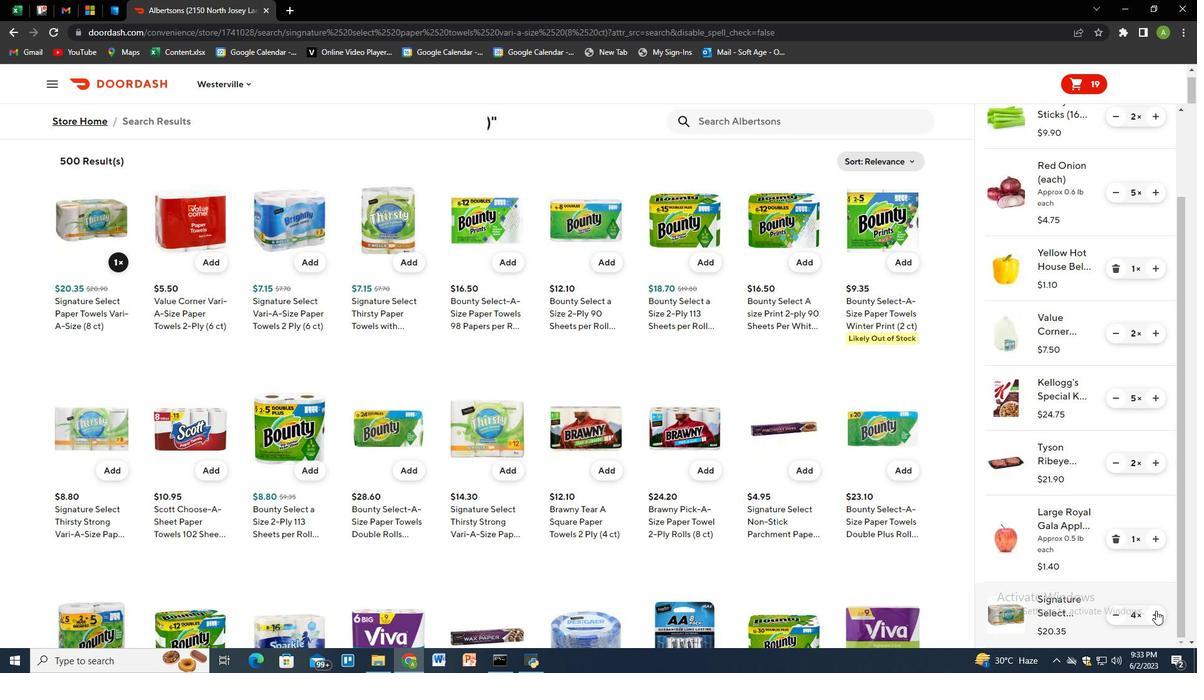 
Action: Mouse moved to (1010, 191)
Screenshot: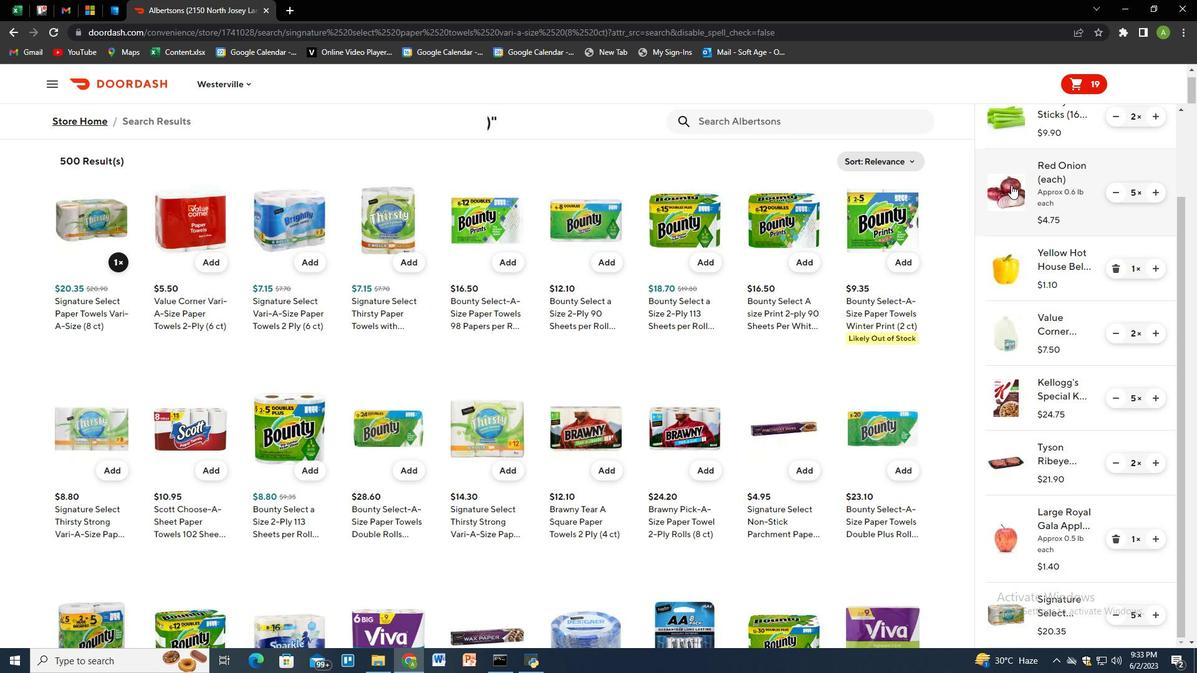 
Action: Mouse scrolled (1010, 192) with delta (0, 0)
Screenshot: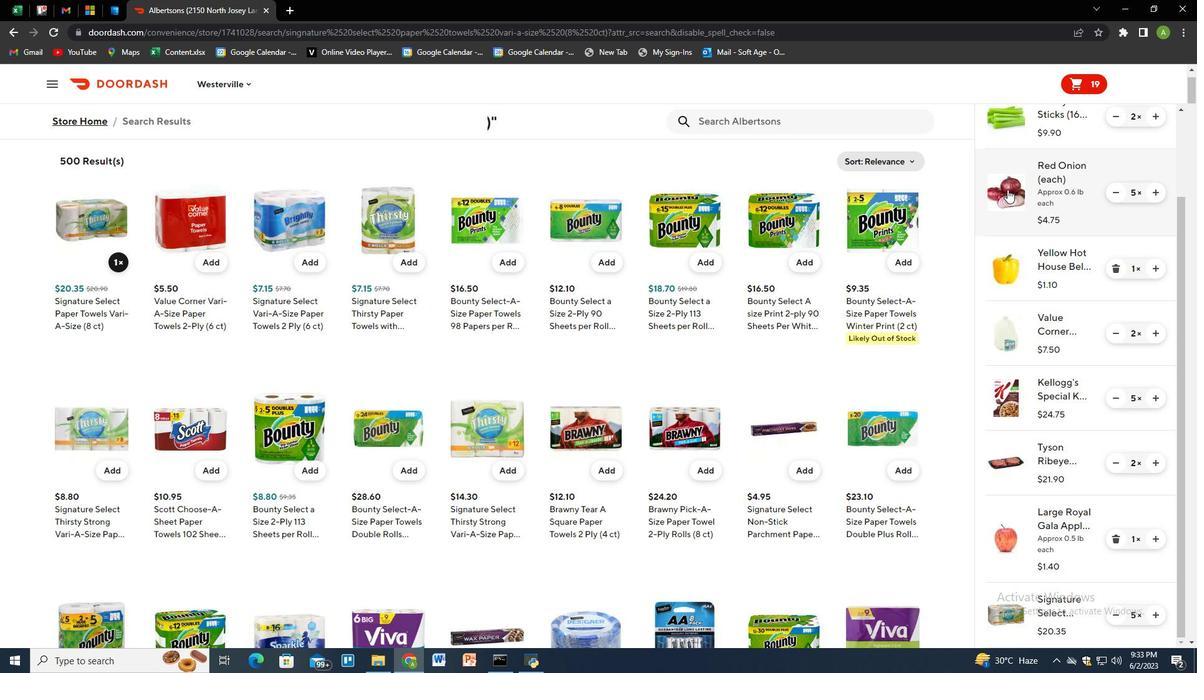 
Action: Mouse scrolled (1010, 192) with delta (0, 0)
Screenshot: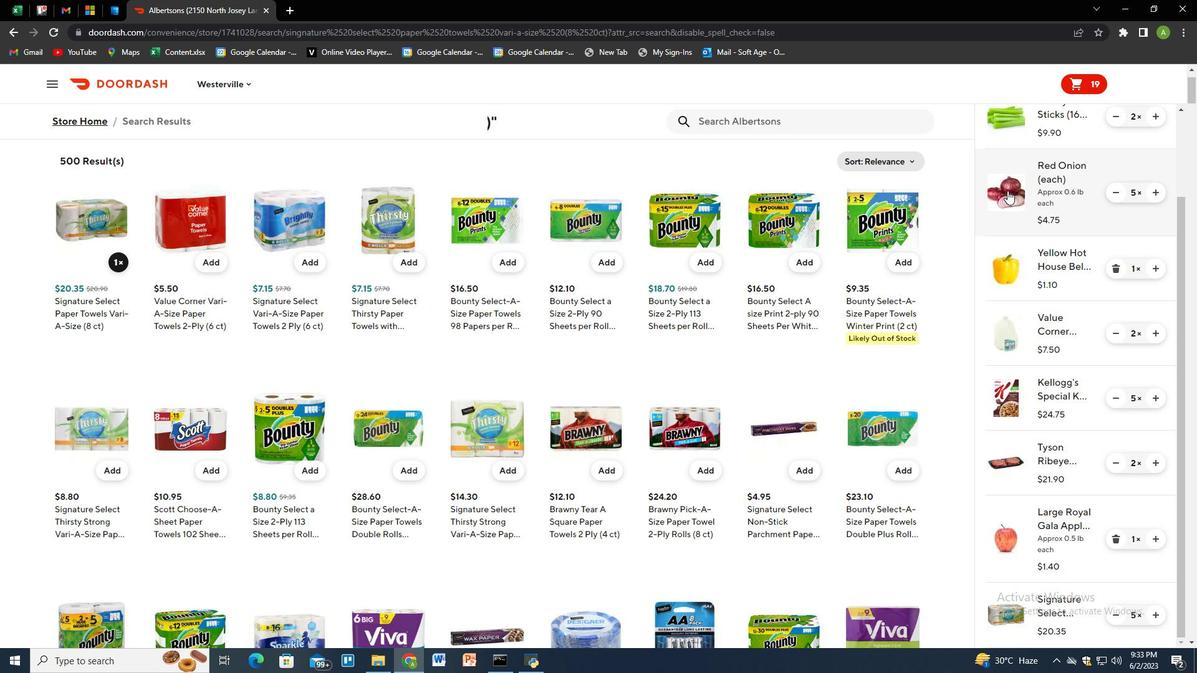 
Action: Mouse scrolled (1010, 192) with delta (0, 0)
Screenshot: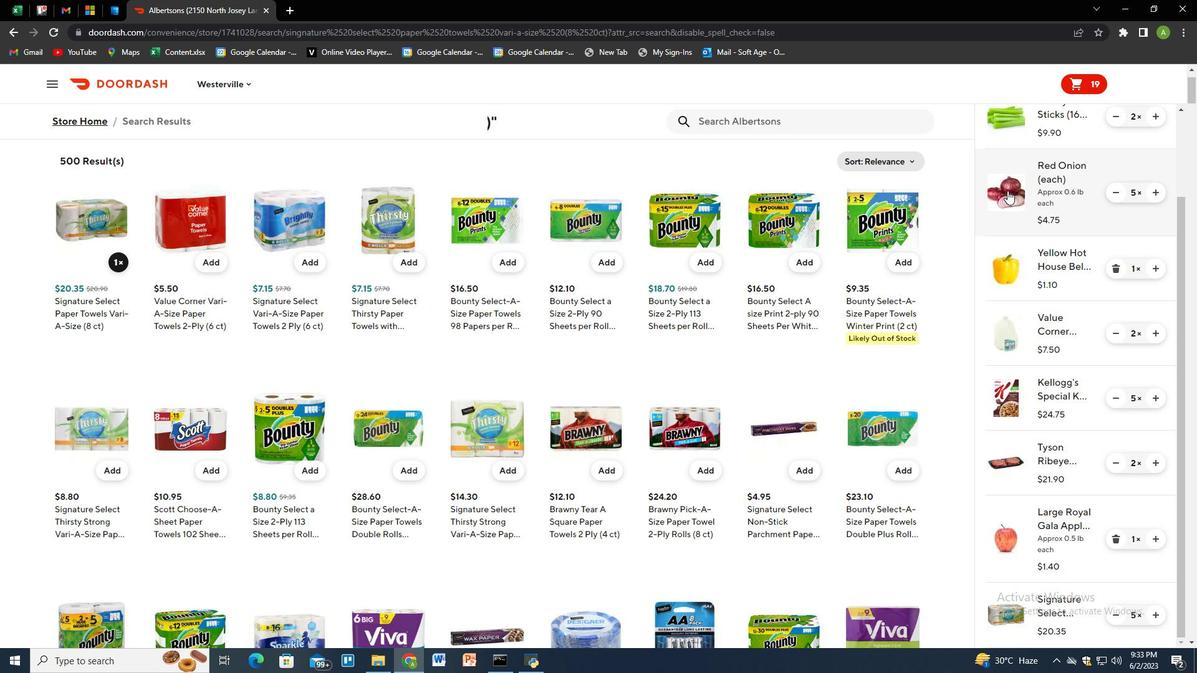 
Action: Mouse scrolled (1010, 192) with delta (0, 0)
Screenshot: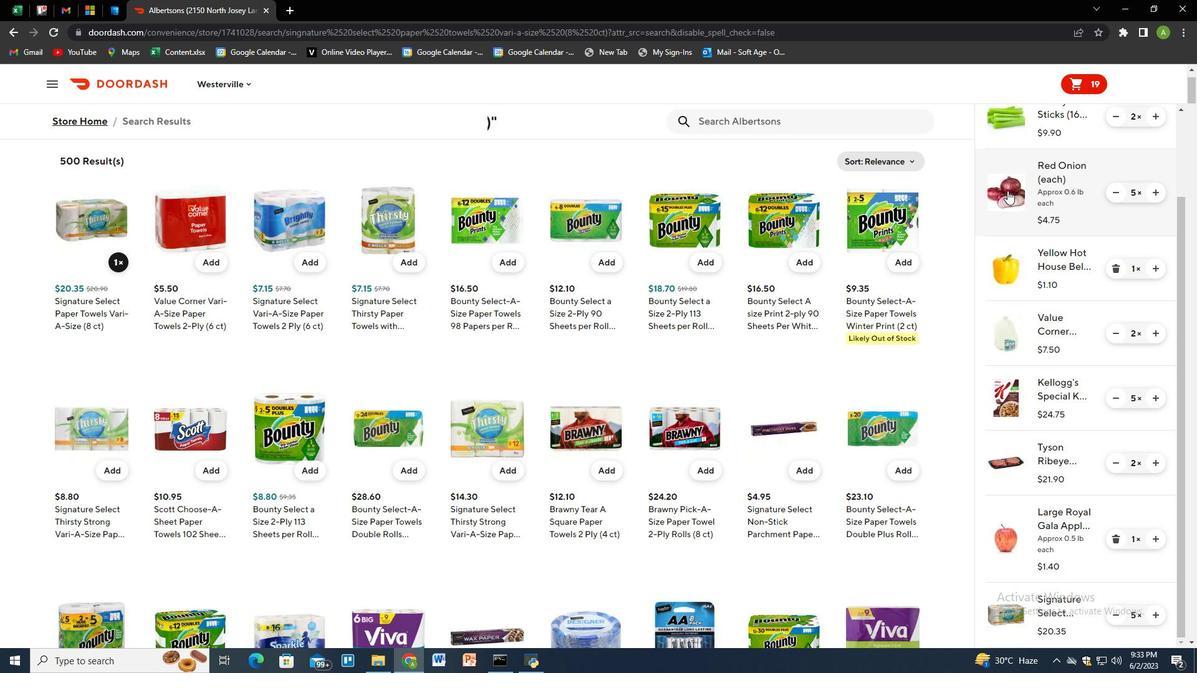 
Action: Mouse moved to (762, 113)
Screenshot: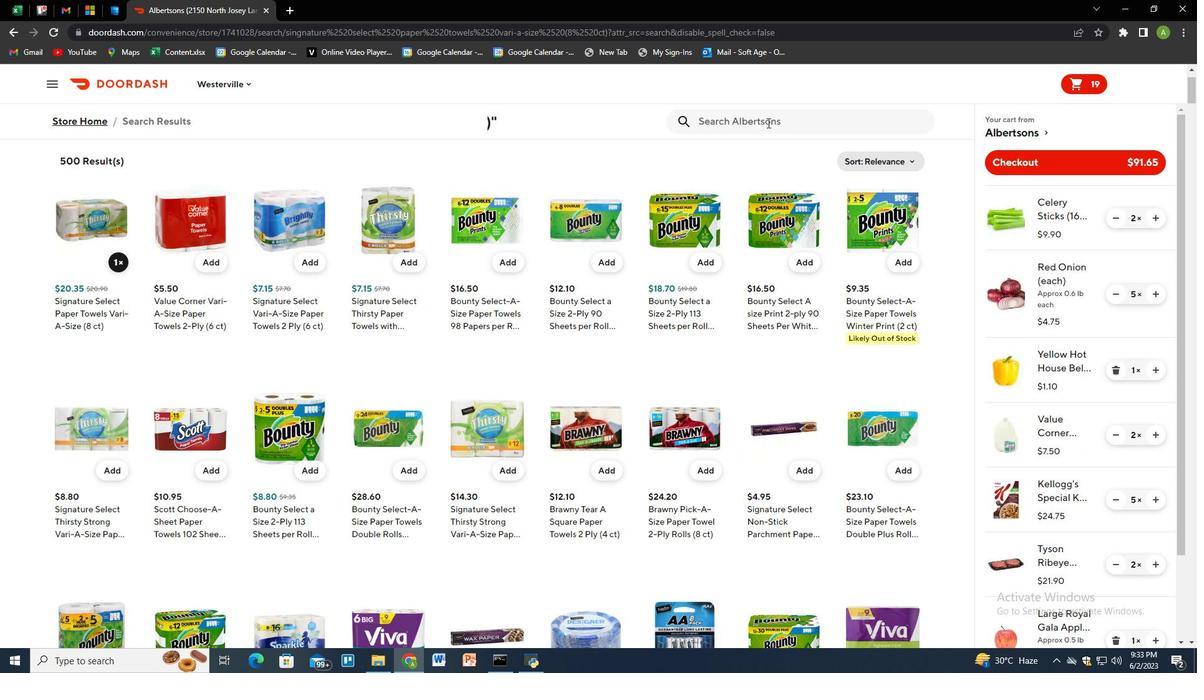 
Action: Mouse pressed left at (762, 113)
Screenshot: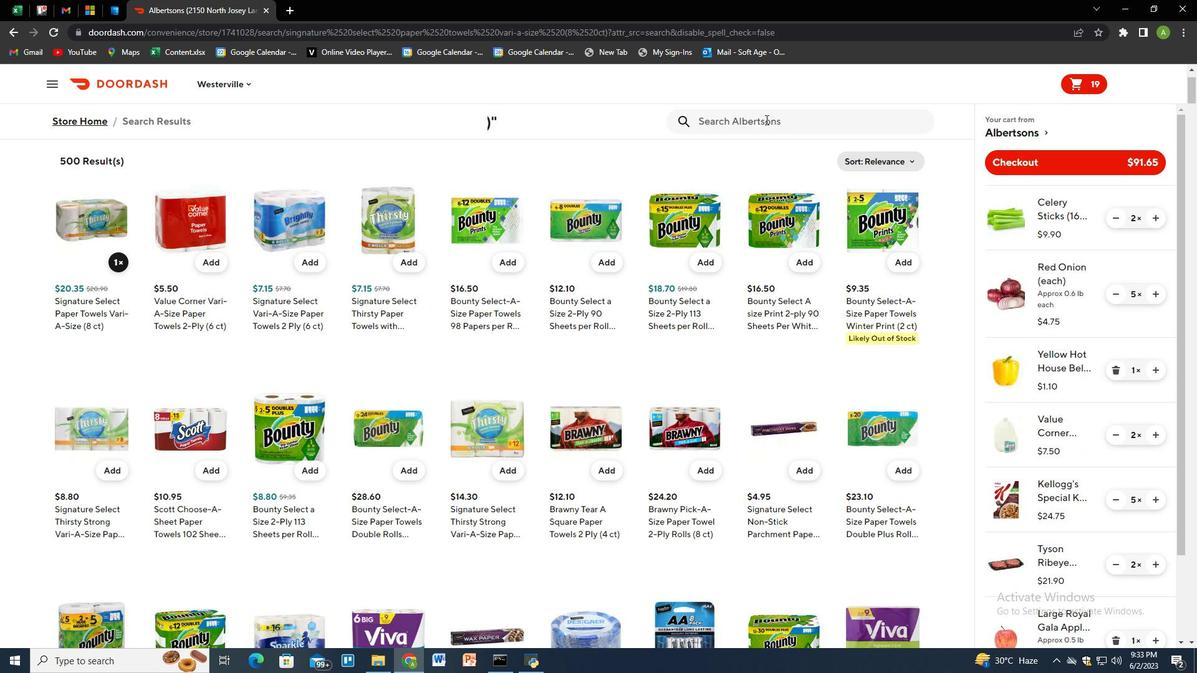 
Action: Key pressed birds<Key.space>eyw<Key.backspace>e<Key.space>voila<Key.space>white<Key.space>pearl<Key.space>onions<Key.space><Key.shift_r><Key.shift_r><Key.shift_r><Key.shift_r>(14.40oz<Key.shift_r>)<Key.left><Key.left><Key.left><Key.backspace><Key.right><Key.right><Key.right><Key.right><Key.enter>
Screenshot: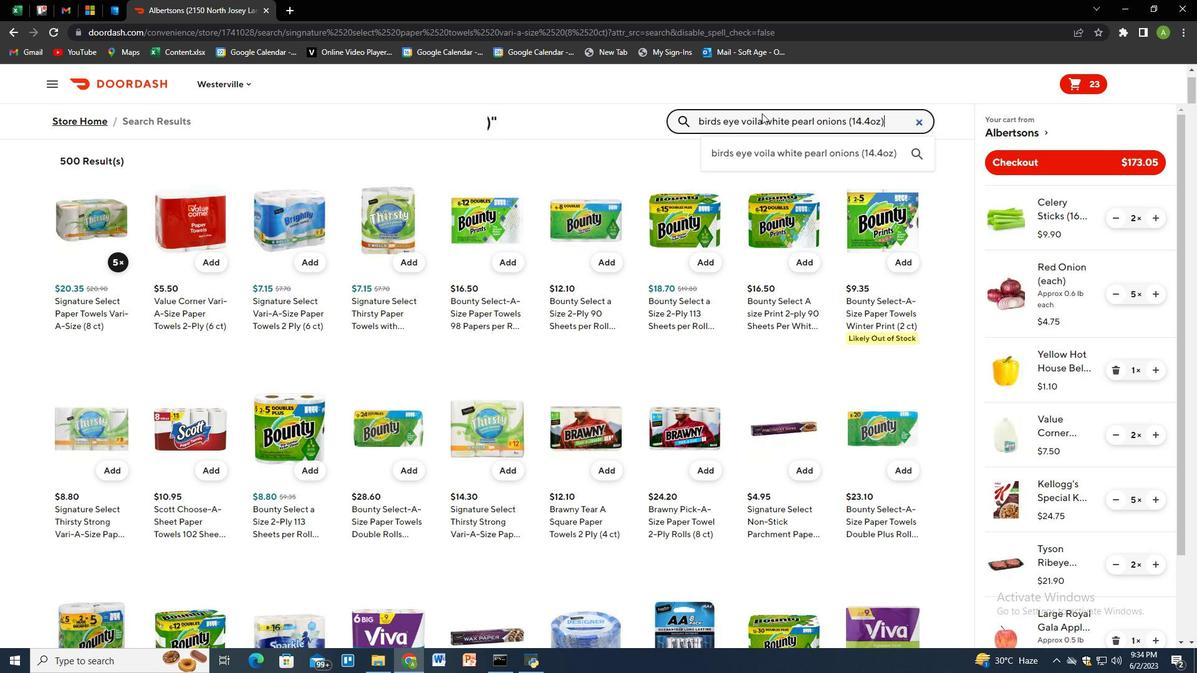 
Action: Mouse moved to (112, 324)
Screenshot: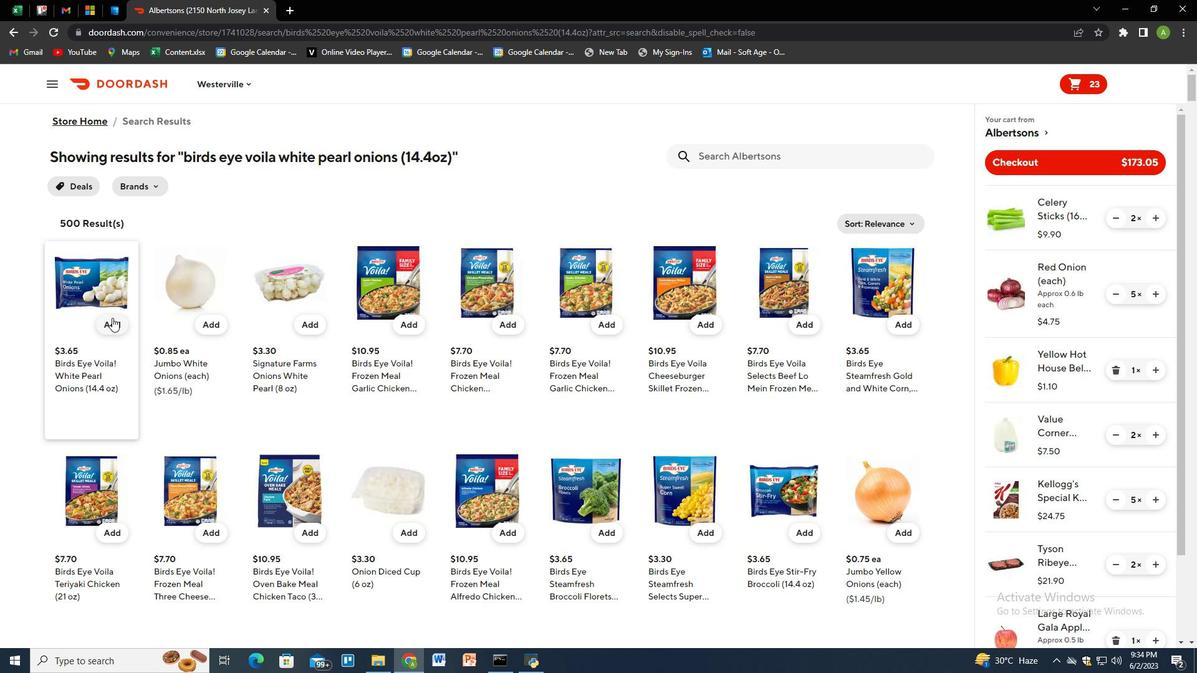 
Action: Mouse pressed left at (112, 324)
Screenshot: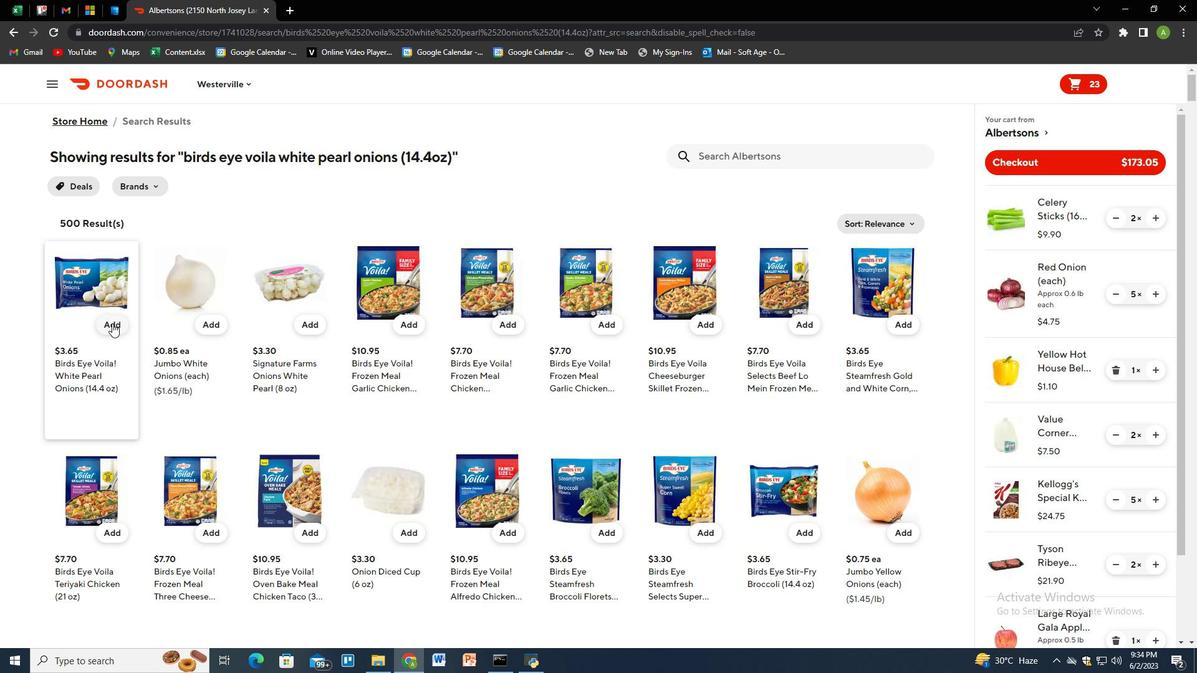 
Action: Mouse moved to (1071, 485)
Screenshot: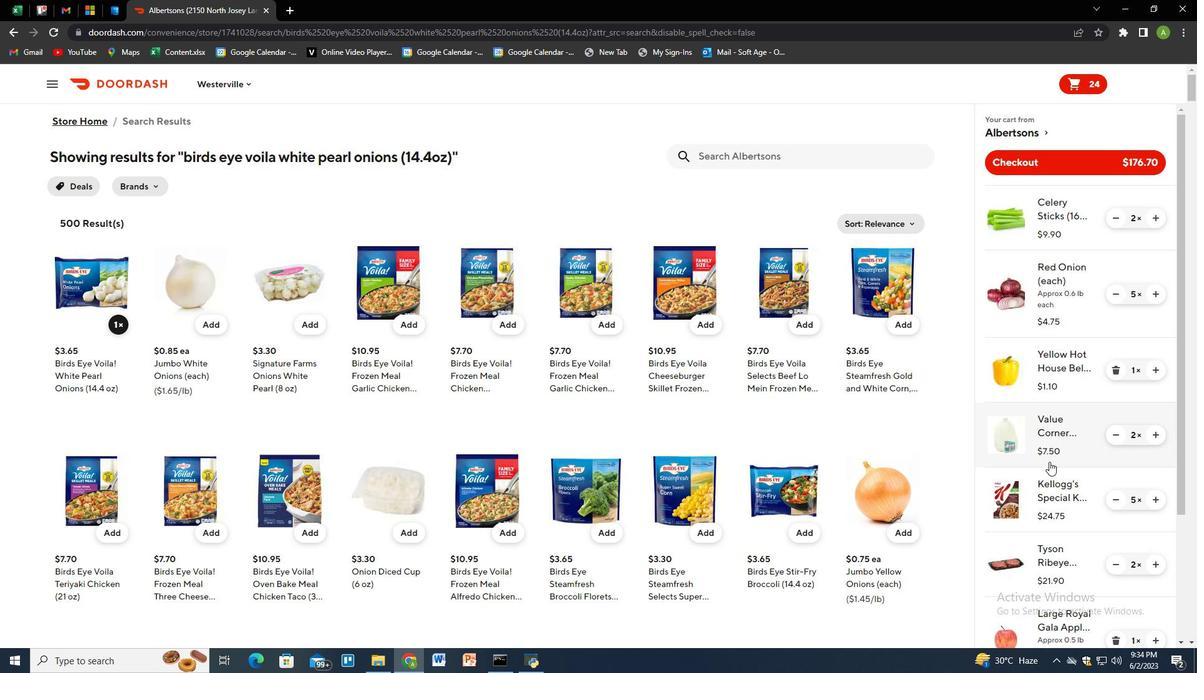 
Action: Mouse scrolled (1071, 484) with delta (0, 0)
Screenshot: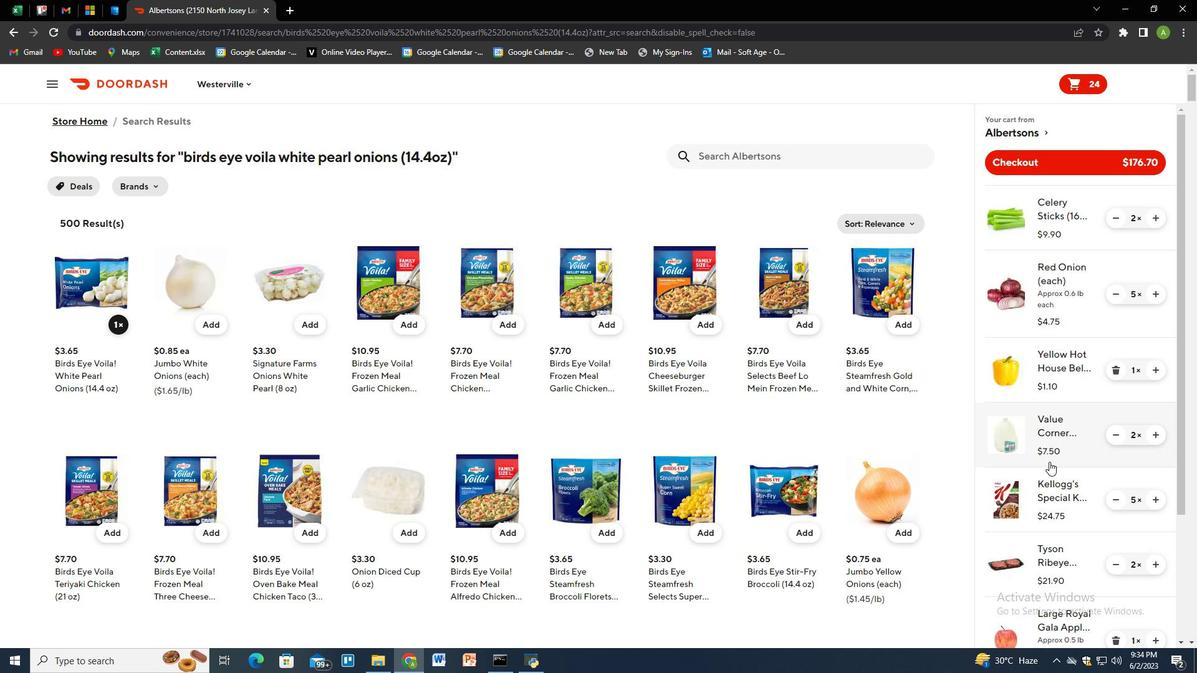 
Action: Mouse moved to (1076, 501)
Screenshot: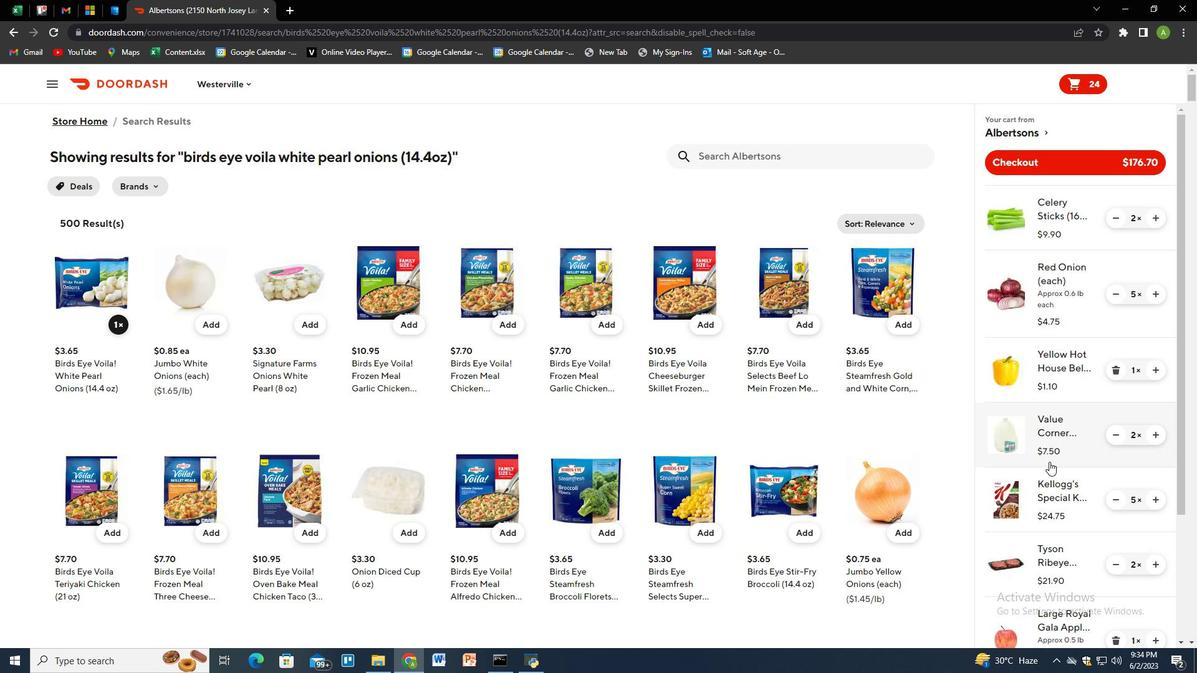 
Action: Mouse scrolled (1076, 500) with delta (0, 0)
Screenshot: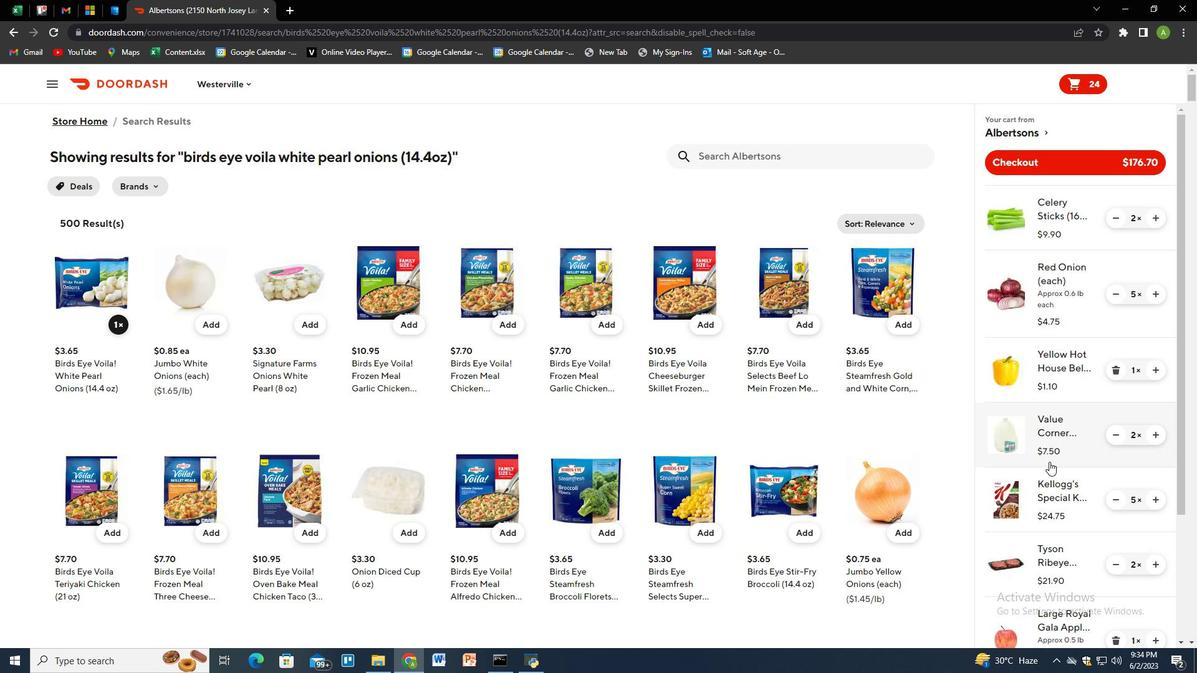
Action: Mouse moved to (1079, 507)
Screenshot: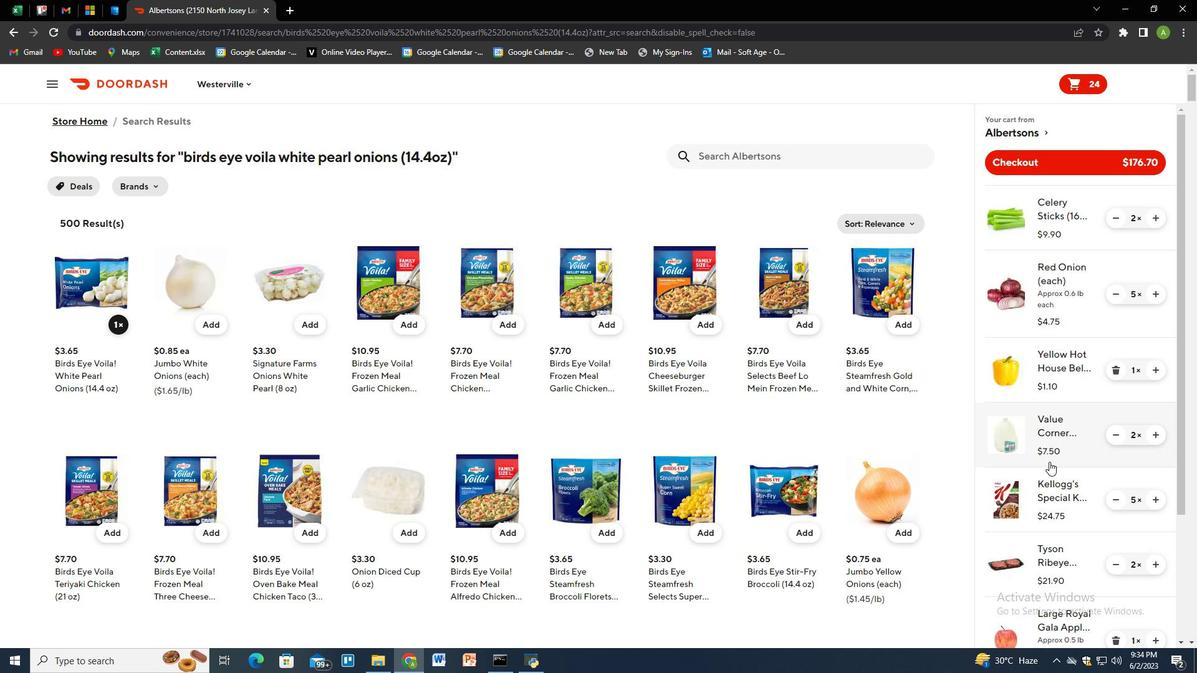 
Action: Mouse scrolled (1079, 506) with delta (0, 0)
Screenshot: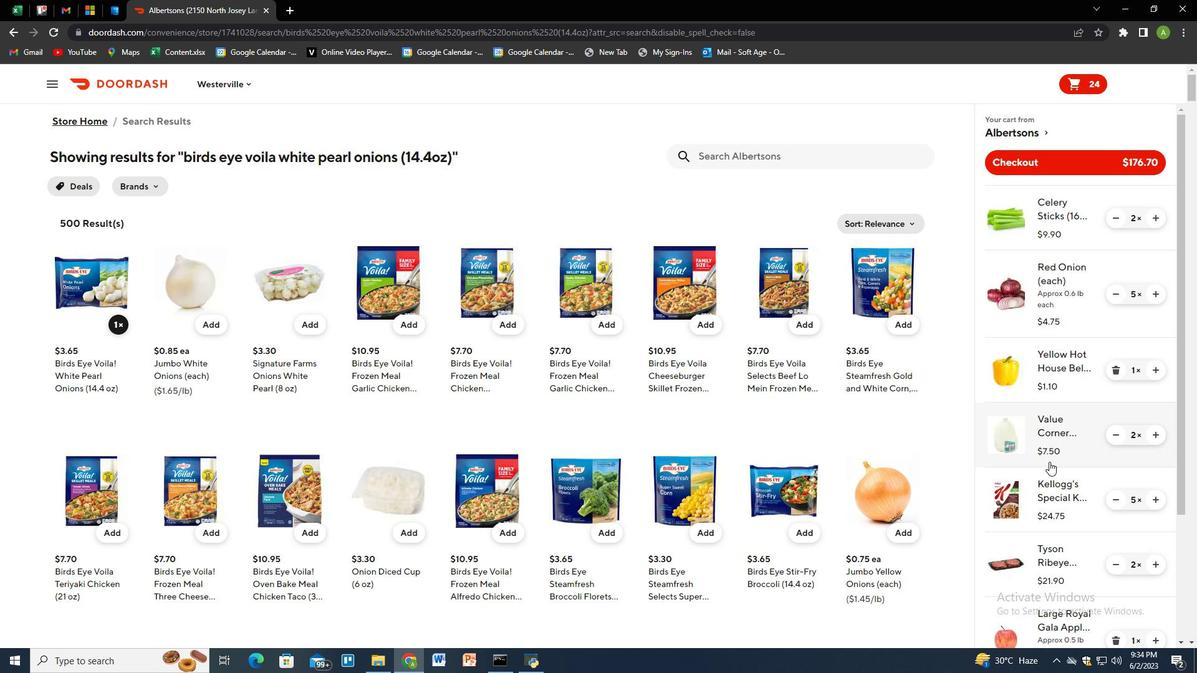 
Action: Mouse moved to (1080, 510)
Screenshot: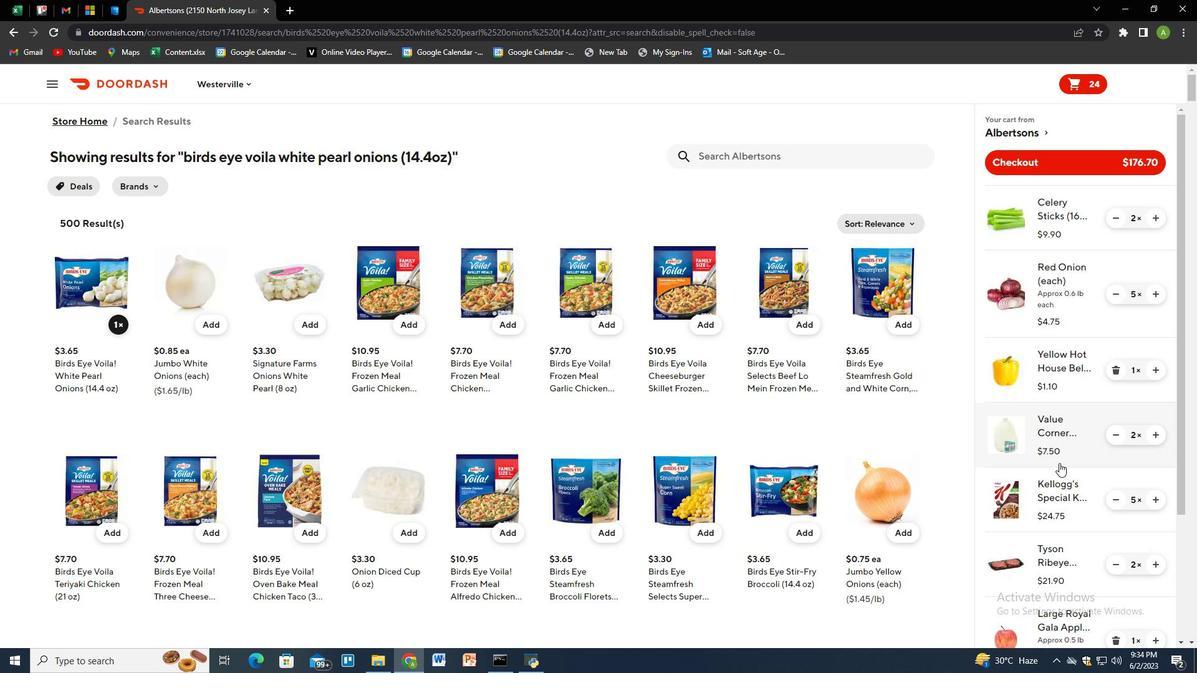 
Action: Mouse scrolled (1080, 509) with delta (0, 0)
Screenshot: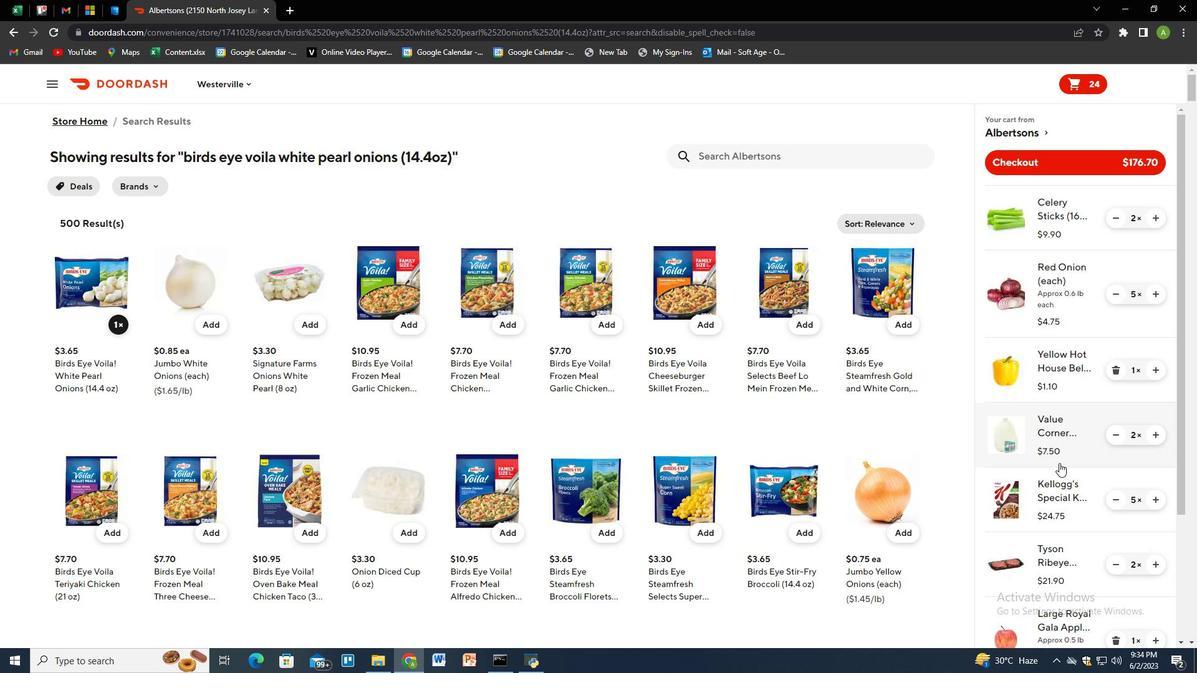 
Action: Mouse moved to (1080, 511)
Screenshot: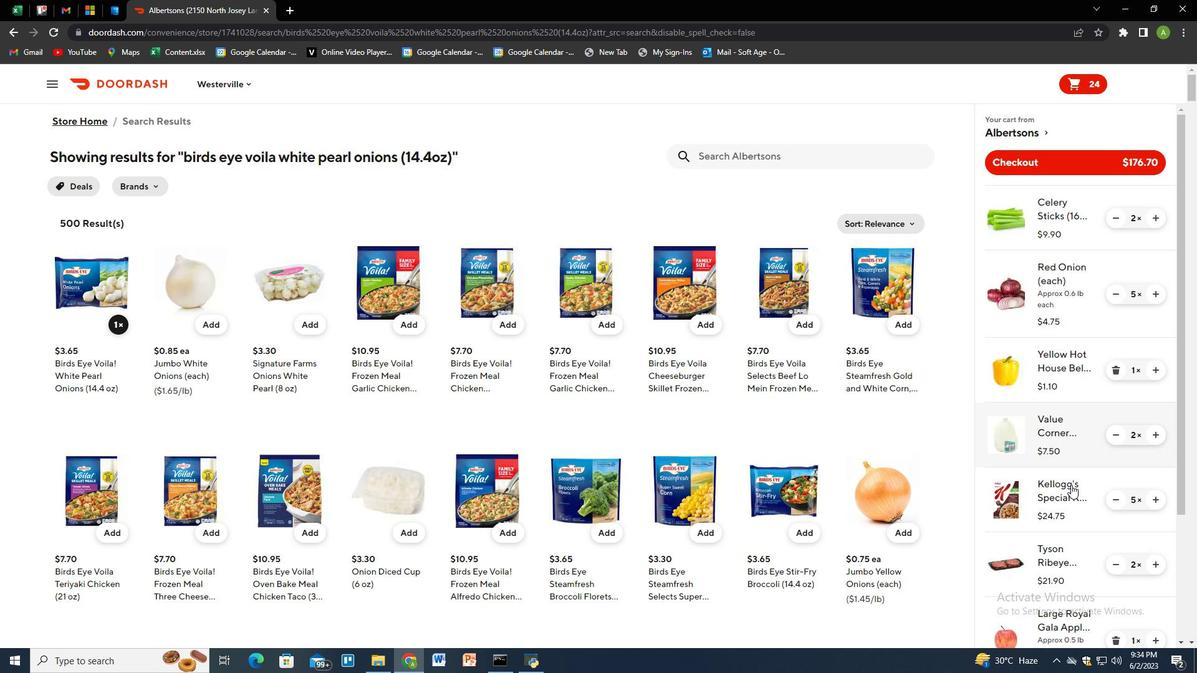 
Action: Mouse scrolled (1080, 510) with delta (0, 0)
Screenshot: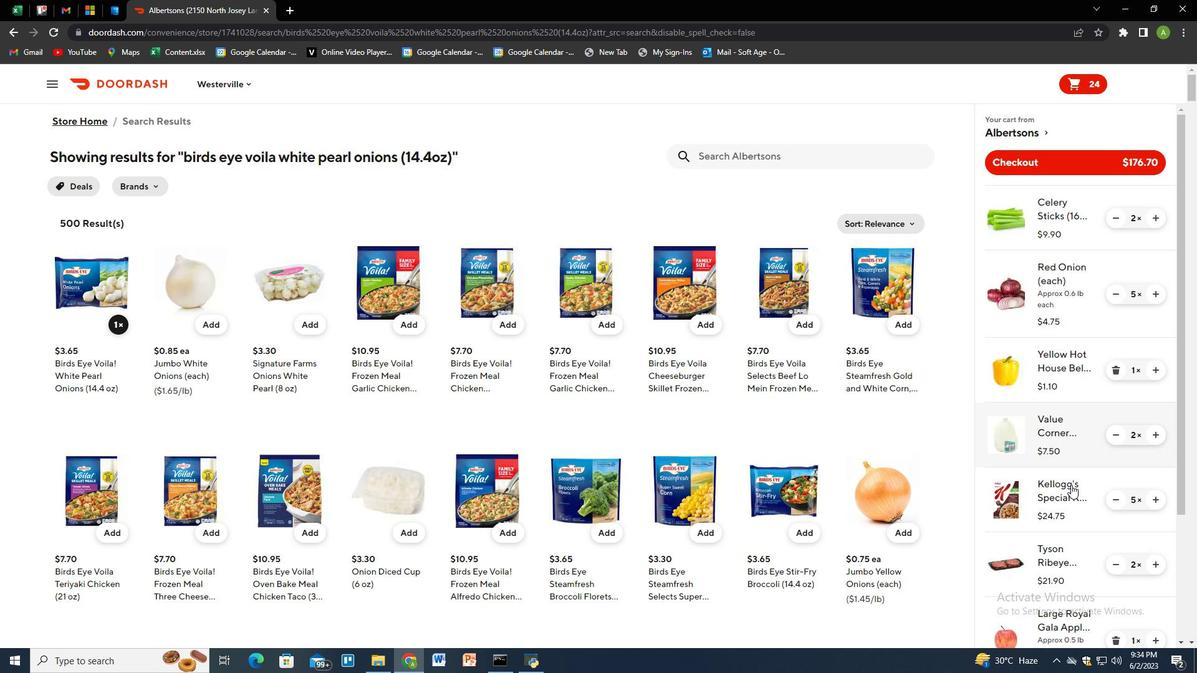
Action: Mouse scrolled (1080, 510) with delta (0, 0)
Screenshot: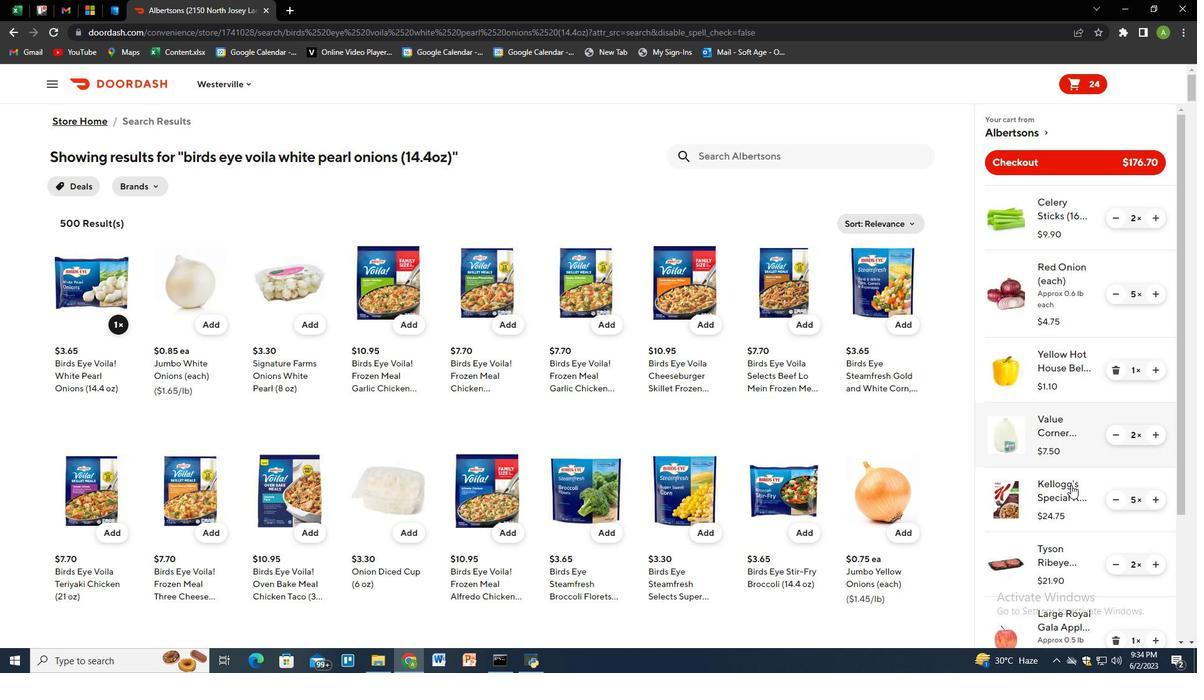 
Action: Mouse moved to (1157, 613)
Screenshot: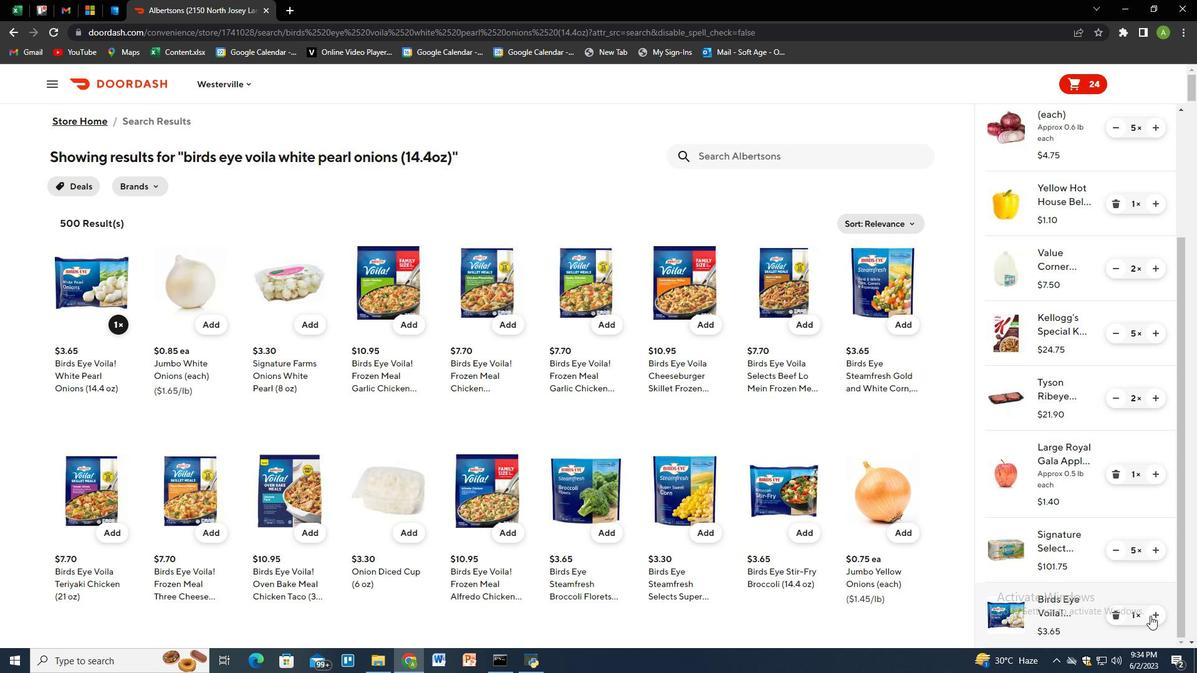 
Action: Mouse pressed left at (1157, 613)
Screenshot: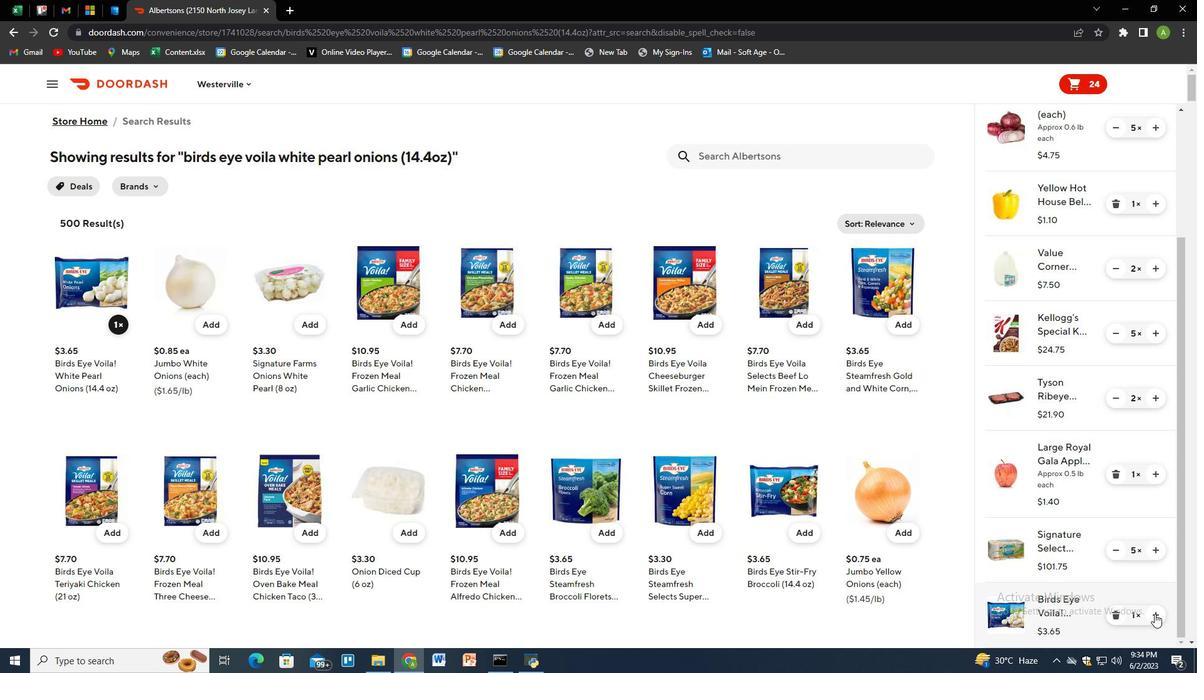 
Action: Mouse moved to (761, 150)
Screenshot: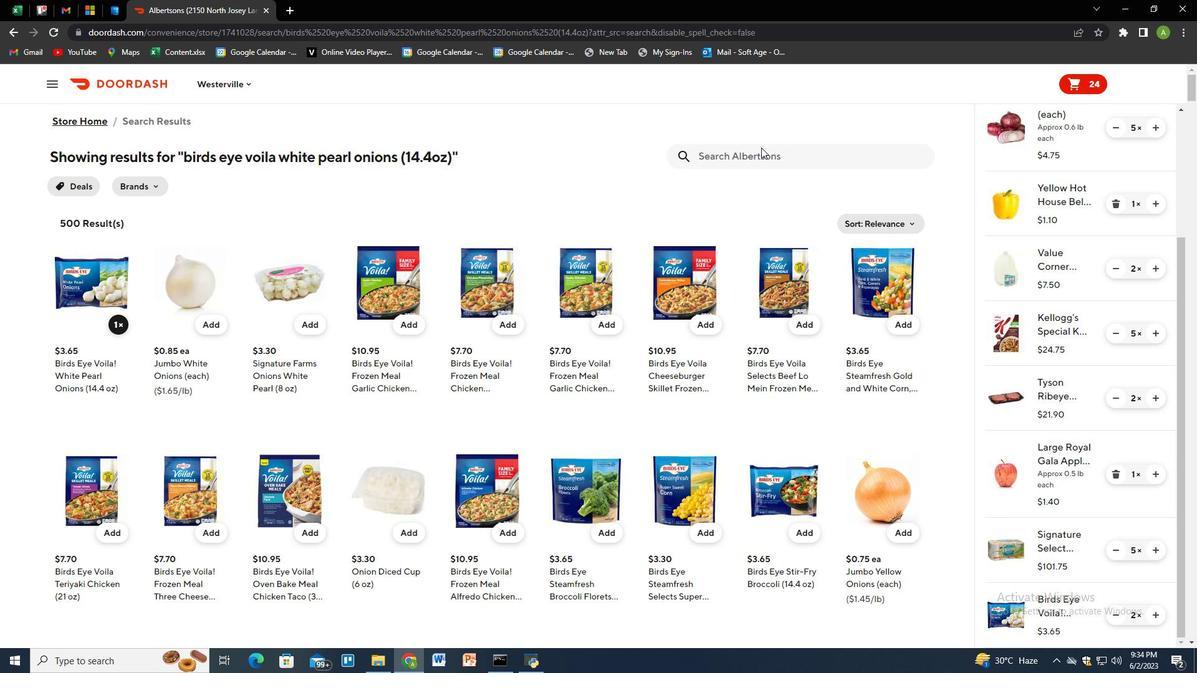 
Action: Mouse pressed left at (761, 150)
Screenshot: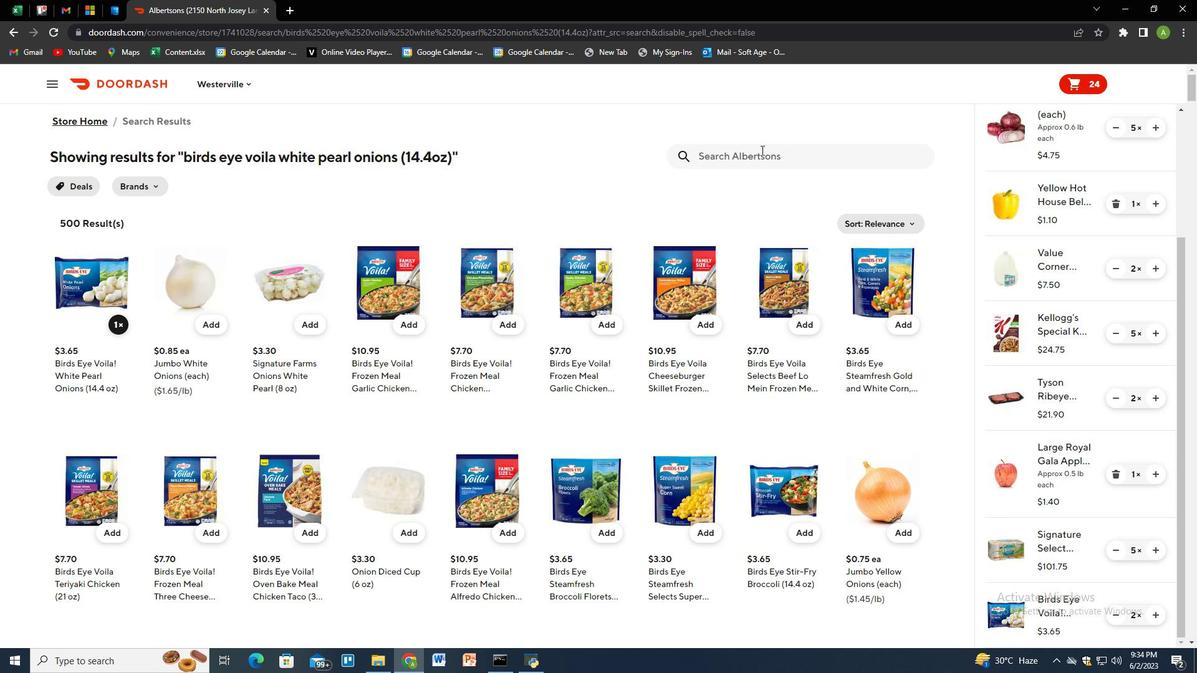 
Action: Key pressed singnature<Key.space>farms<Key.space>maverick<Key.space>mix<Key.space>tomatoes<Key.space><Key.shift_r>(1<Key.space>ct<Key.shift_r>)<Key.enter>
Screenshot: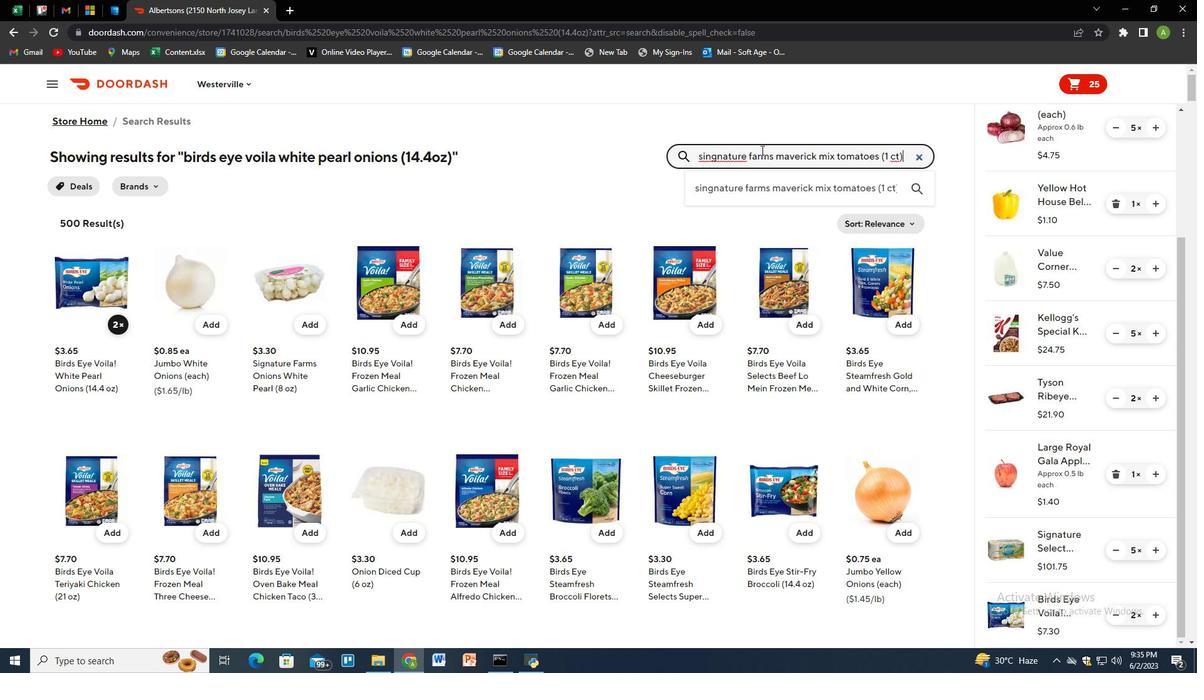 
Action: Mouse moved to (121, 326)
Screenshot: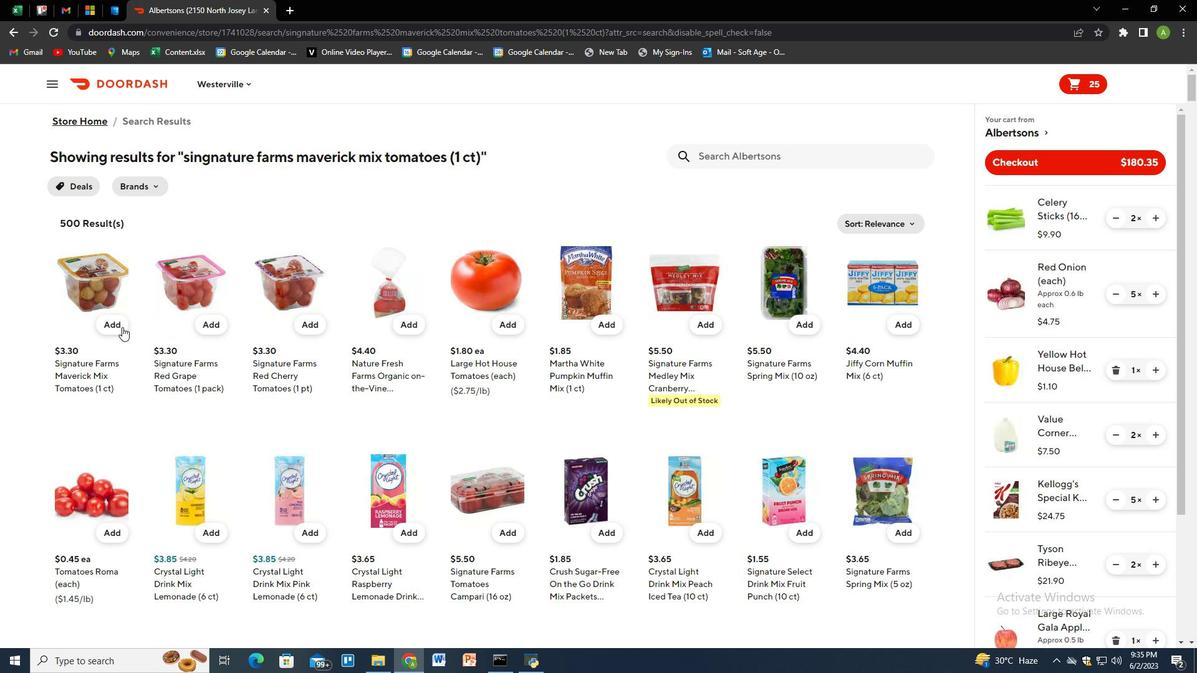 
Action: Mouse pressed left at (121, 326)
Screenshot: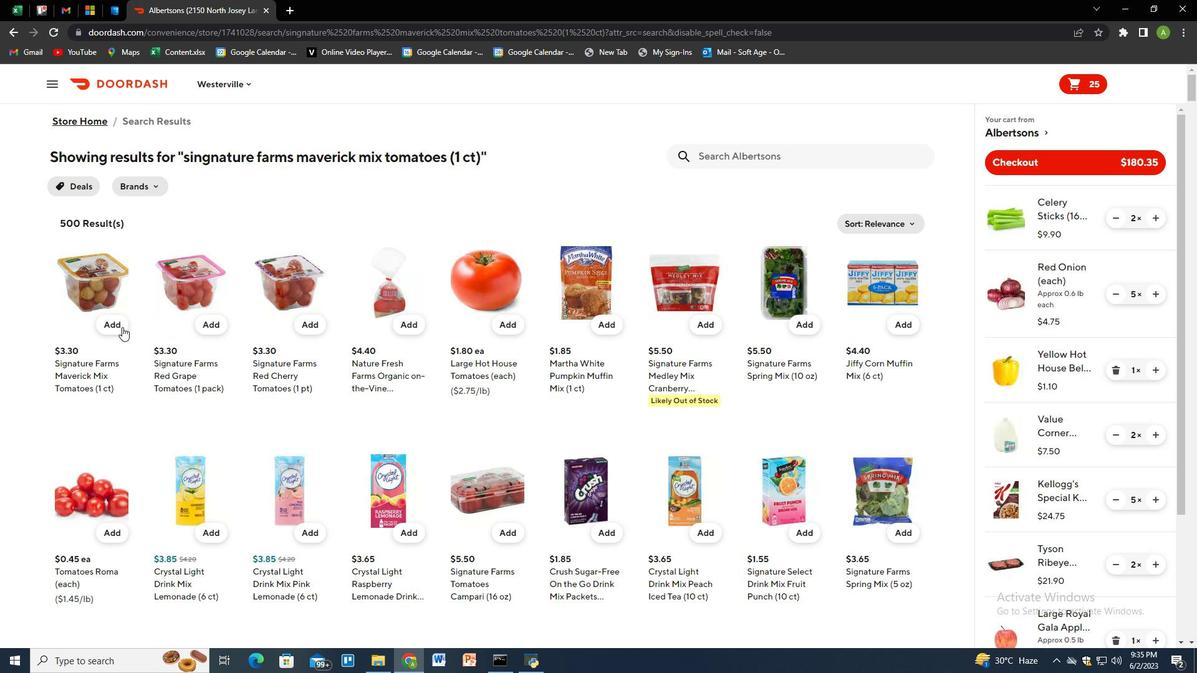 
Action: Mouse moved to (1017, 472)
Screenshot: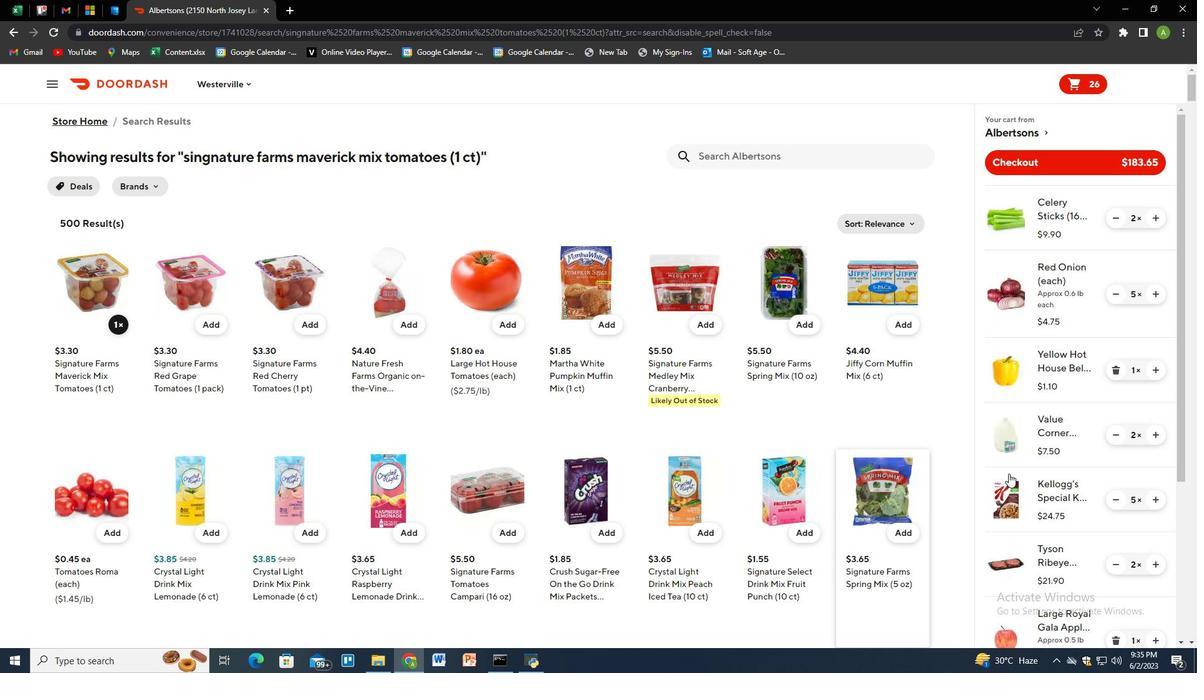 
Action: Mouse scrolled (1017, 472) with delta (0, 0)
Screenshot: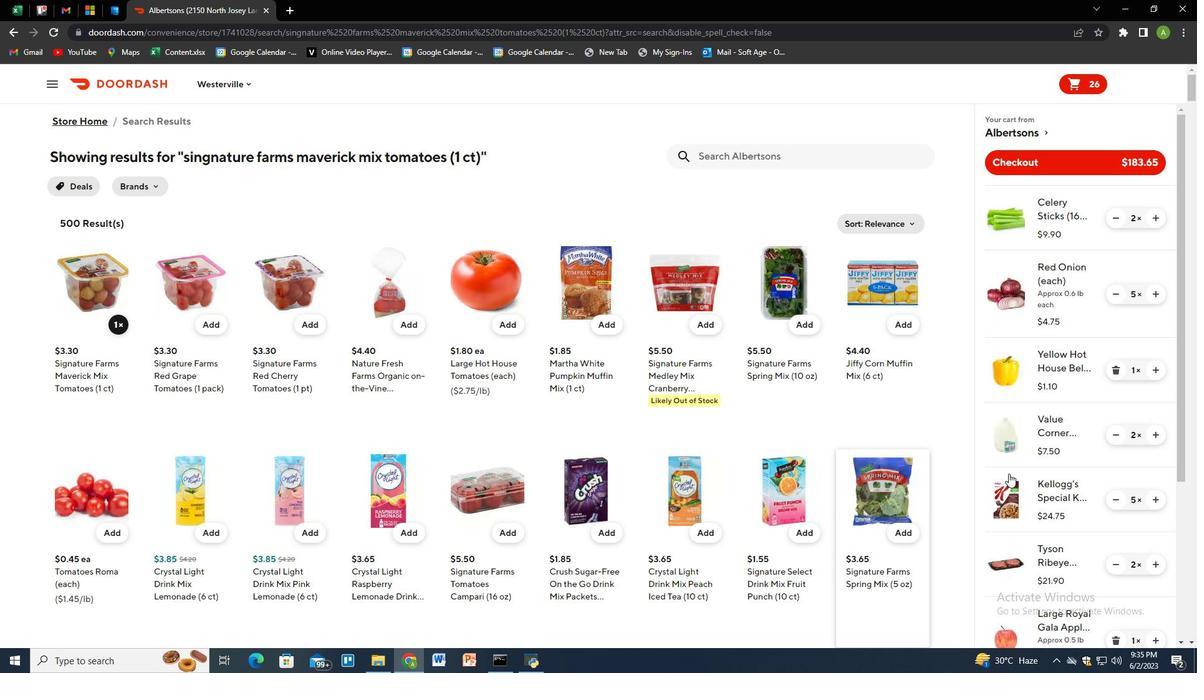 
Action: Mouse moved to (1018, 475)
Screenshot: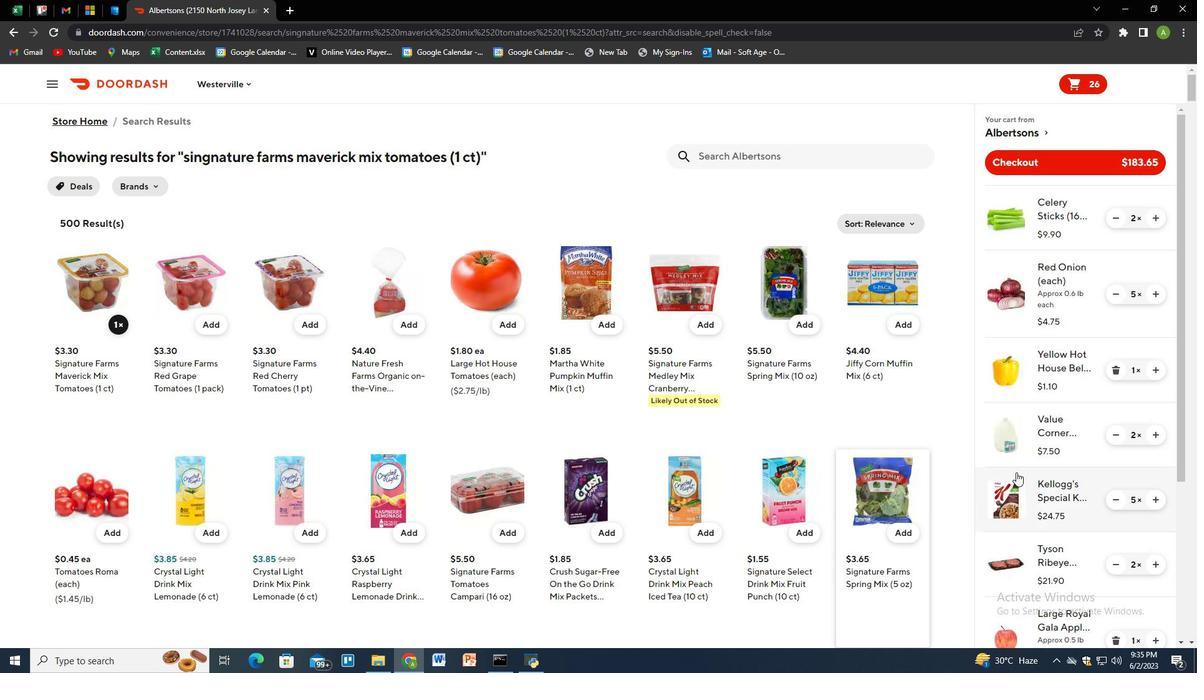 
Action: Mouse scrolled (1018, 474) with delta (0, 0)
Screenshot: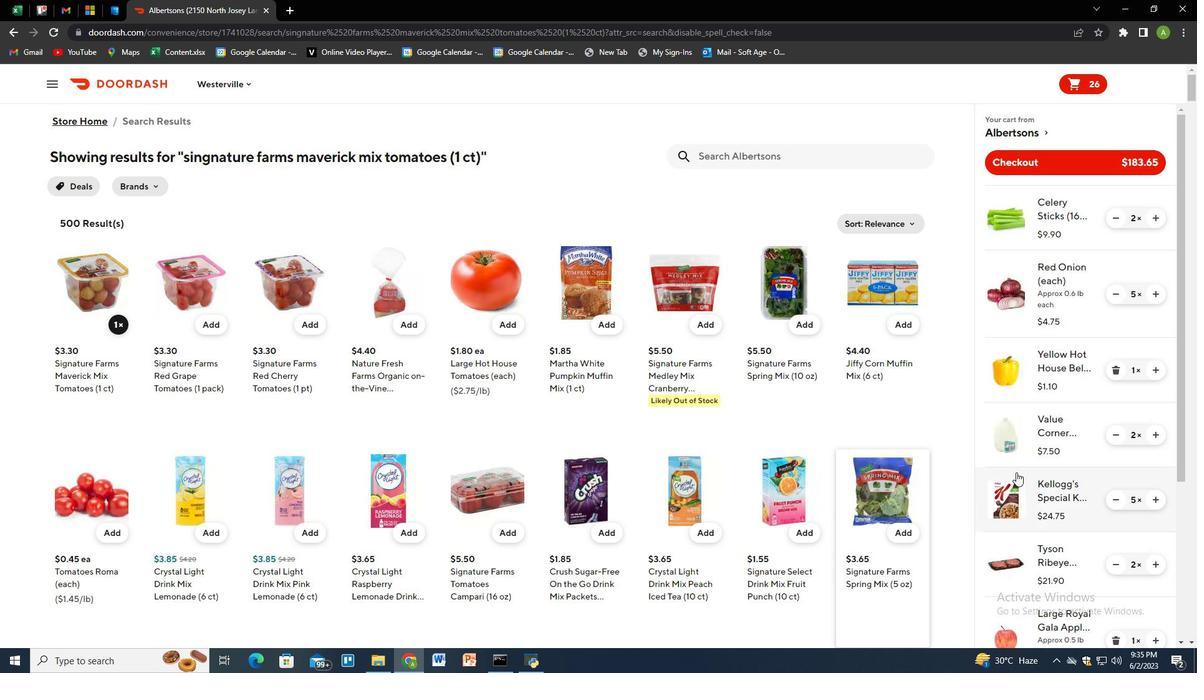 
Action: Mouse moved to (1020, 479)
Screenshot: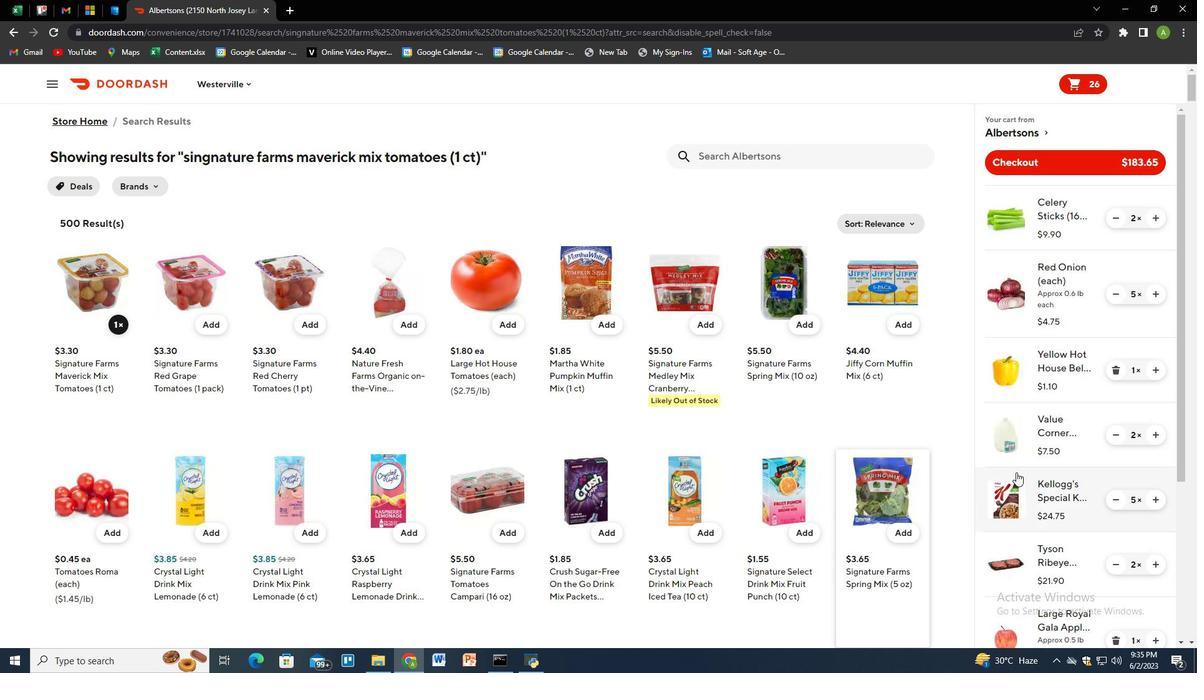 
Action: Mouse scrolled (1020, 479) with delta (0, 0)
Screenshot: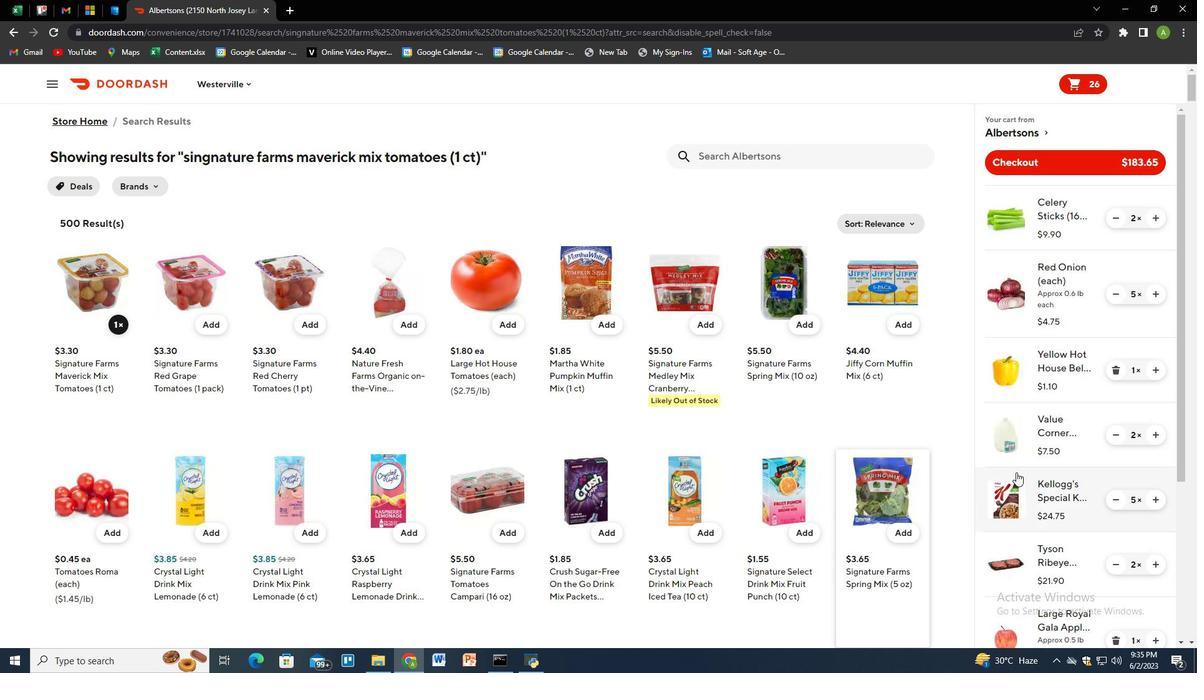 
Action: Mouse moved to (1022, 483)
Screenshot: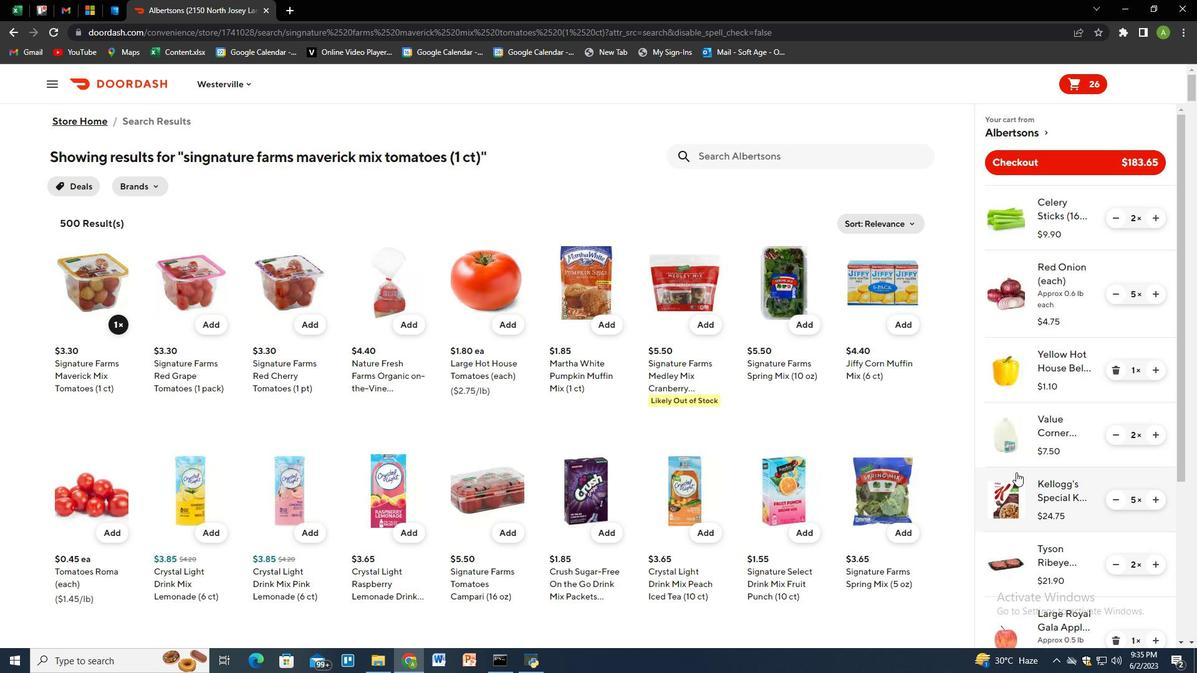 
Action: Mouse scrolled (1022, 482) with delta (0, 0)
Screenshot: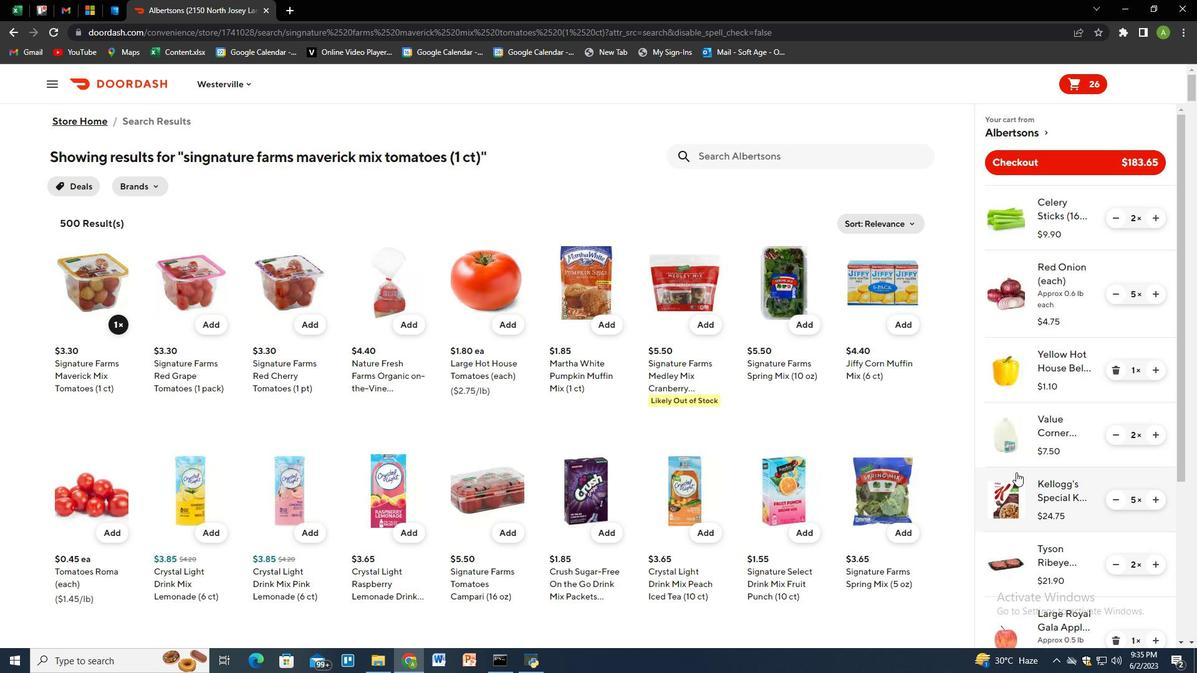 
Action: Mouse moved to (1025, 490)
Screenshot: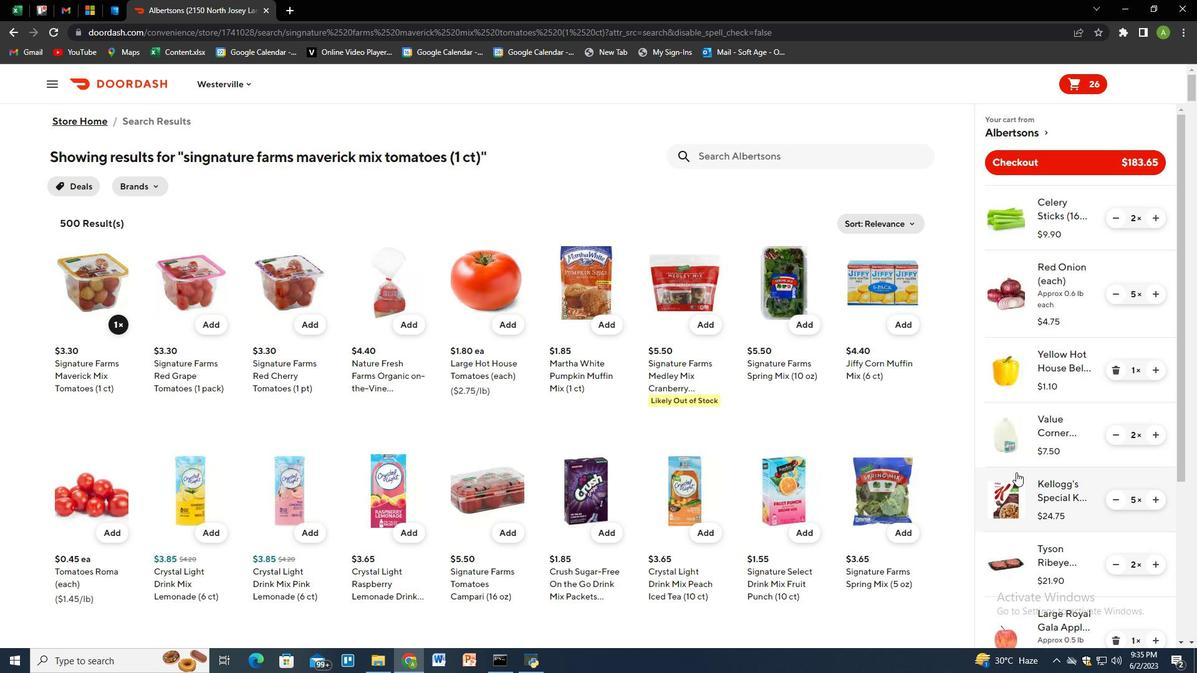 
Action: Mouse scrolled (1025, 489) with delta (0, 0)
Screenshot: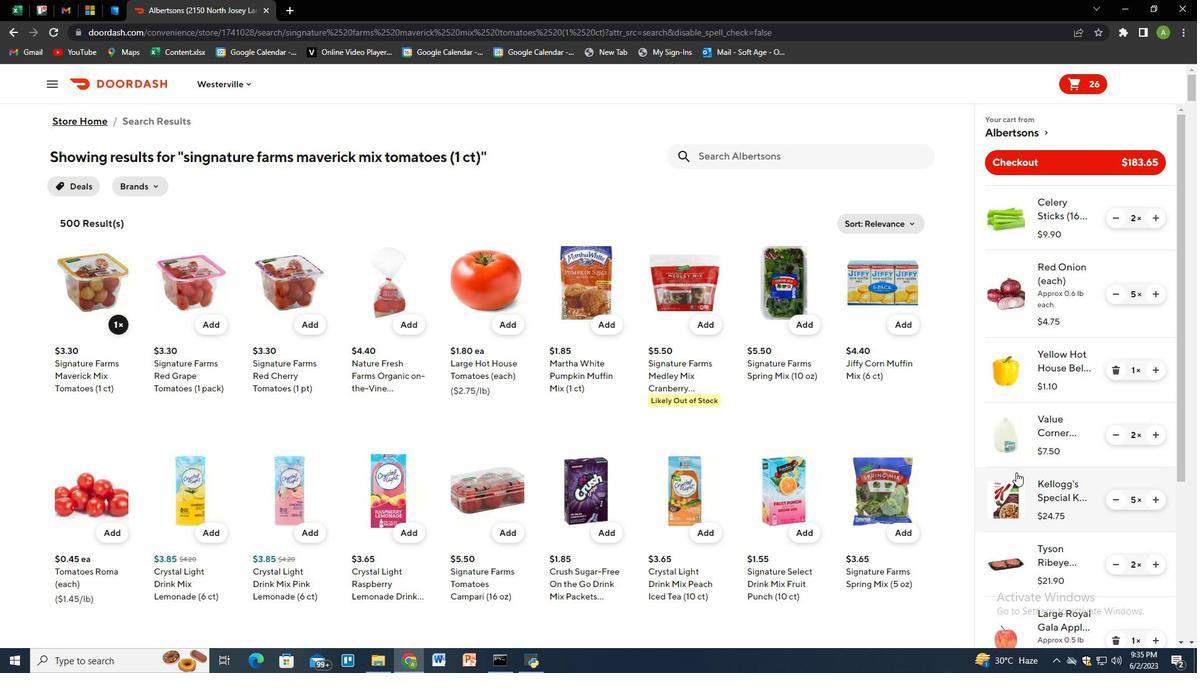 
Action: Mouse moved to (1063, 525)
Screenshot: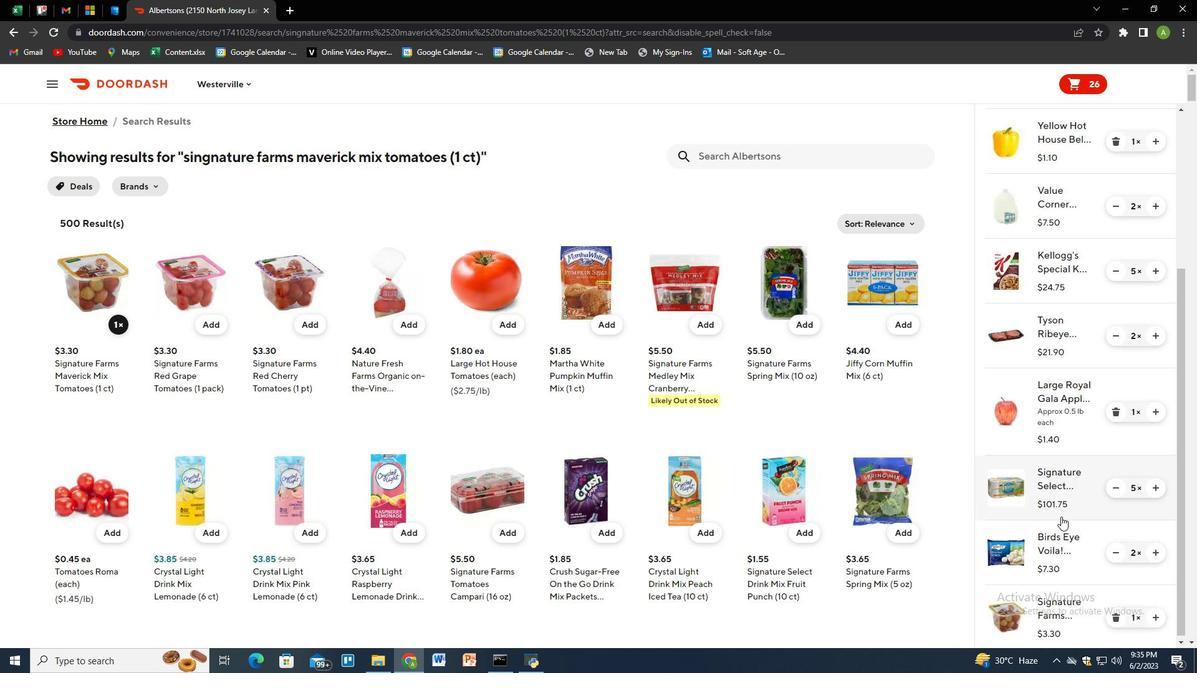 
Action: Mouse scrolled (1063, 525) with delta (0, 0)
Screenshot: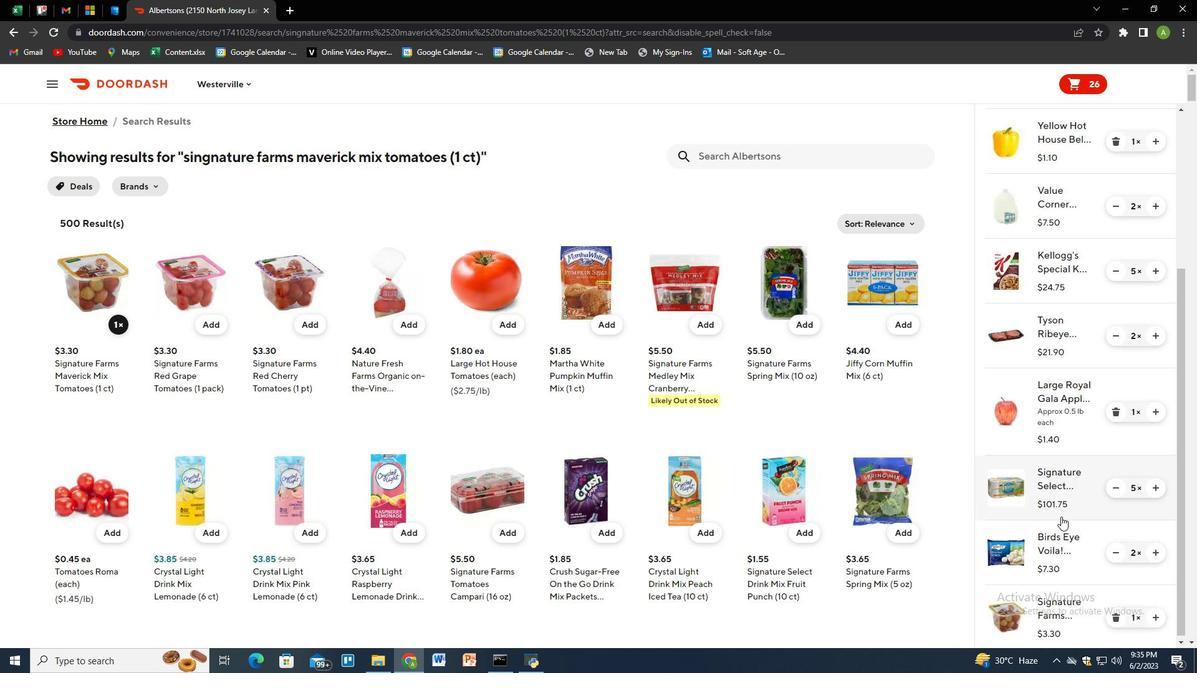 
Action: Mouse moved to (1065, 531)
Screenshot: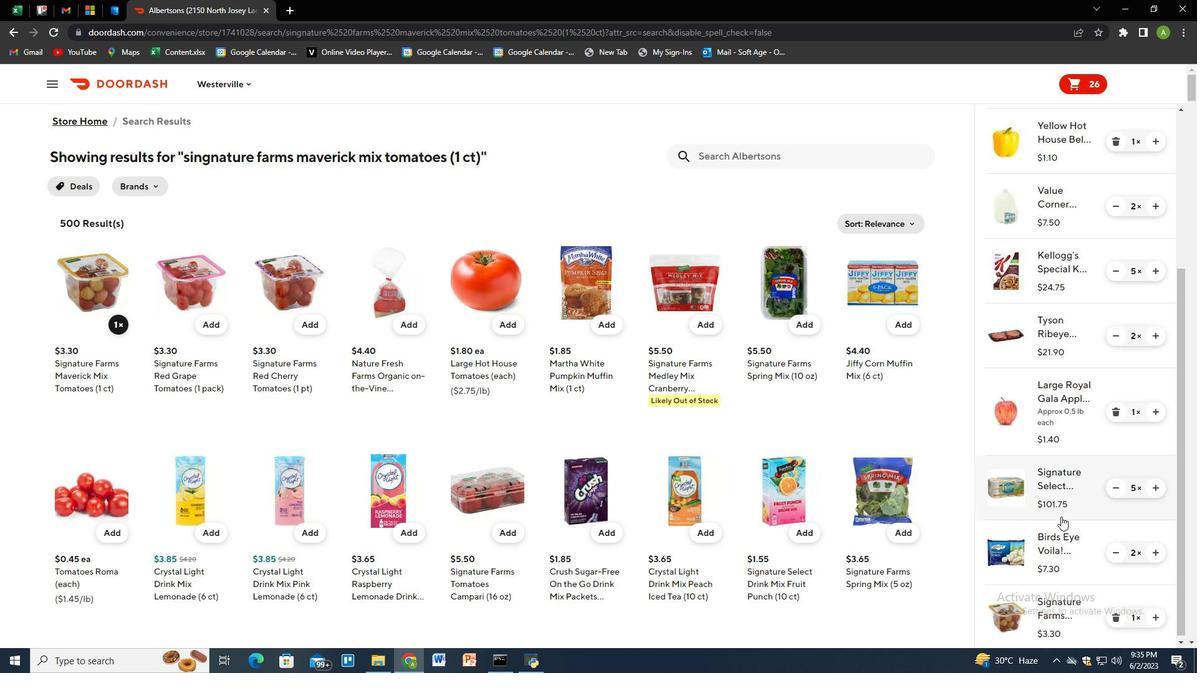 
Action: Mouse scrolled (1065, 530) with delta (0, 0)
Screenshot: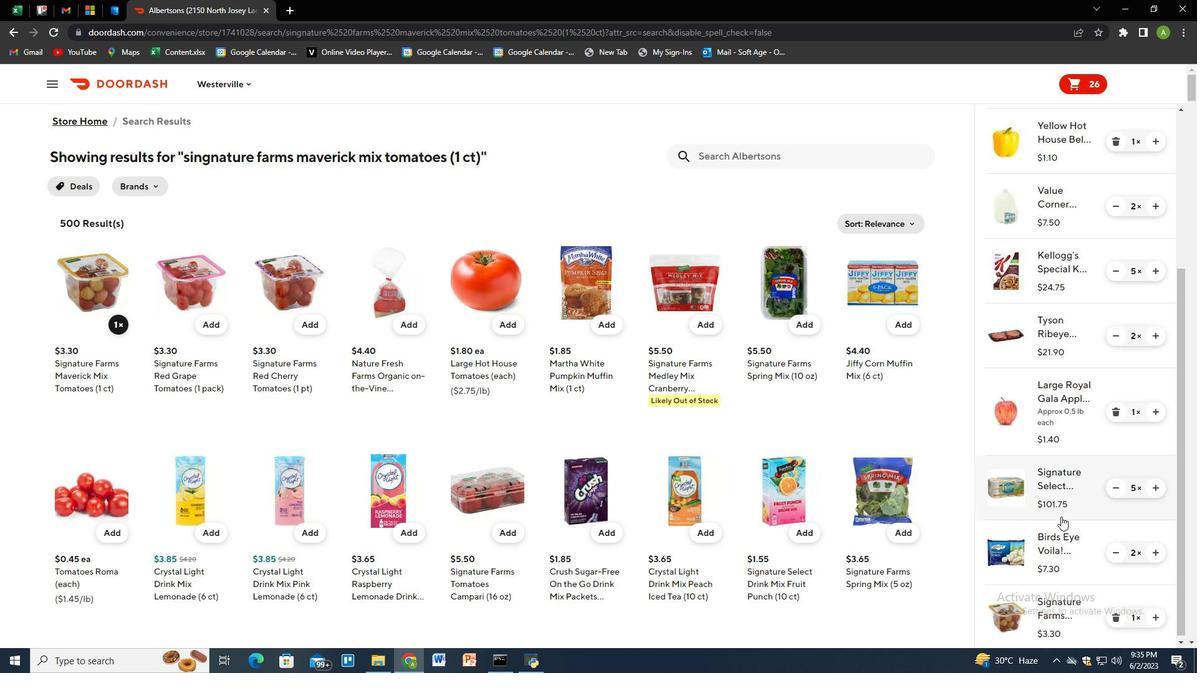 
Action: Mouse moved to (1071, 544)
Screenshot: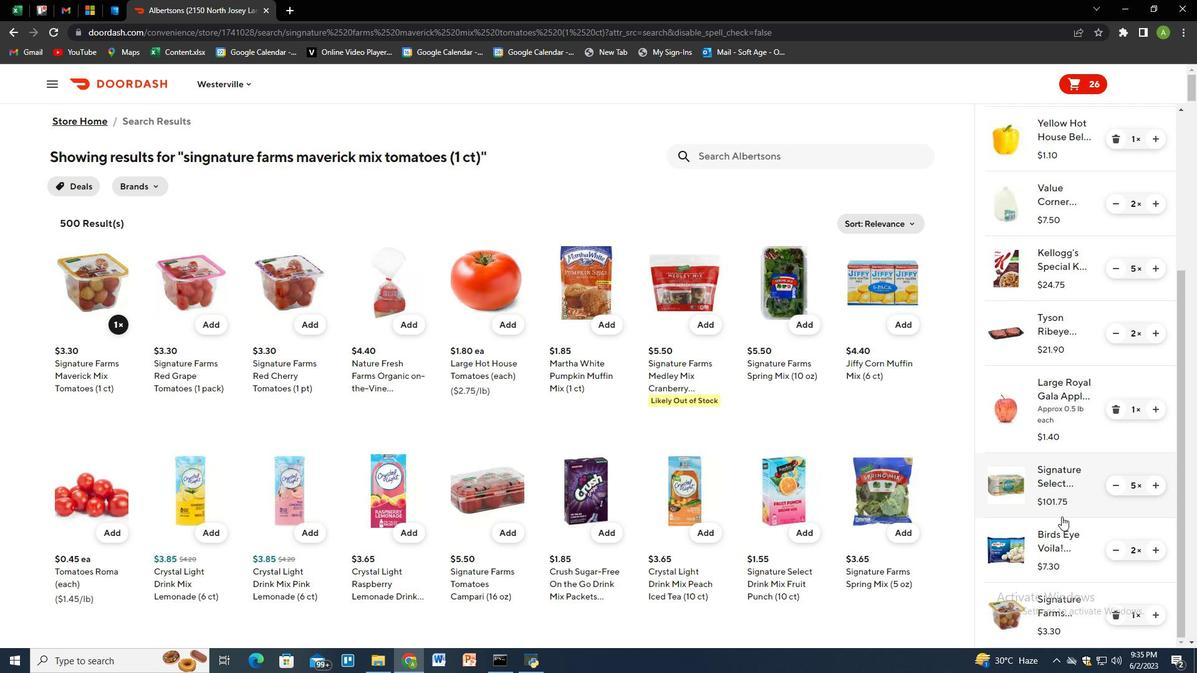 
Action: Mouse scrolled (1071, 544) with delta (0, 0)
Screenshot: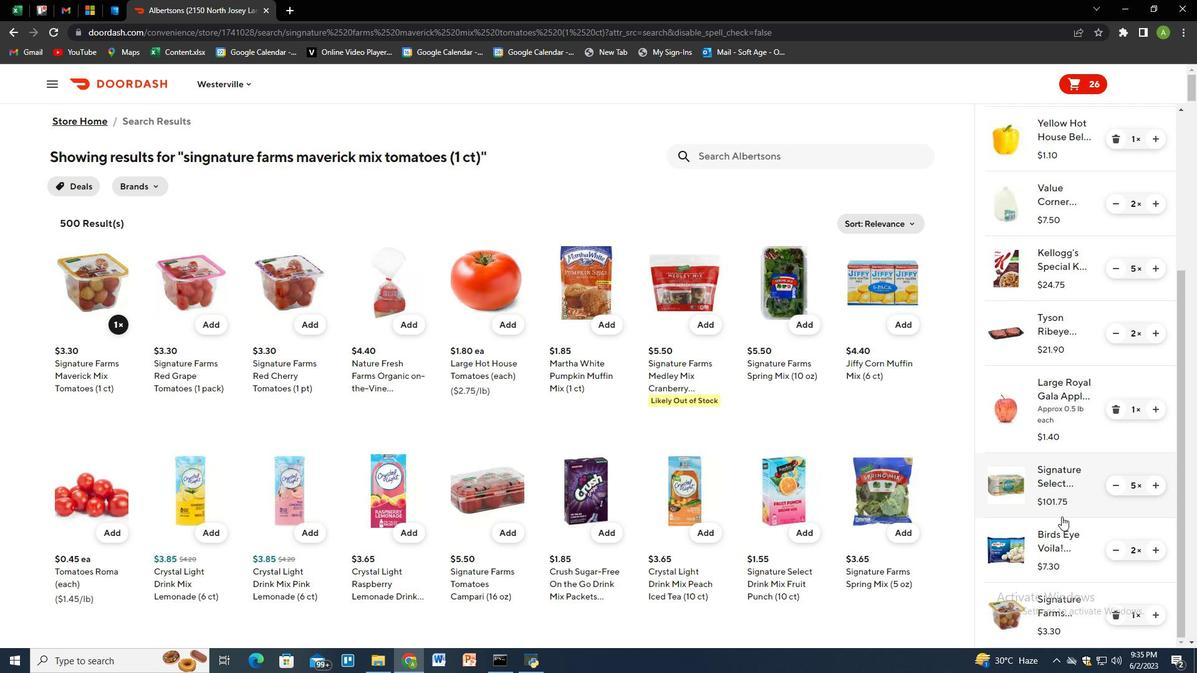 
Action: Mouse moved to (1154, 617)
Screenshot: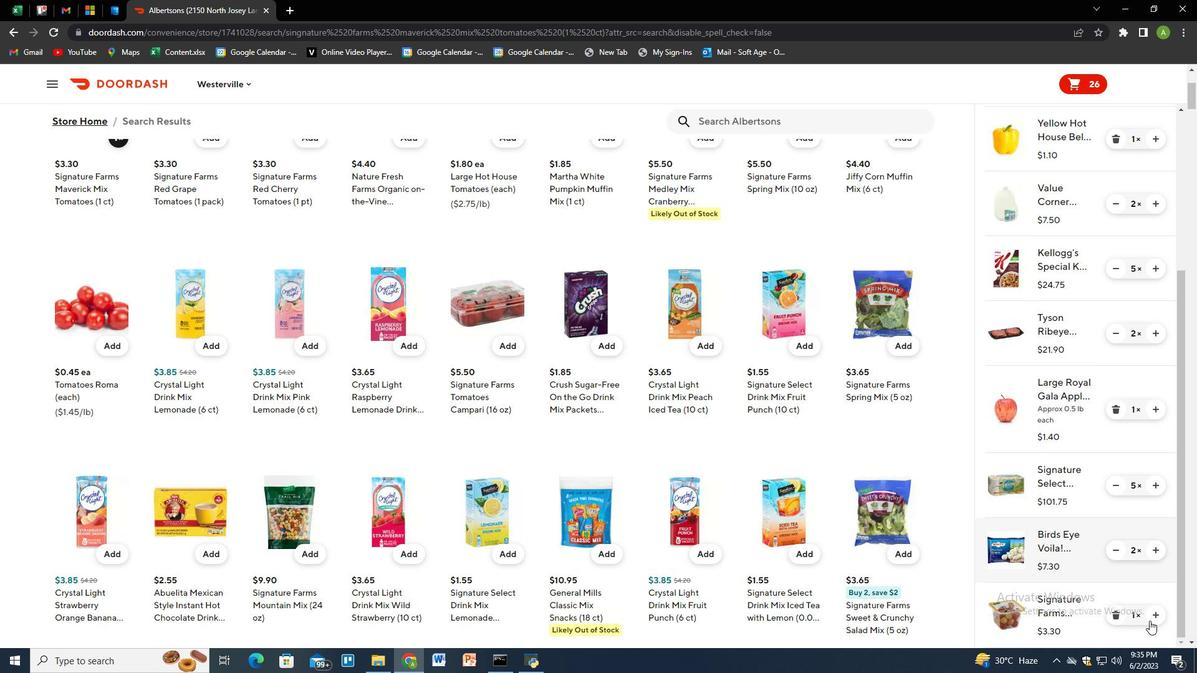 
Action: Mouse pressed left at (1154, 617)
Screenshot: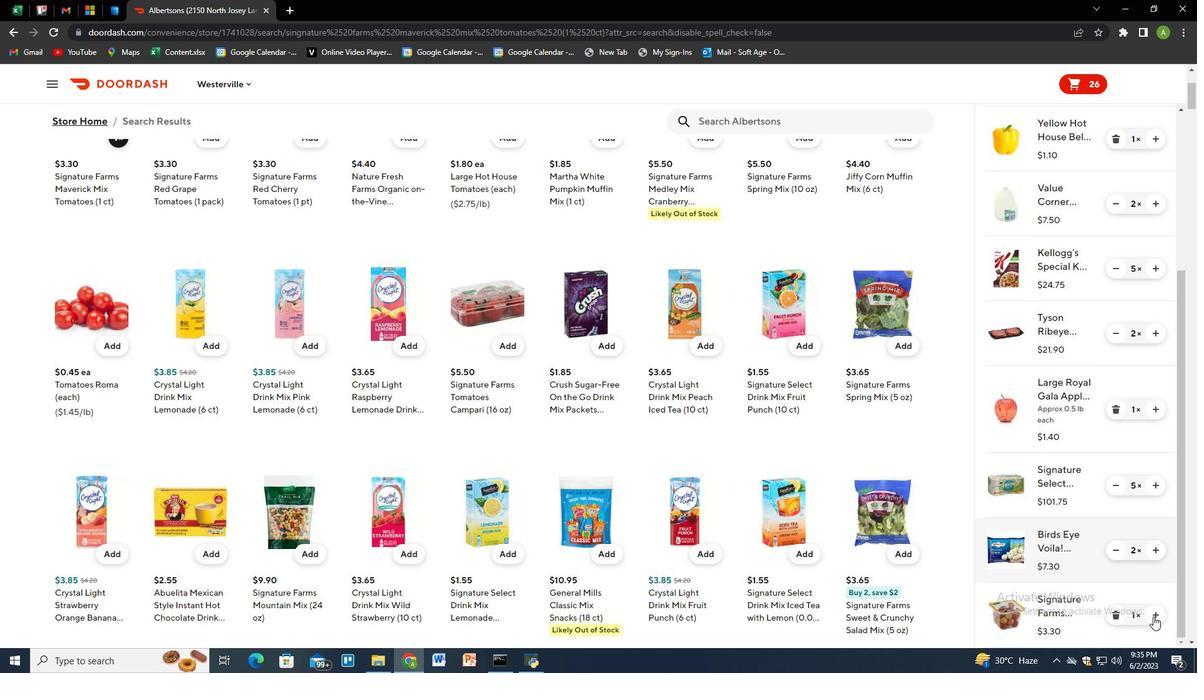 
Action: Mouse pressed left at (1154, 617)
Screenshot: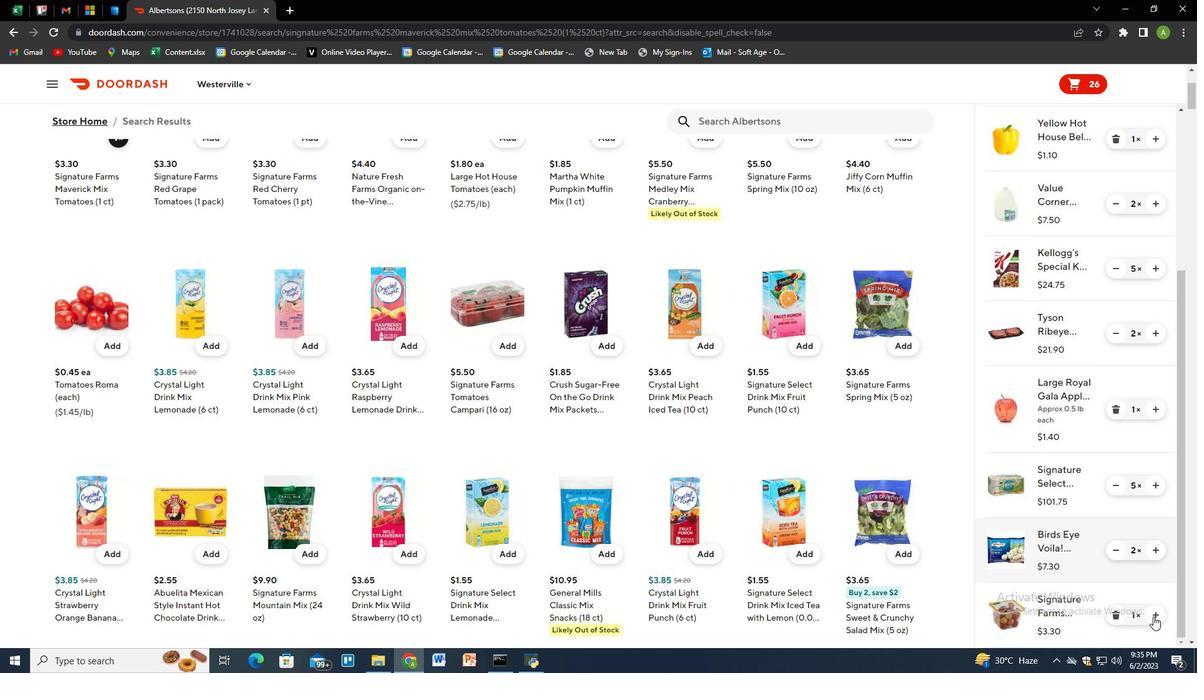 
Action: Mouse pressed left at (1154, 617)
Screenshot: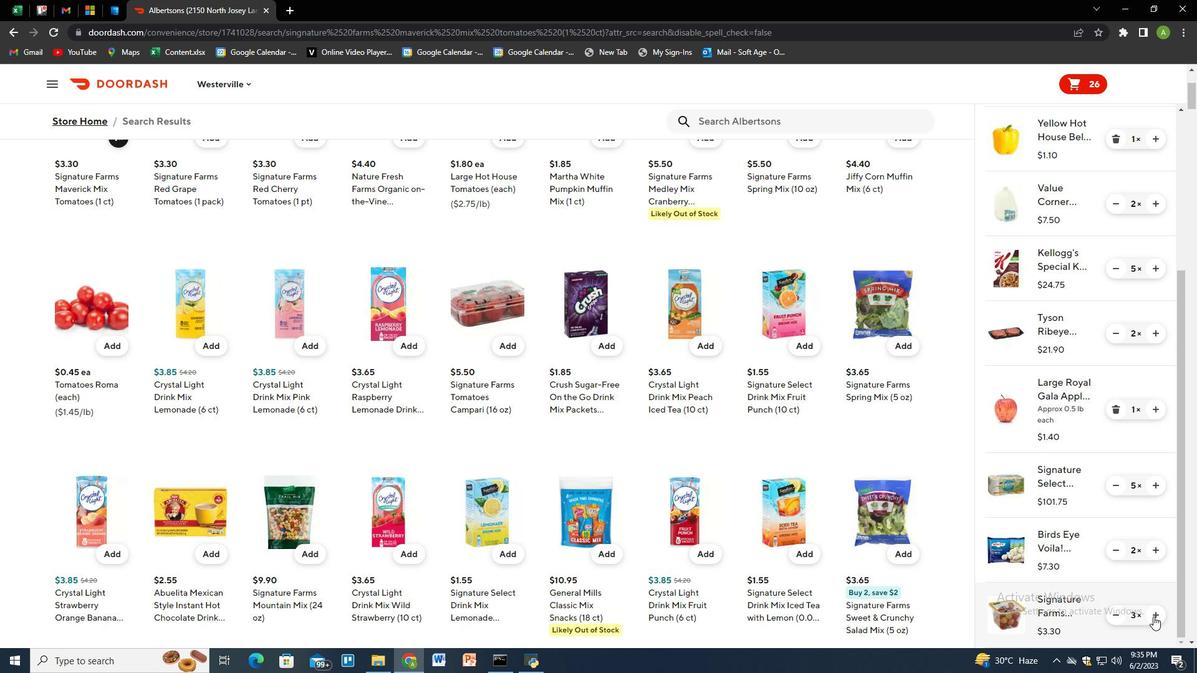 
Action: Mouse pressed left at (1154, 617)
Screenshot: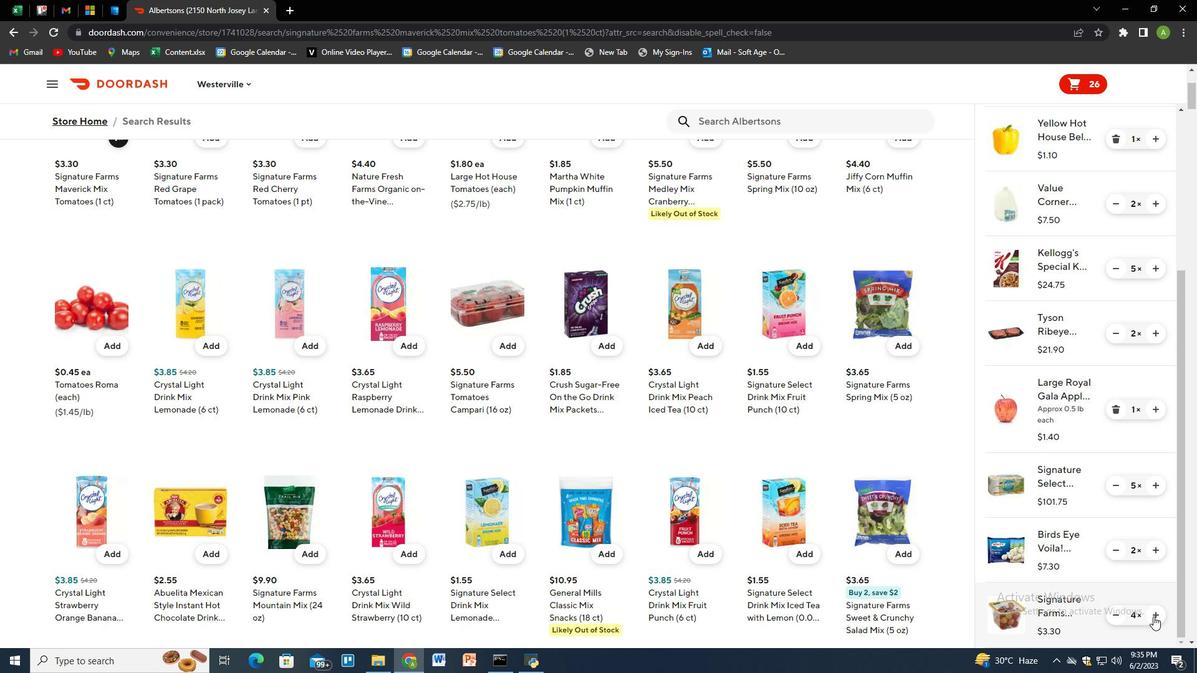 
Action: Mouse moved to (1023, 210)
Screenshot: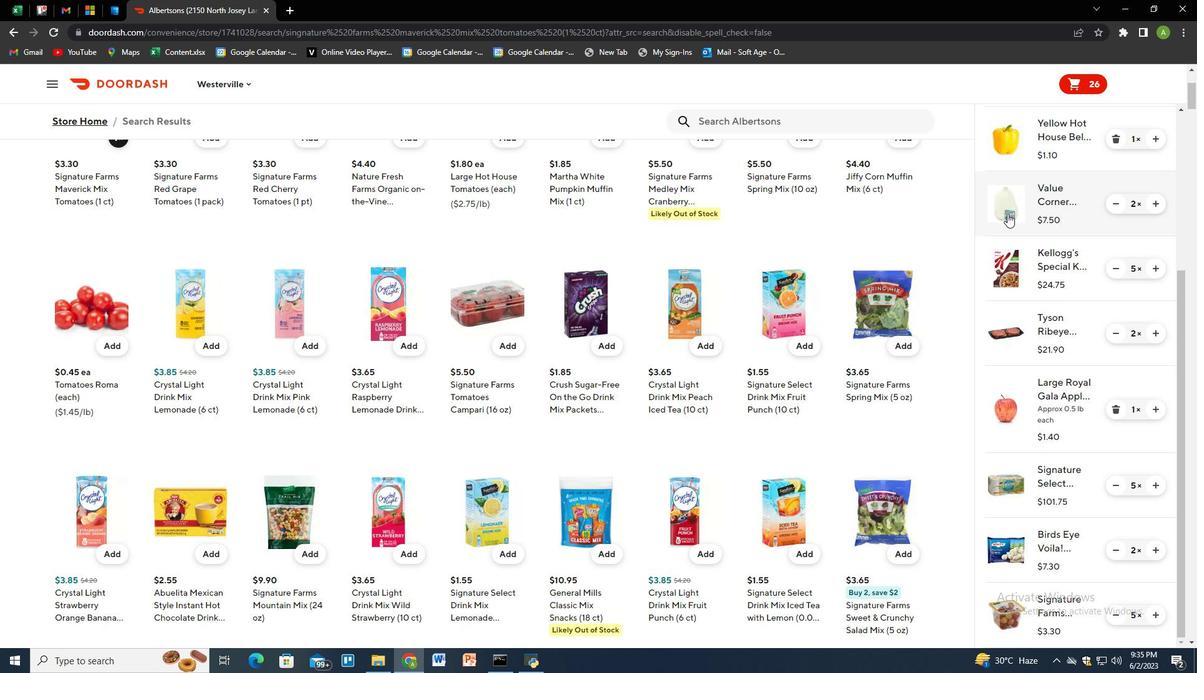 
Action: Mouse scrolled (1023, 211) with delta (0, 0)
Screenshot: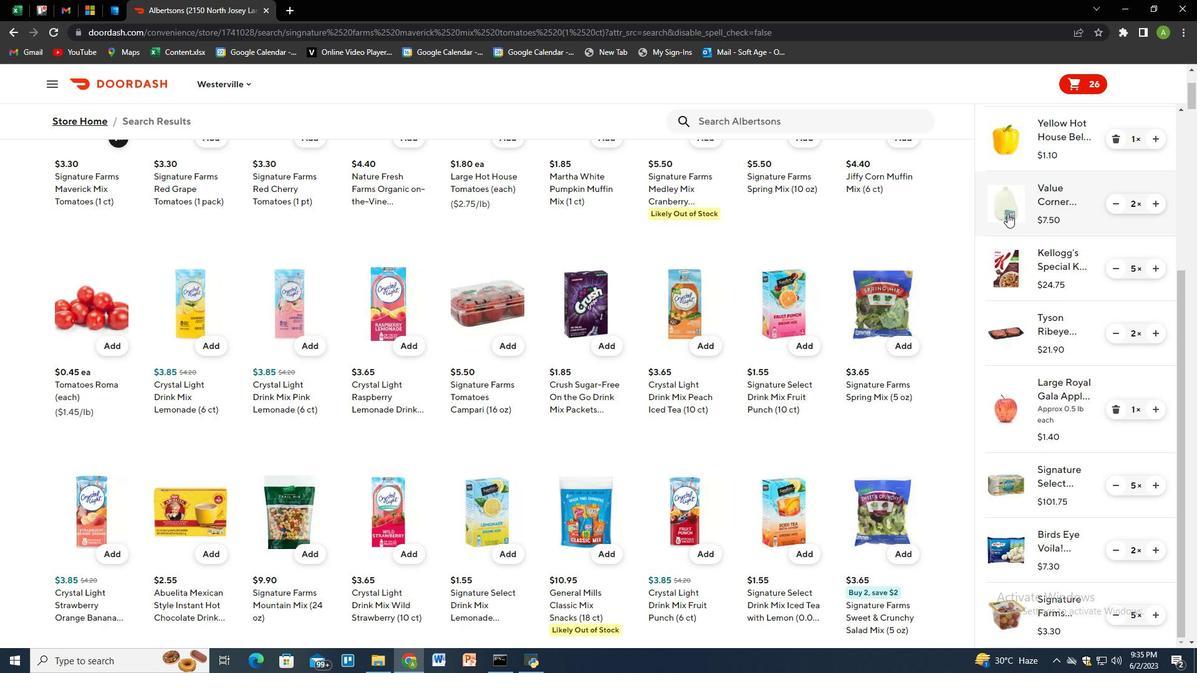 
Action: Mouse scrolled (1023, 211) with delta (0, 0)
Screenshot: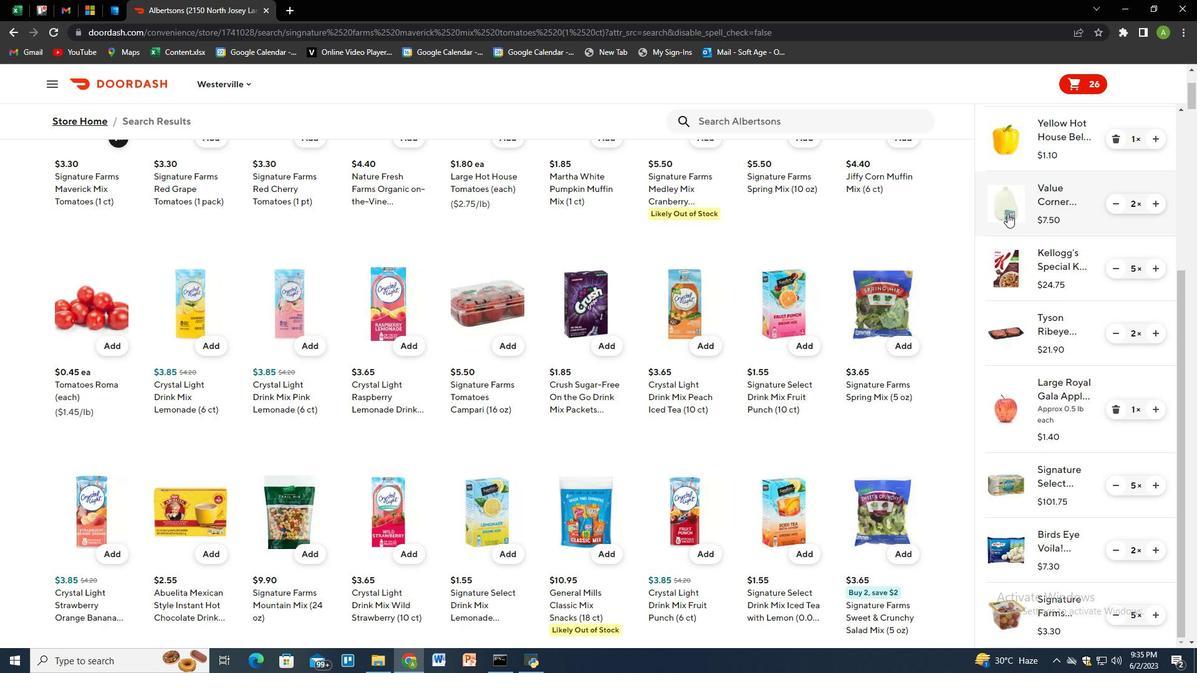 
Action: Mouse scrolled (1023, 211) with delta (0, 0)
Screenshot: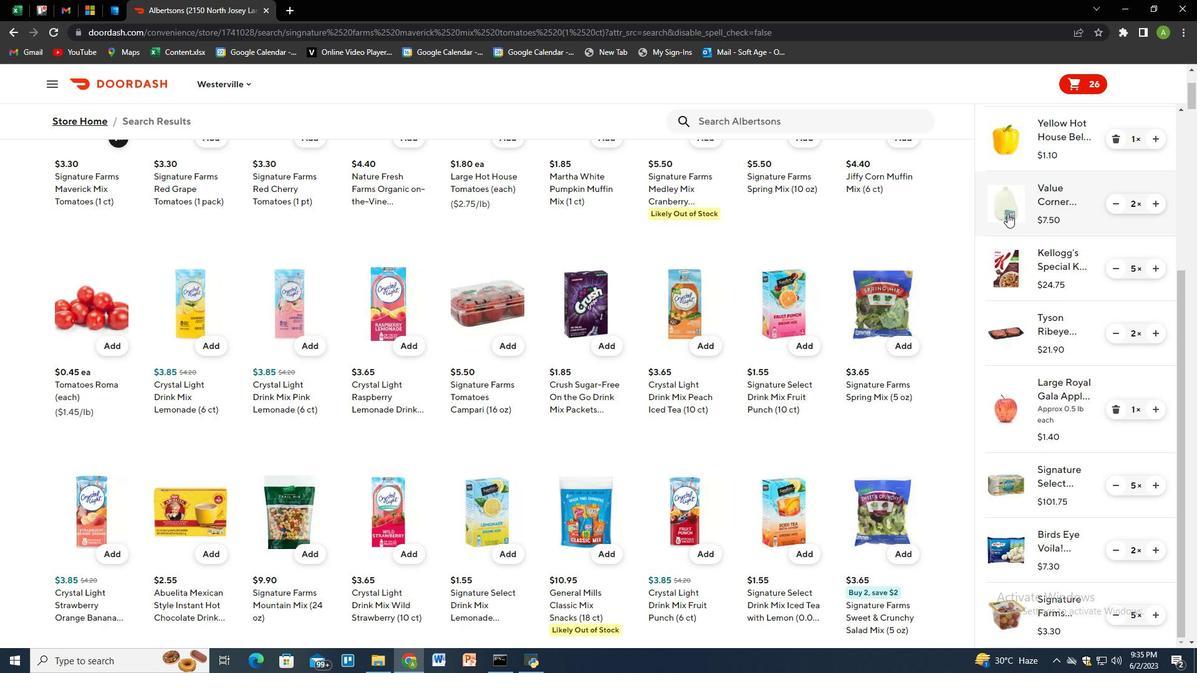 
Action: Mouse scrolled (1023, 211) with delta (0, 0)
Screenshot: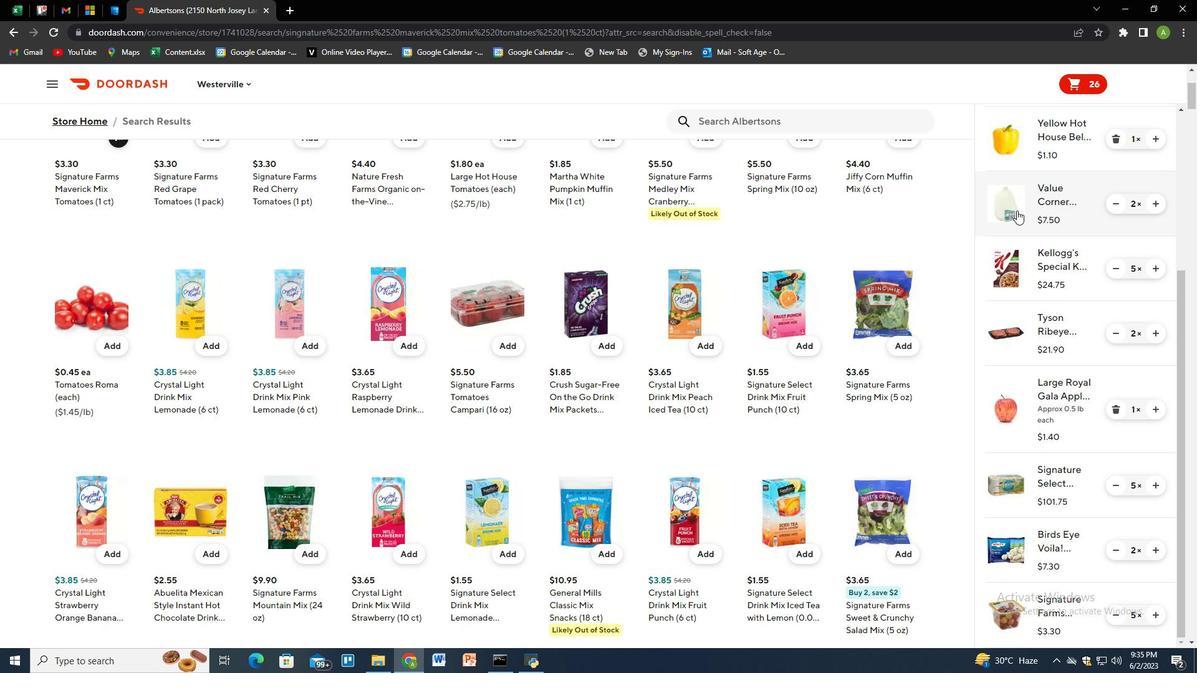 
Action: Mouse scrolled (1023, 211) with delta (0, 0)
Screenshot: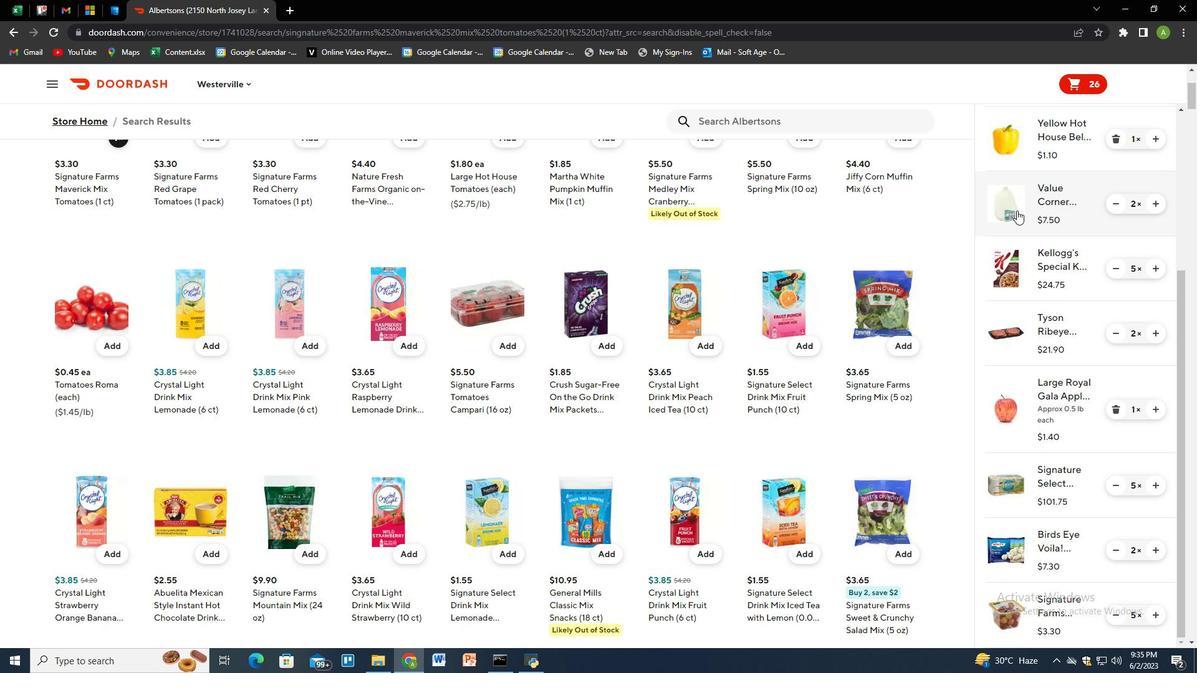 
Action: Mouse moved to (1024, 162)
Screenshot: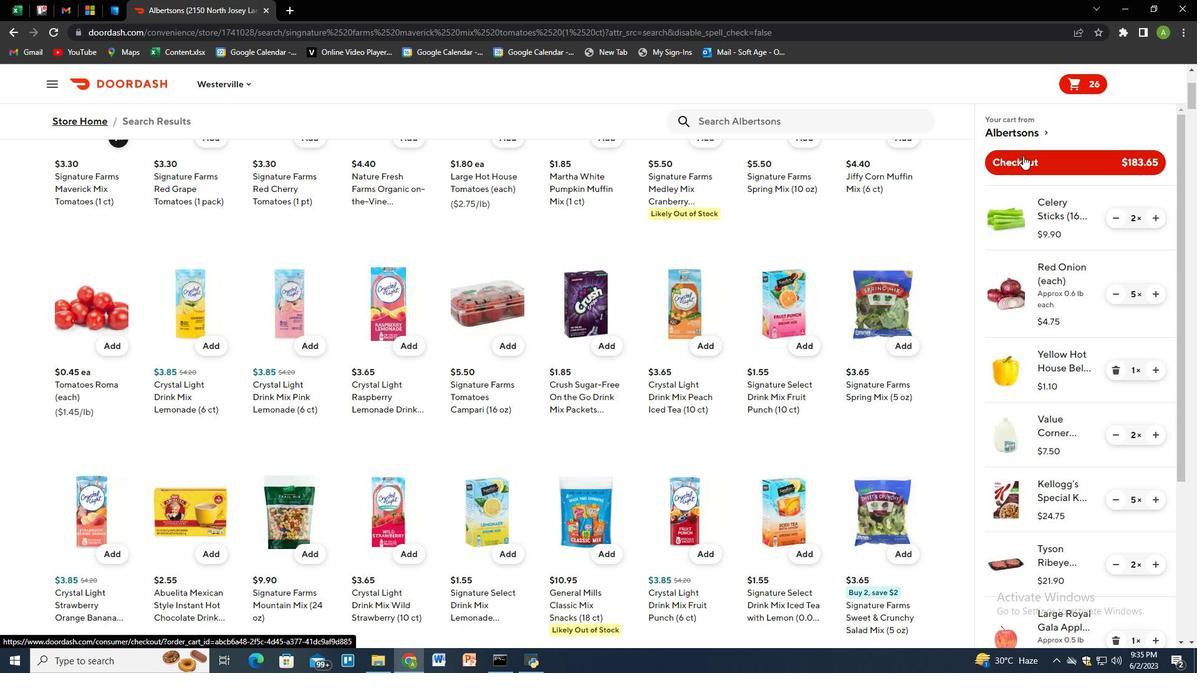 
Action: Mouse pressed left at (1024, 162)
Screenshot: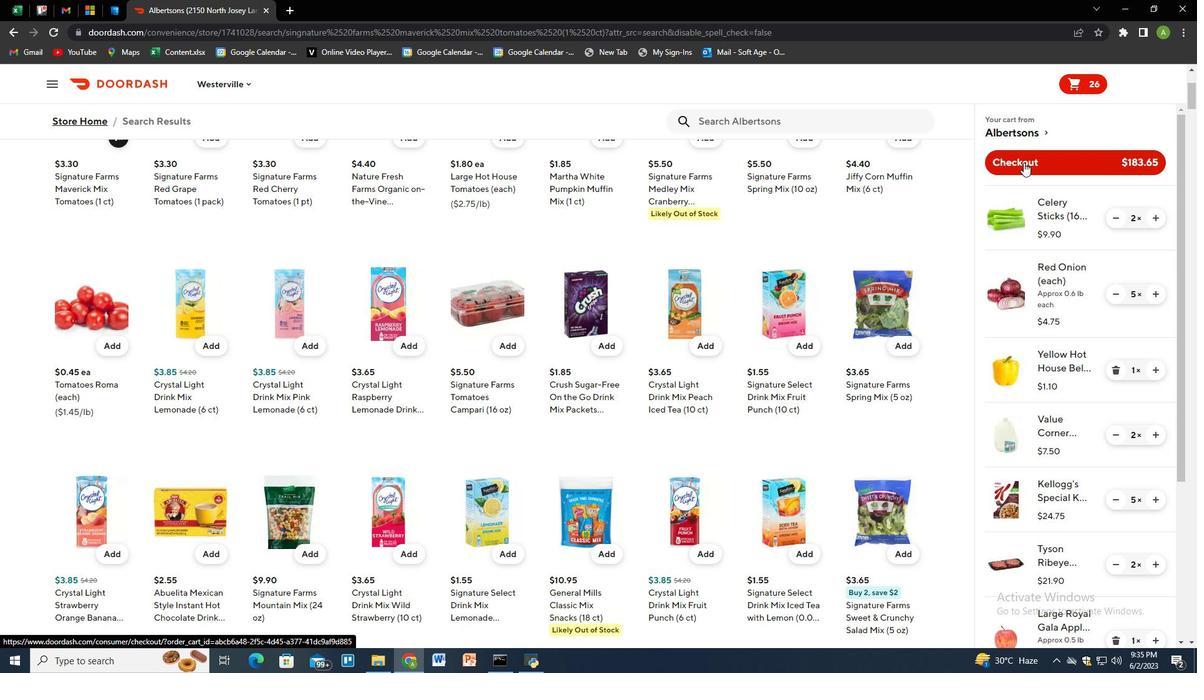 
Action: Mouse moved to (1024, 162)
Screenshot: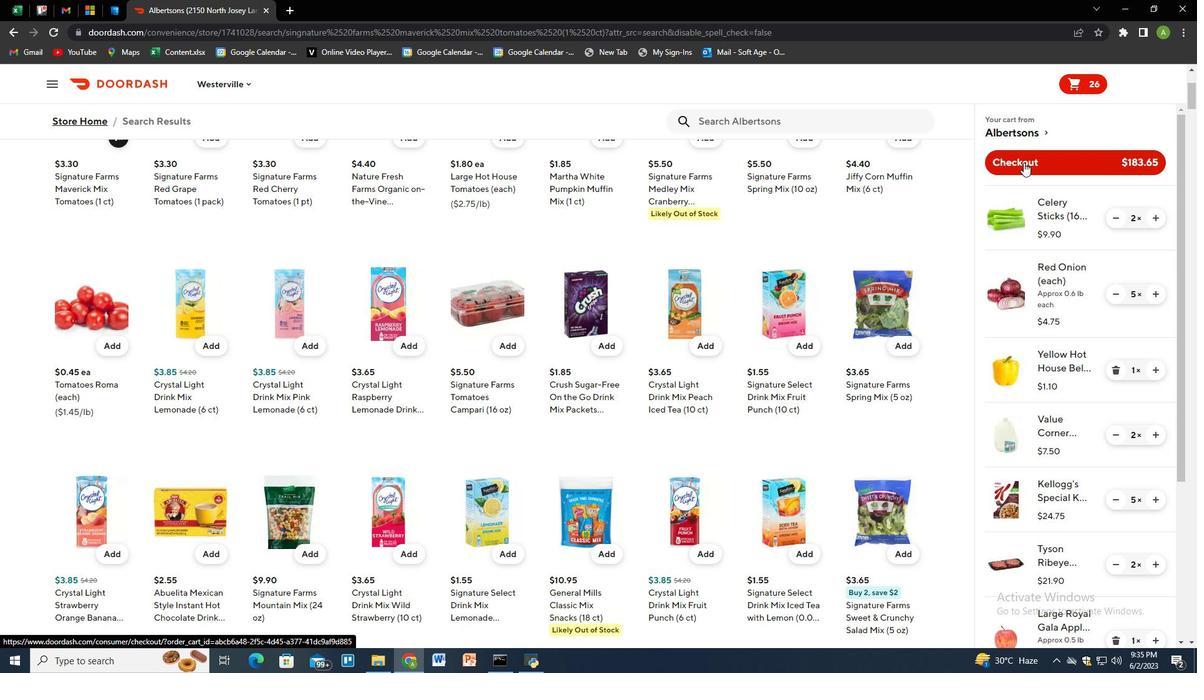 
